 Task: Find connections with filter location Mairena del Aljarafe with filter topic #Leadershipwith filter profile language English with filter current company JPMorgan Chase & Co. with filter school K. K. Wagh Polytechnic with filter industry Collection Agencies with filter service category Financial Planning with filter keywords title Operations Professional
Action: Mouse moved to (600, 85)
Screenshot: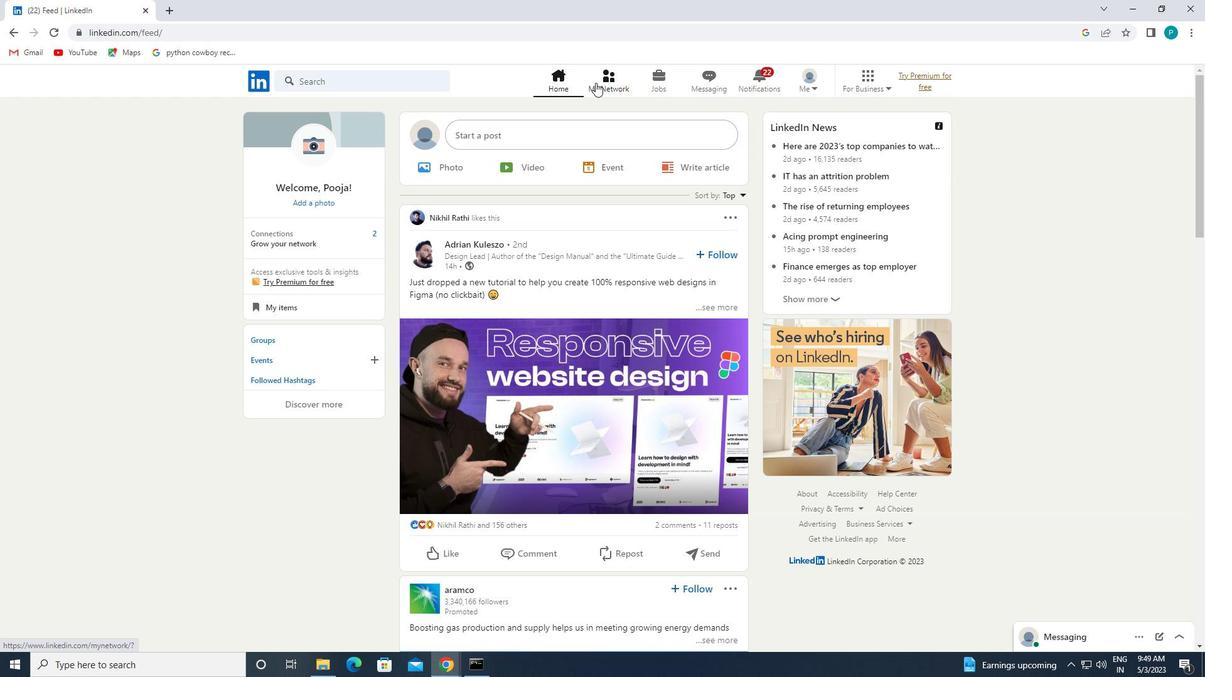 
Action: Mouse pressed left at (600, 85)
Screenshot: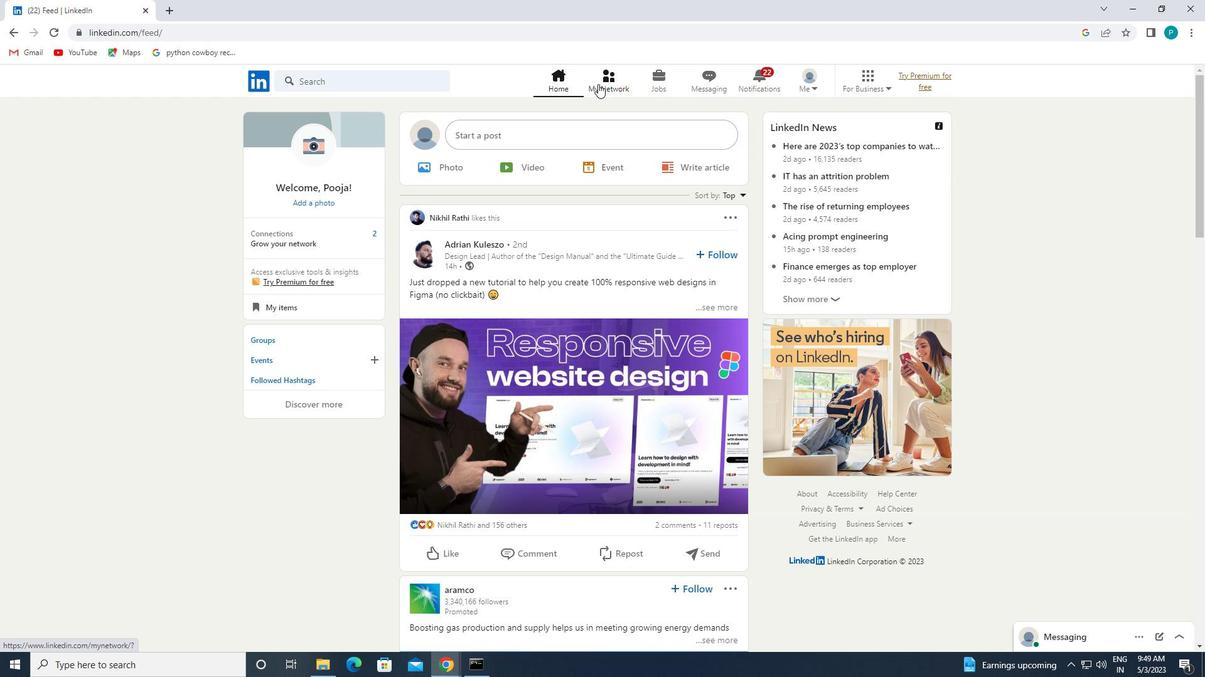 
Action: Mouse moved to (370, 143)
Screenshot: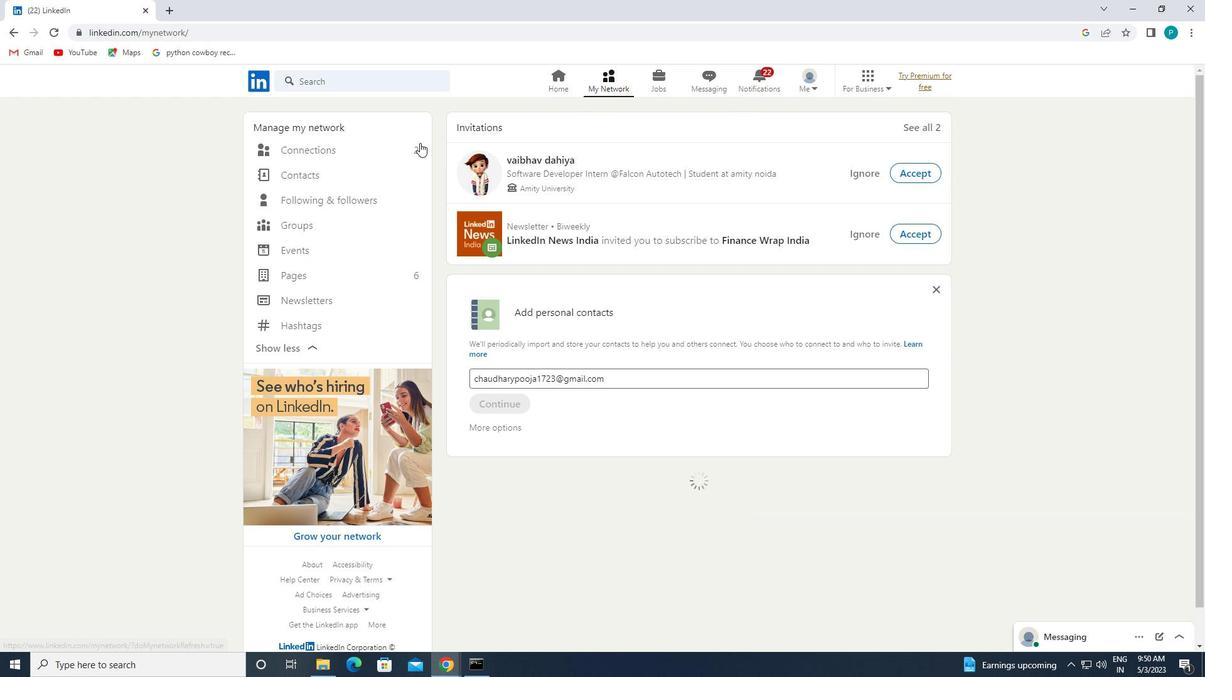 
Action: Mouse pressed left at (370, 143)
Screenshot: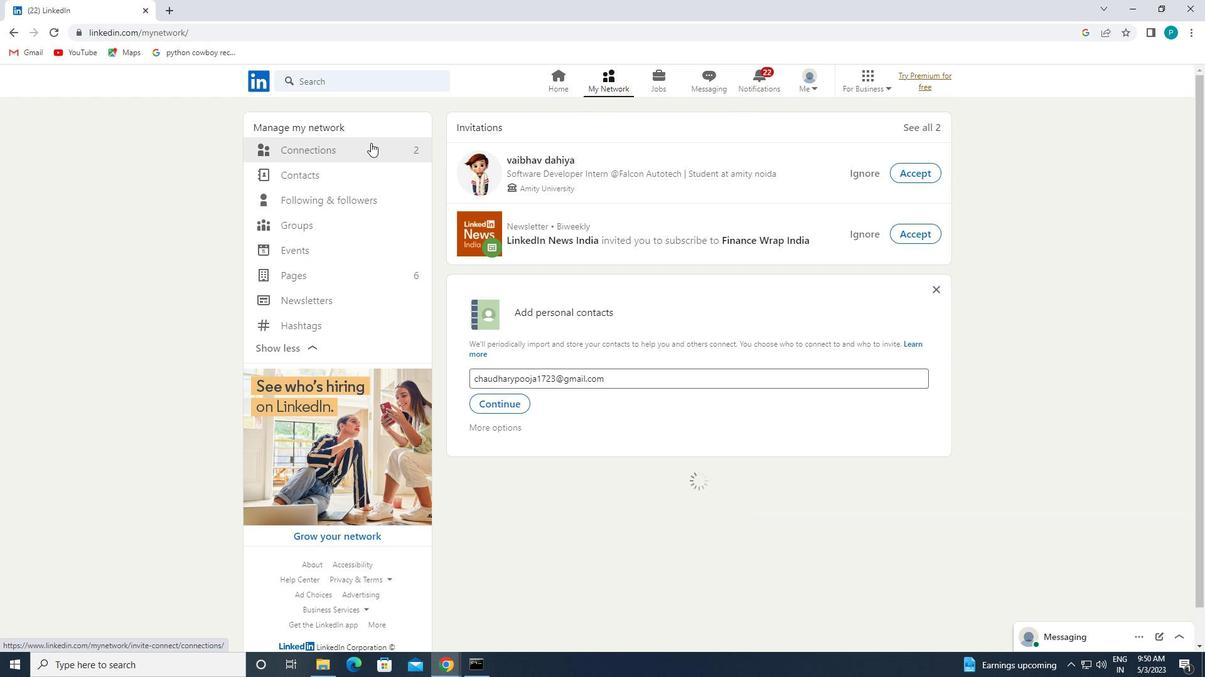 
Action: Mouse moved to (706, 151)
Screenshot: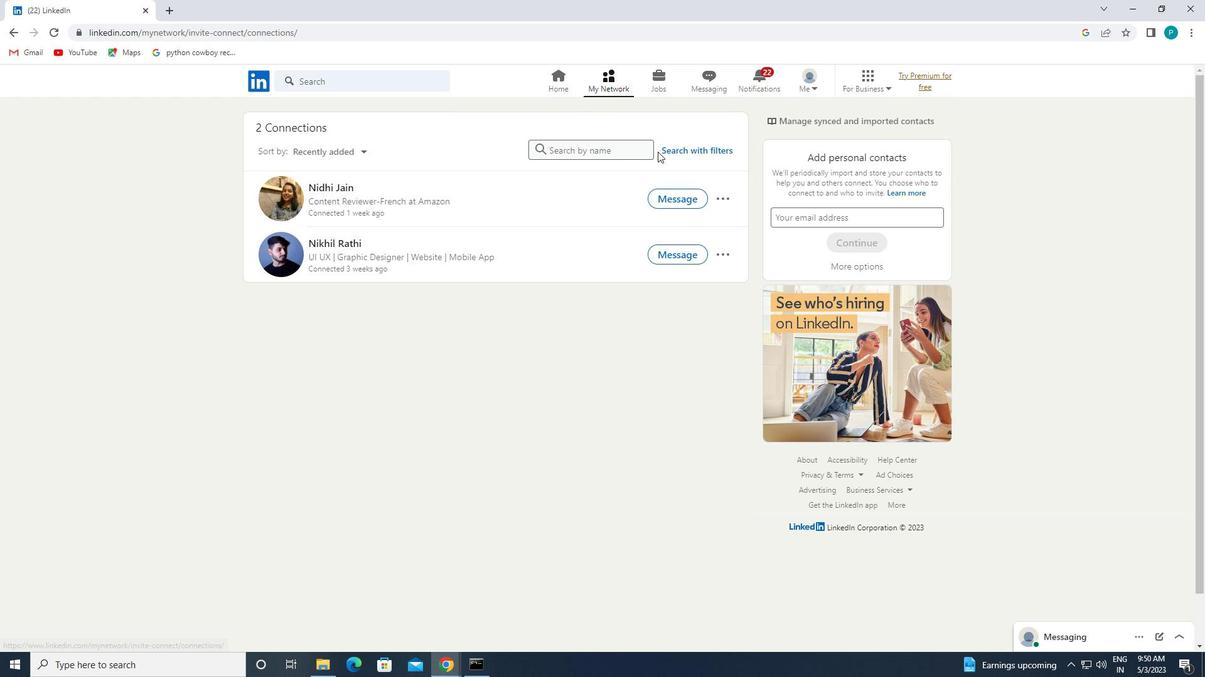
Action: Mouse pressed left at (706, 151)
Screenshot: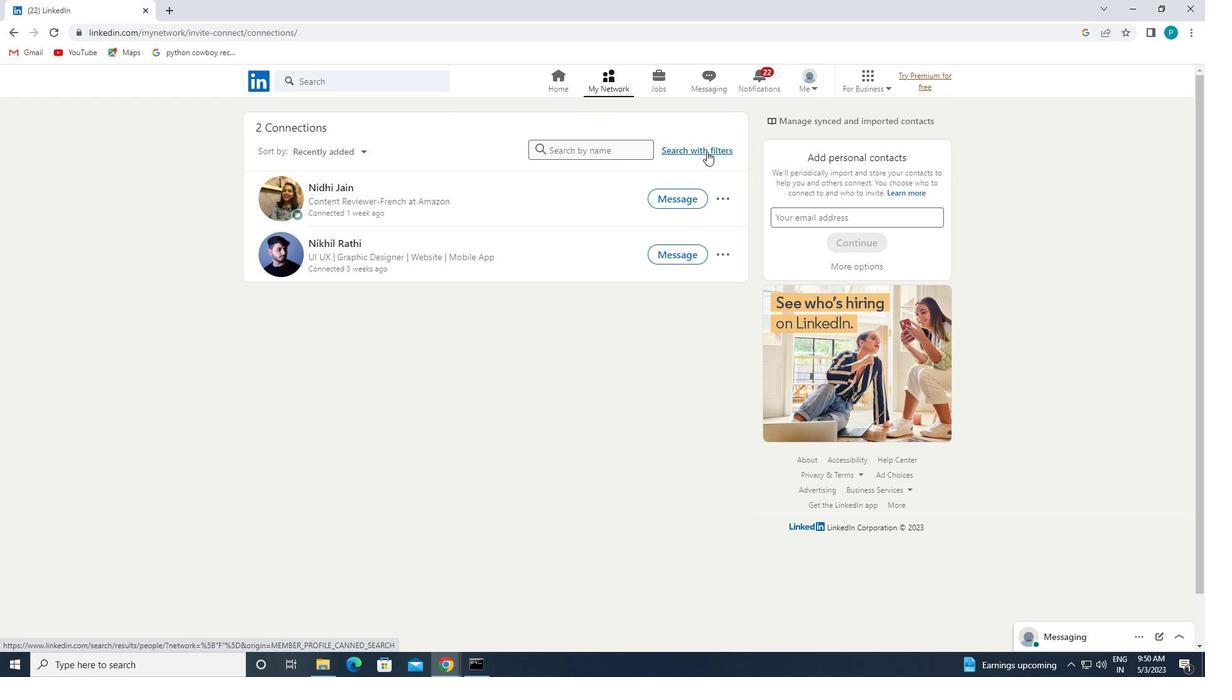 
Action: Mouse moved to (632, 118)
Screenshot: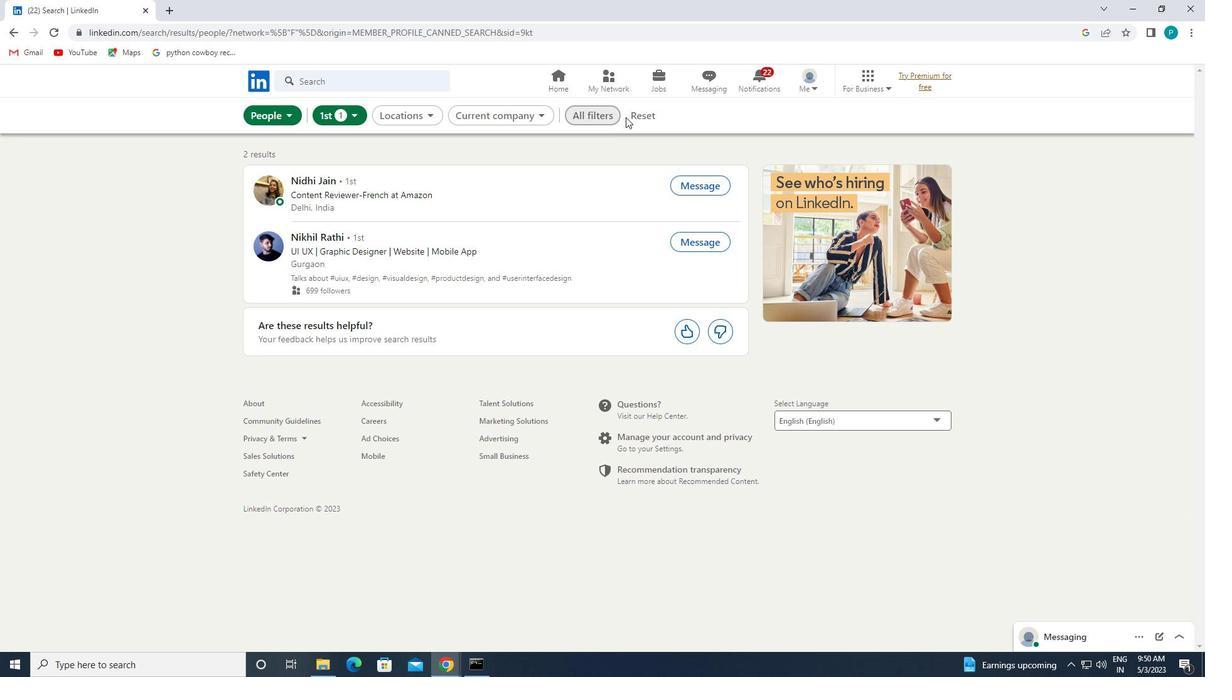 
Action: Mouse pressed left at (632, 118)
Screenshot: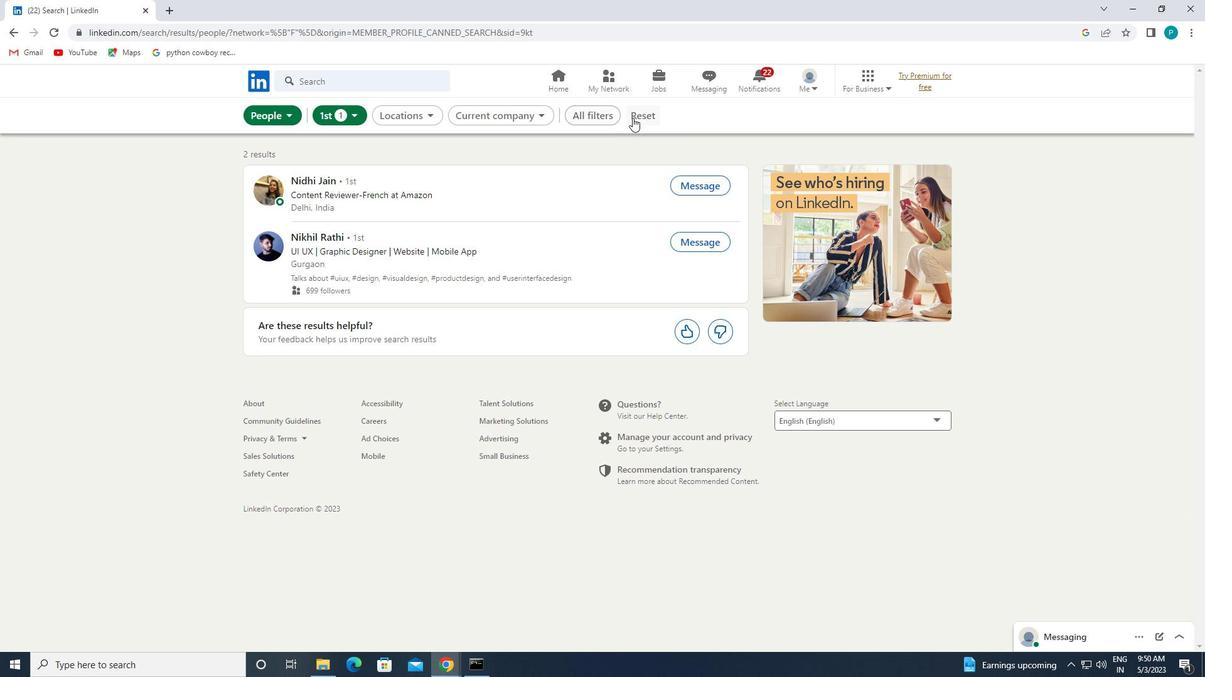 
Action: Mouse moved to (625, 116)
Screenshot: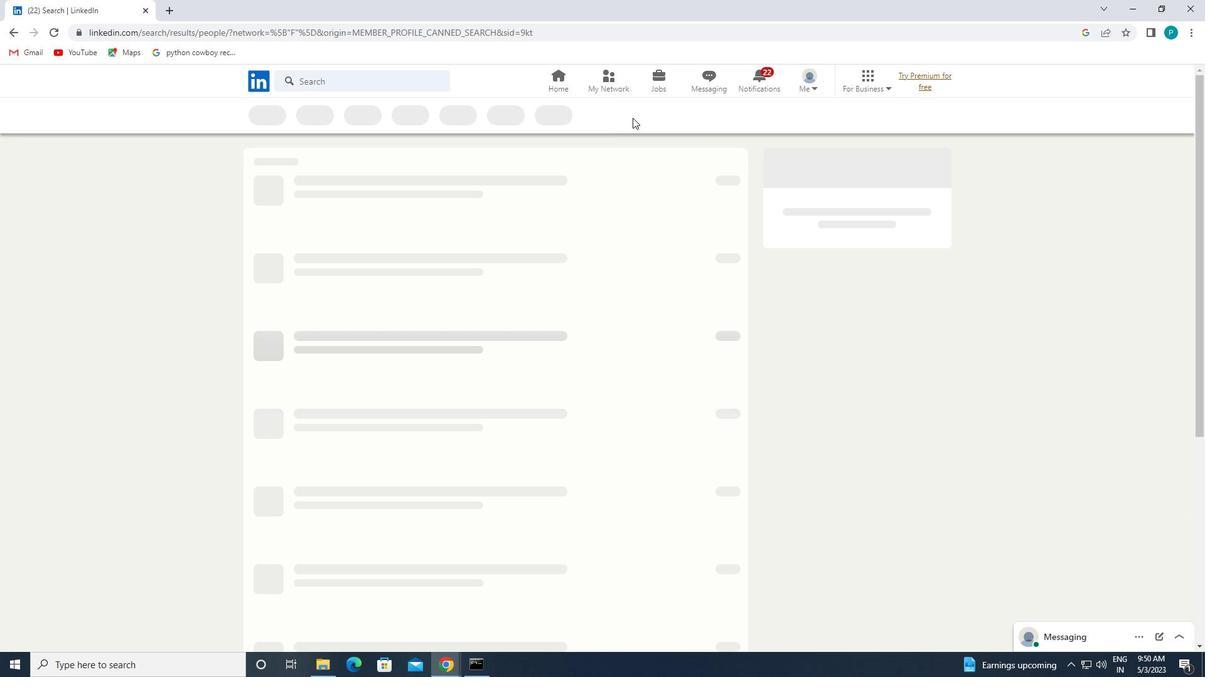 
Action: Mouse pressed left at (625, 116)
Screenshot: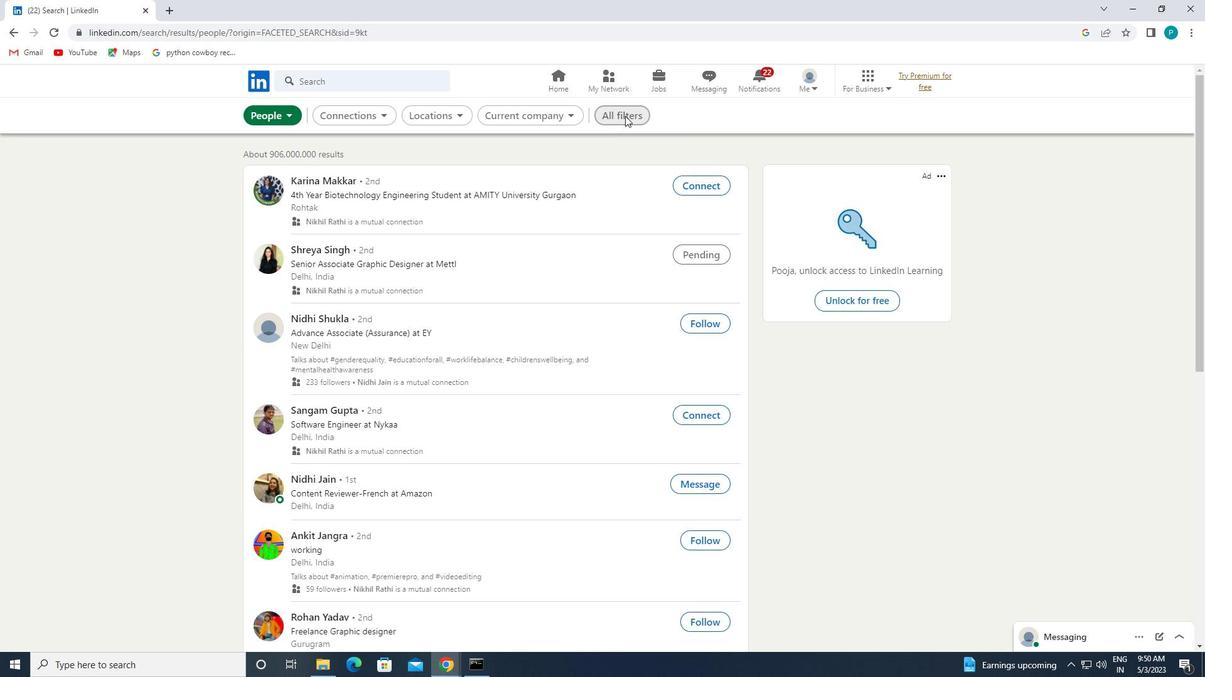 
Action: Mouse moved to (1196, 306)
Screenshot: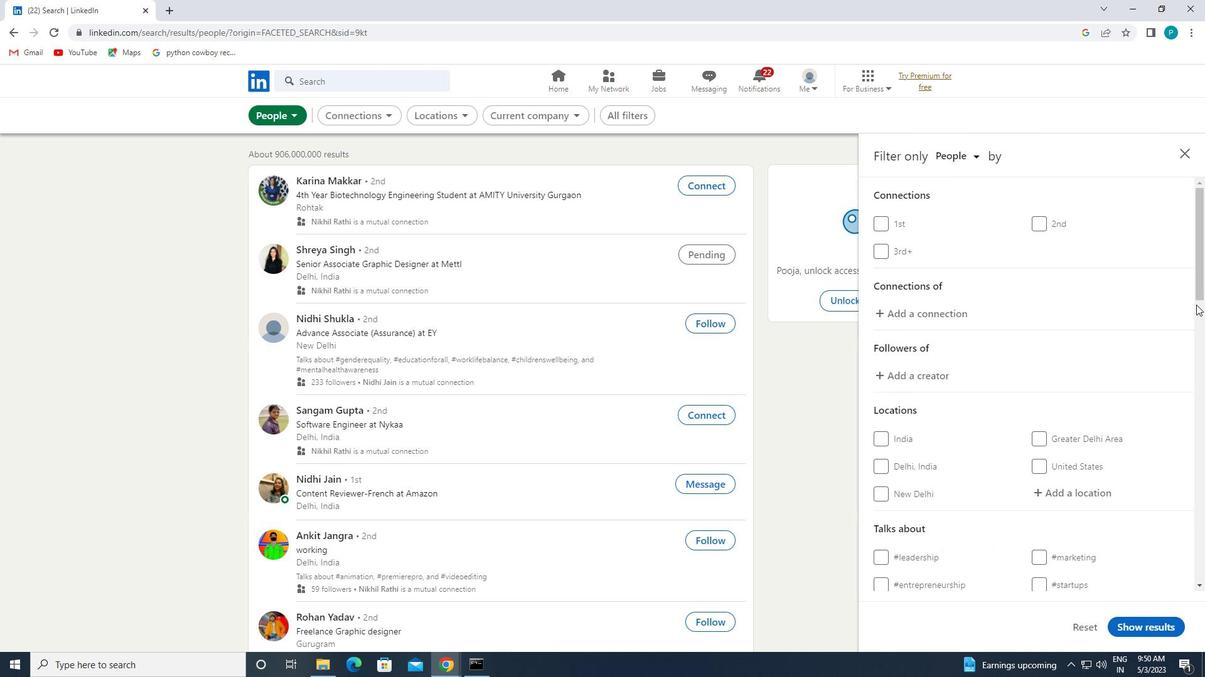 
Action: Mouse scrolled (1196, 306) with delta (0, 0)
Screenshot: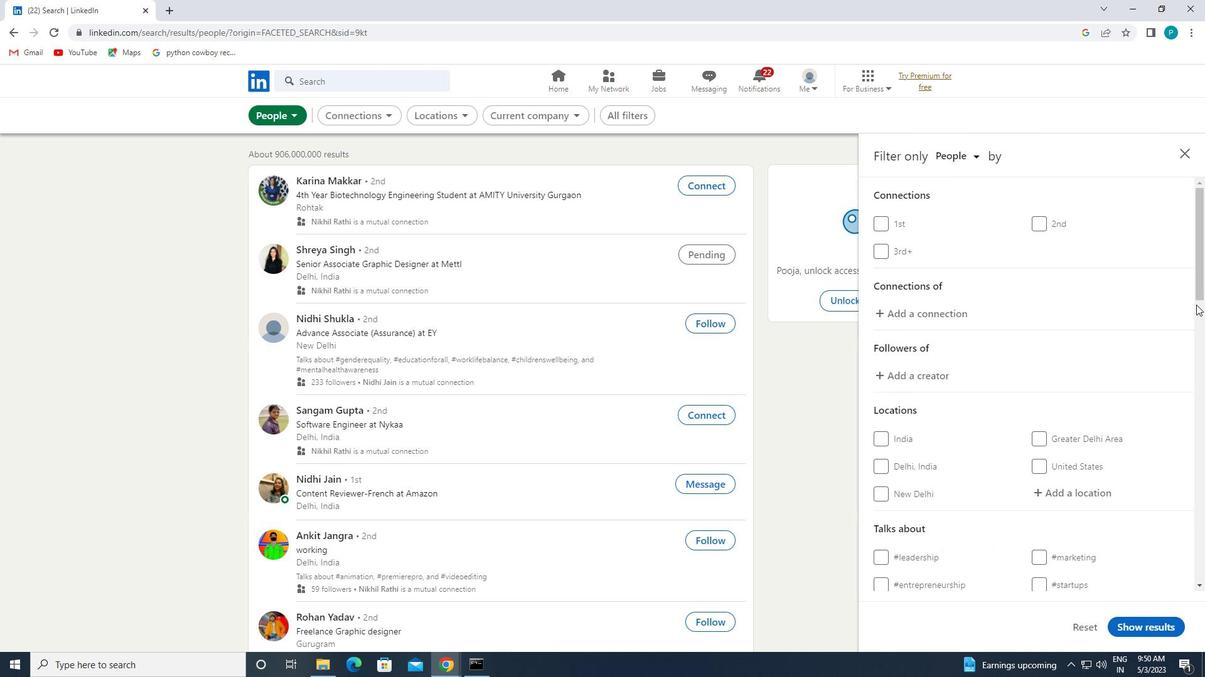 
Action: Mouse scrolled (1196, 306) with delta (0, 0)
Screenshot: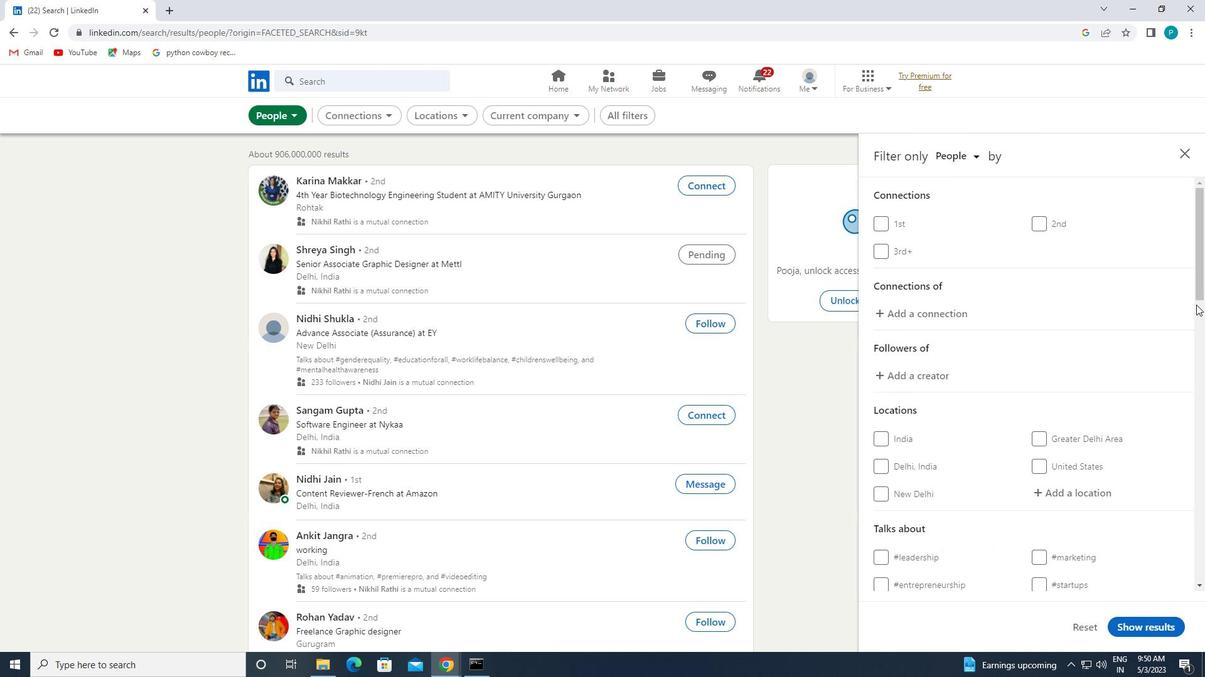 
Action: Mouse moved to (1101, 362)
Screenshot: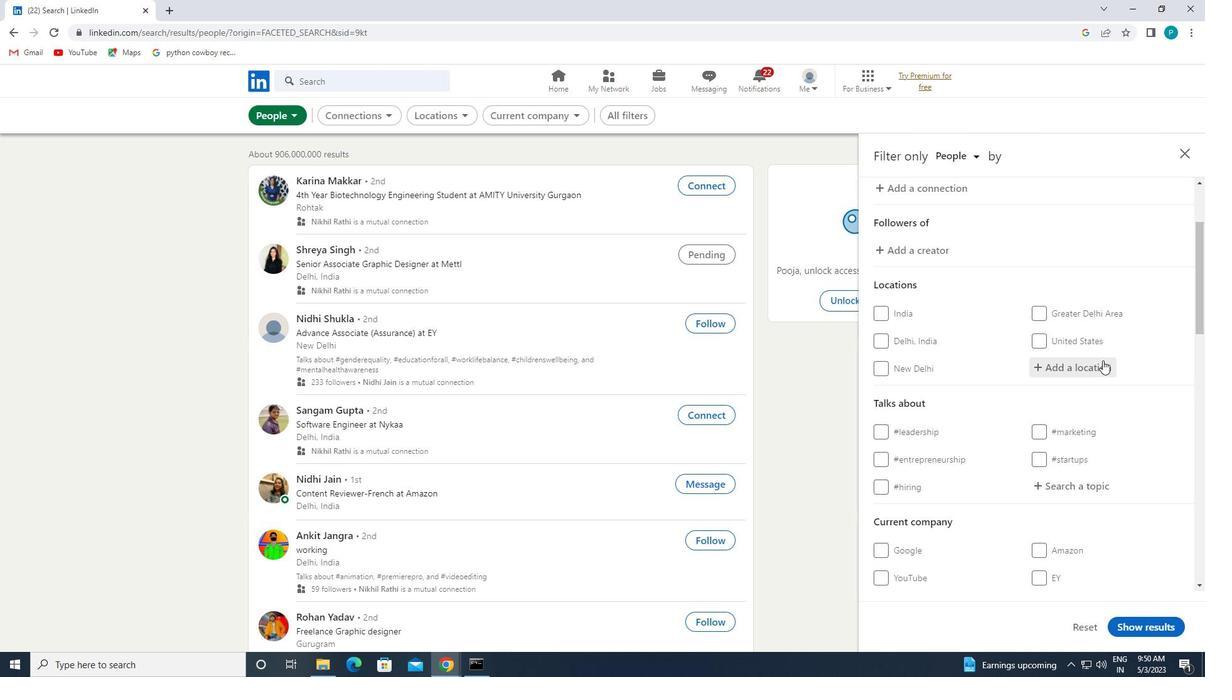 
Action: Mouse pressed left at (1101, 362)
Screenshot: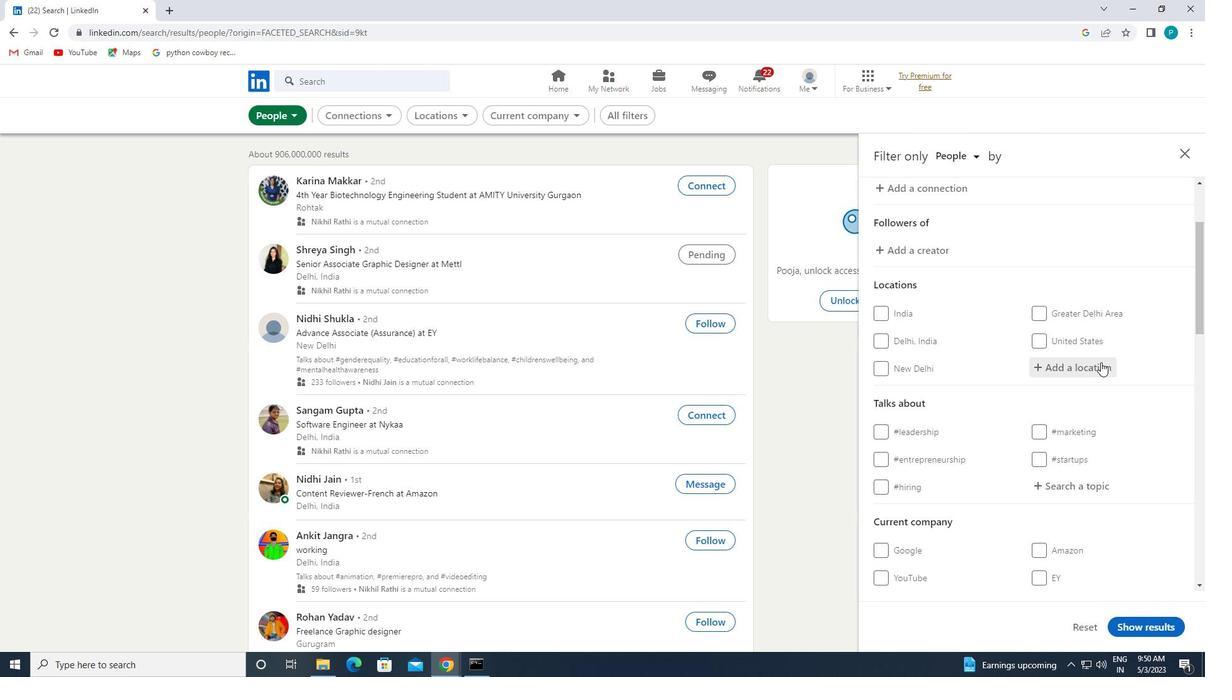 
Action: Key pressed <Key.caps_lock>m<Key.caps_lock>ar<Key.backspace>irena
Screenshot: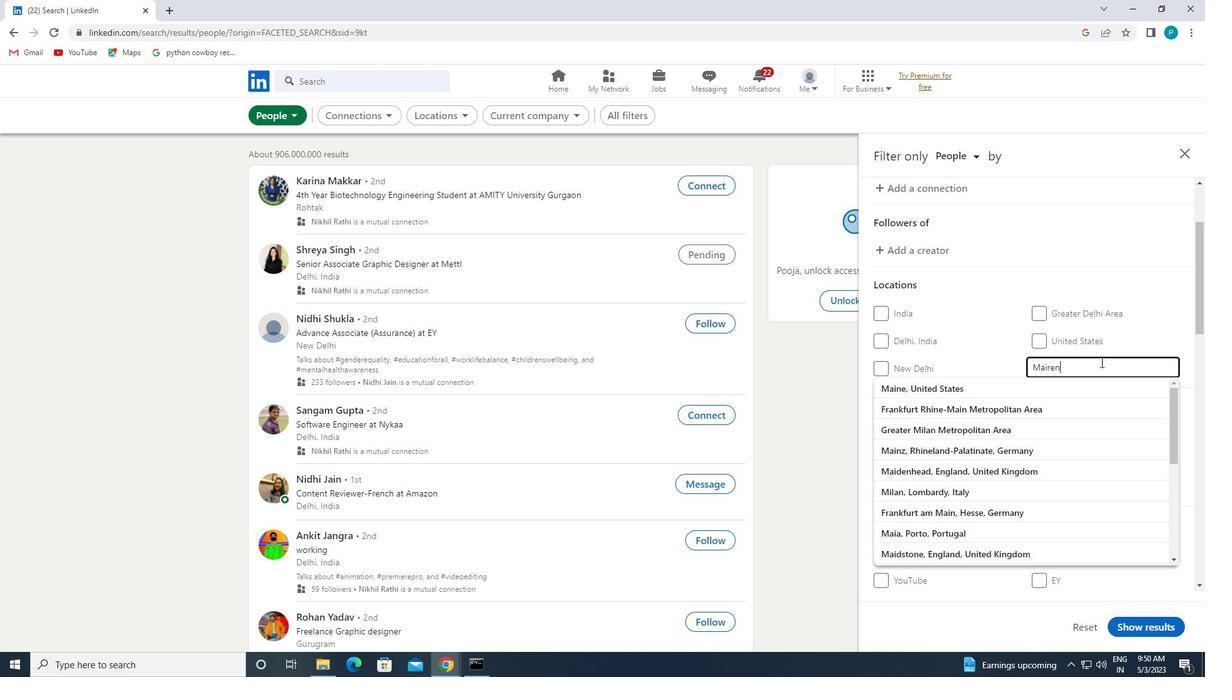
Action: Mouse moved to (1077, 387)
Screenshot: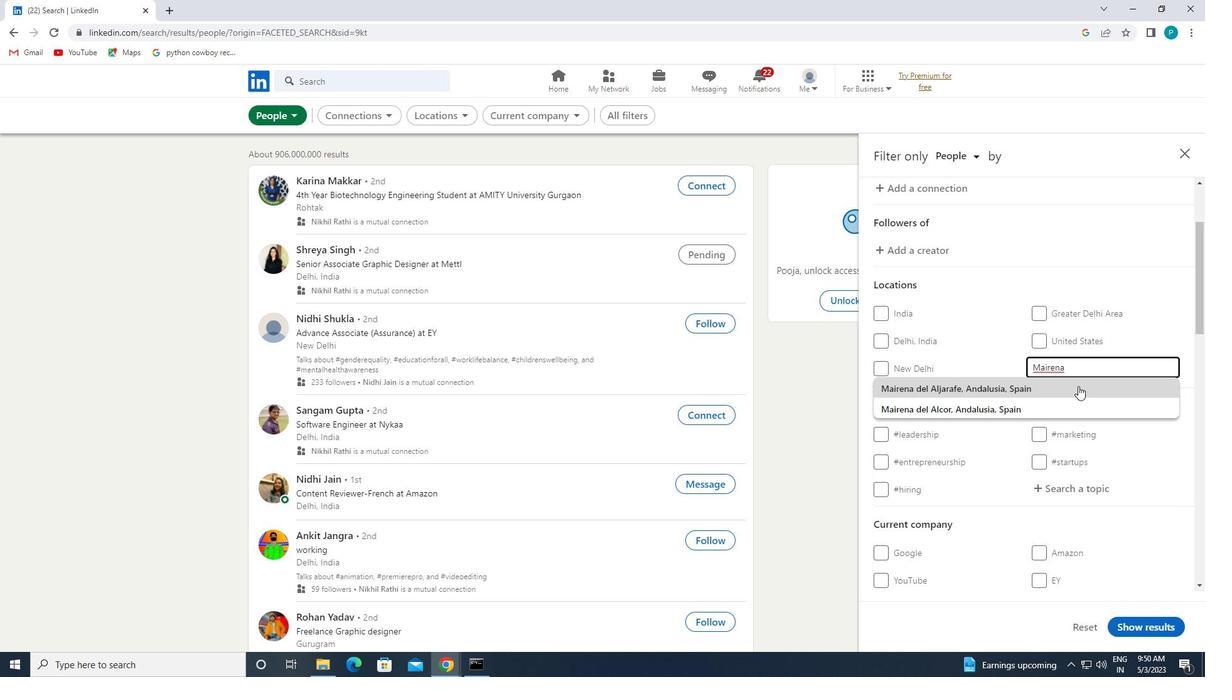 
Action: Mouse pressed left at (1077, 387)
Screenshot: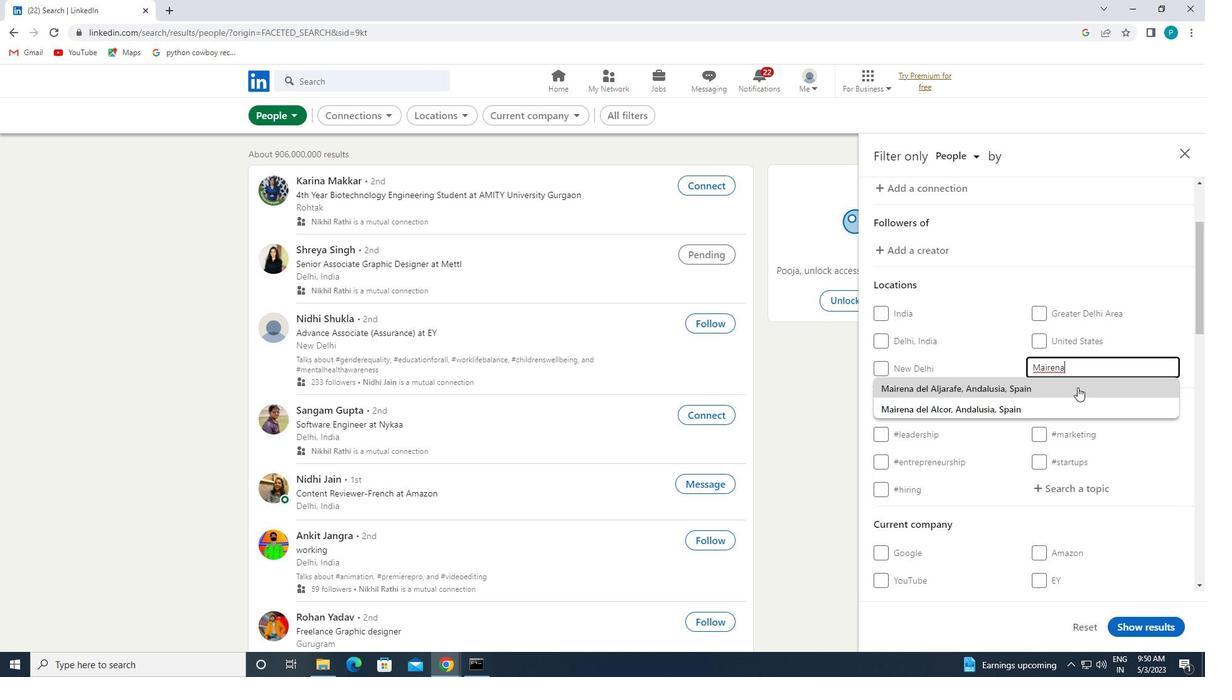 
Action: Mouse moved to (1077, 406)
Screenshot: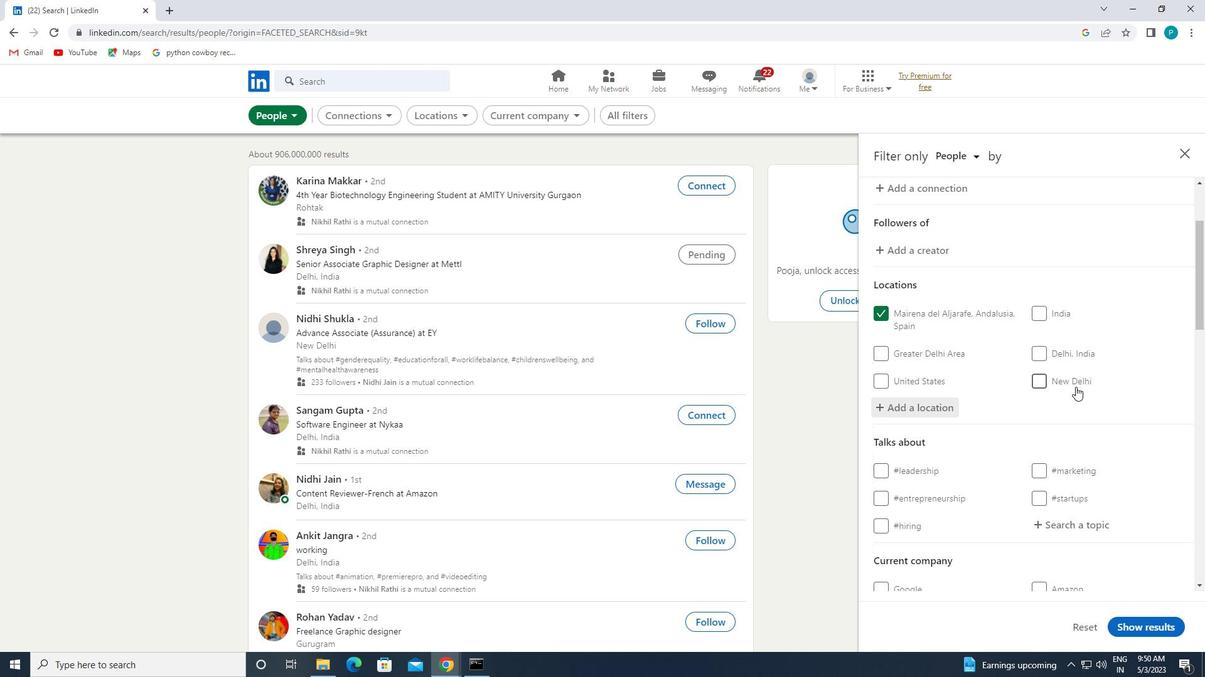 
Action: Mouse scrolled (1077, 405) with delta (0, 0)
Screenshot: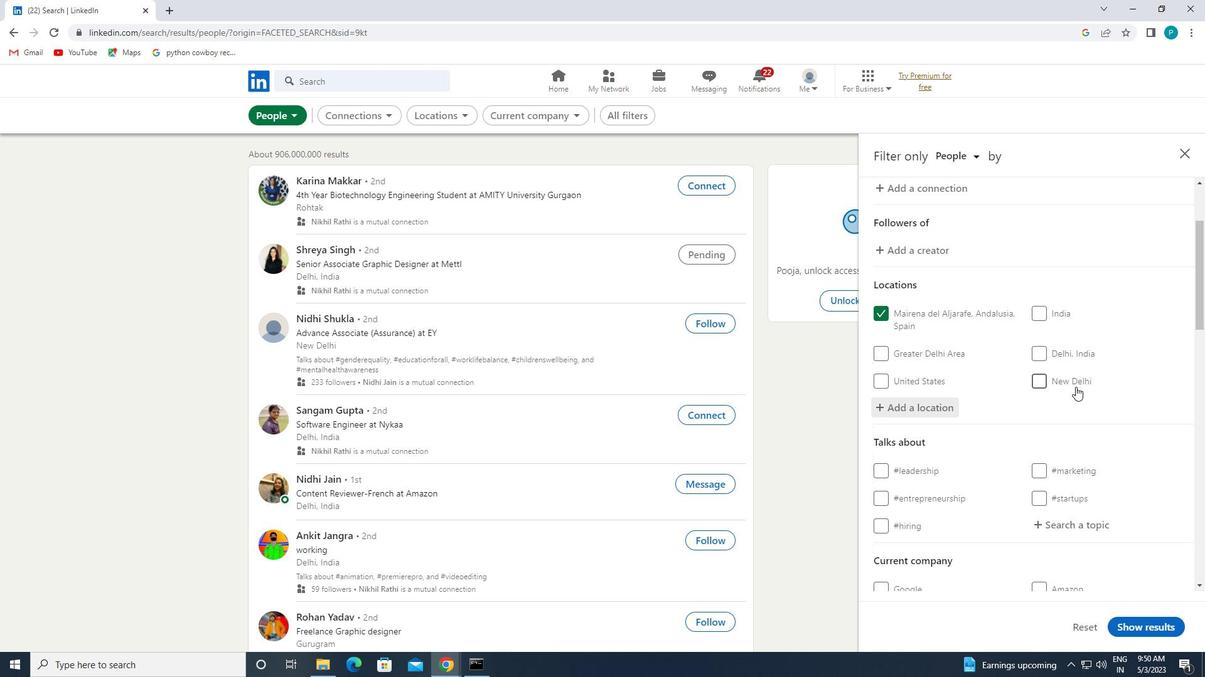 
Action: Mouse moved to (1074, 418)
Screenshot: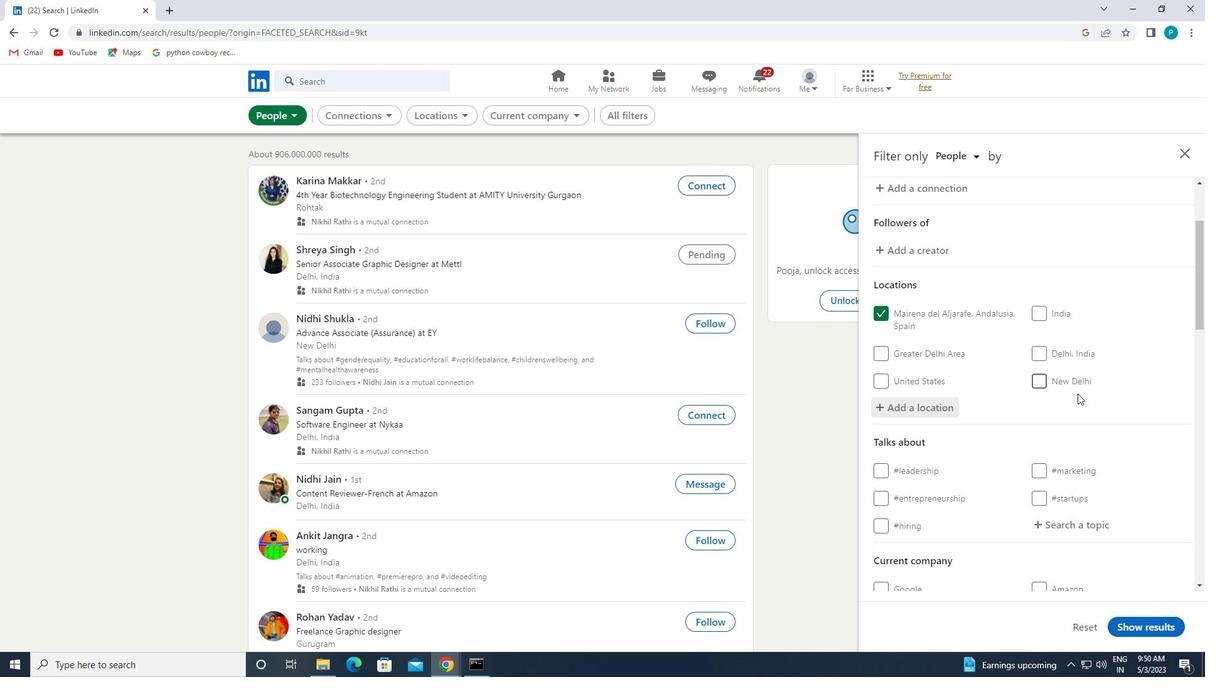 
Action: Mouse scrolled (1074, 417) with delta (0, 0)
Screenshot: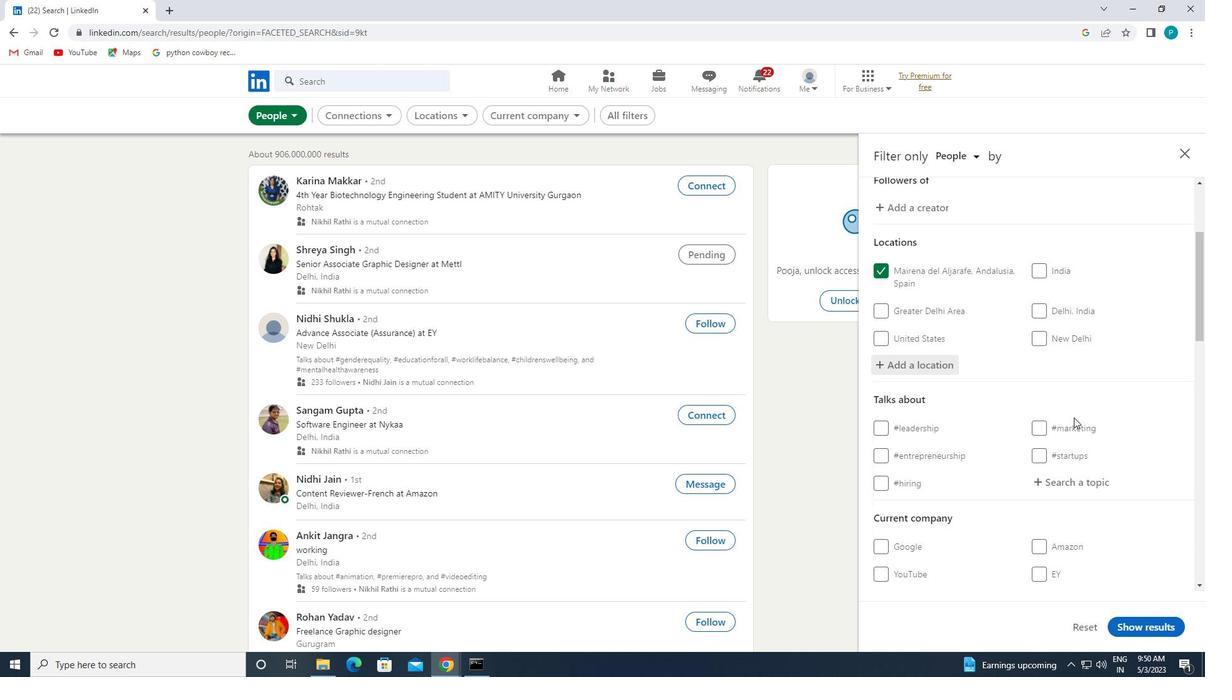 
Action: Mouse moved to (1060, 394)
Screenshot: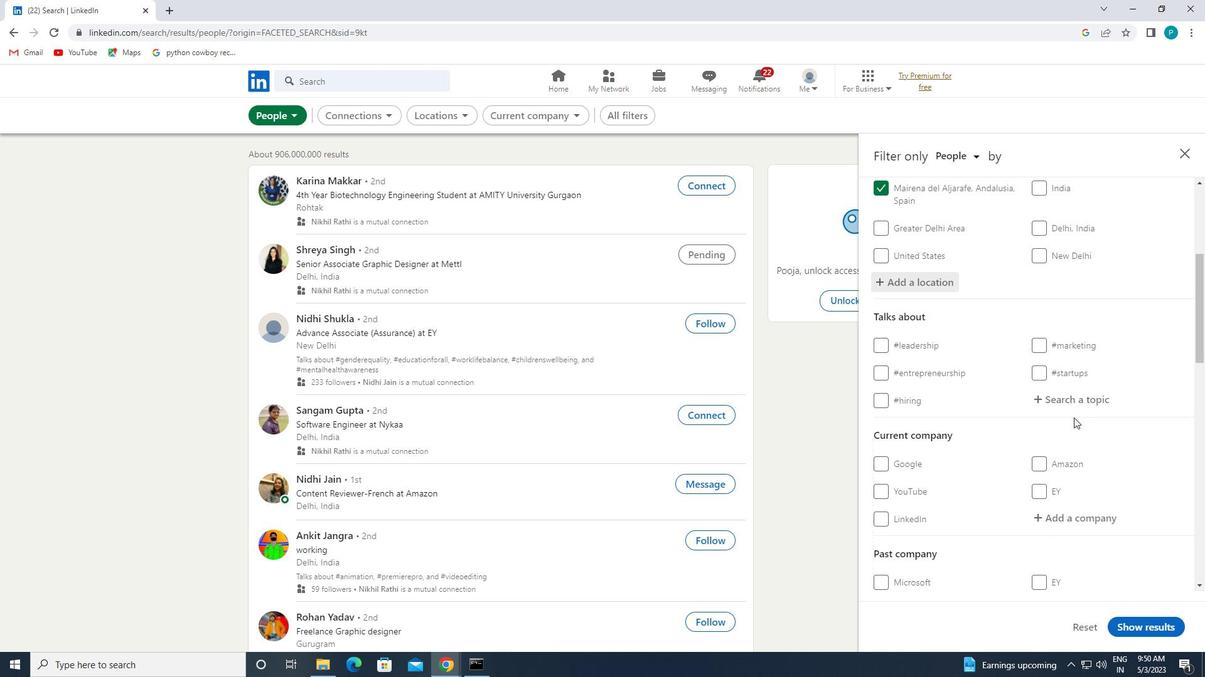 
Action: Mouse pressed left at (1060, 394)
Screenshot: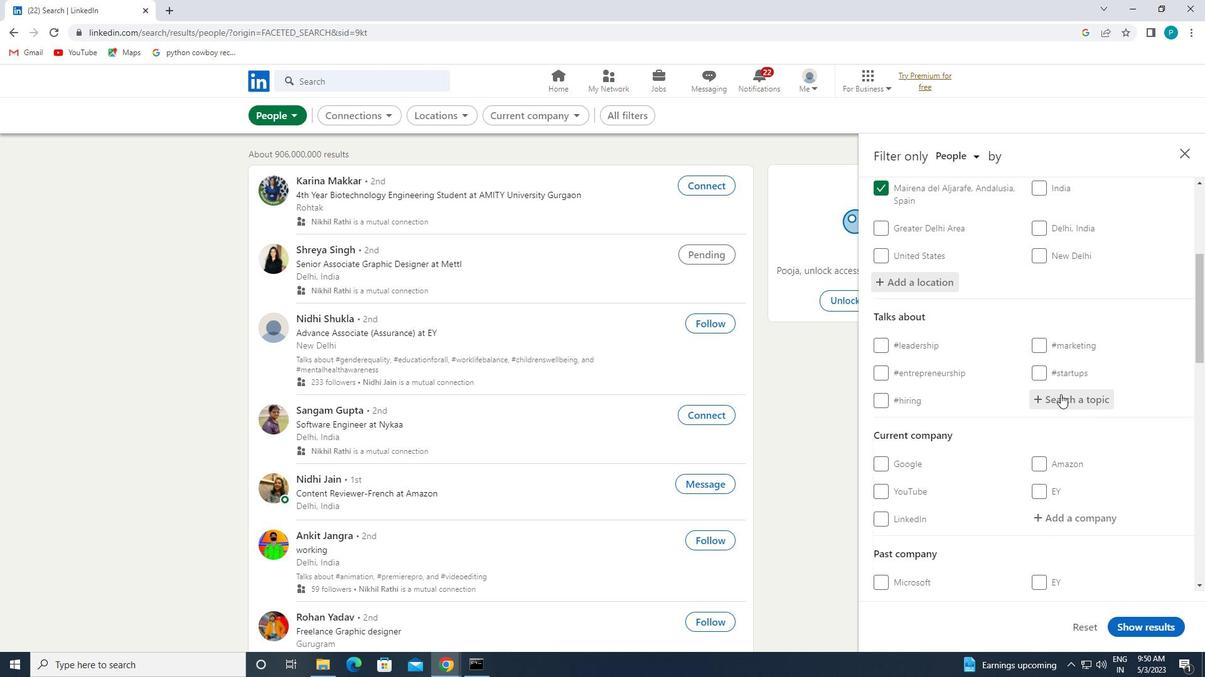 
Action: Key pressed <Key.shift><Key.shift><Key.shift><Key.shift>#<Key.caps_lock>L<Key.caps_lock>EADERSHIP
Screenshot: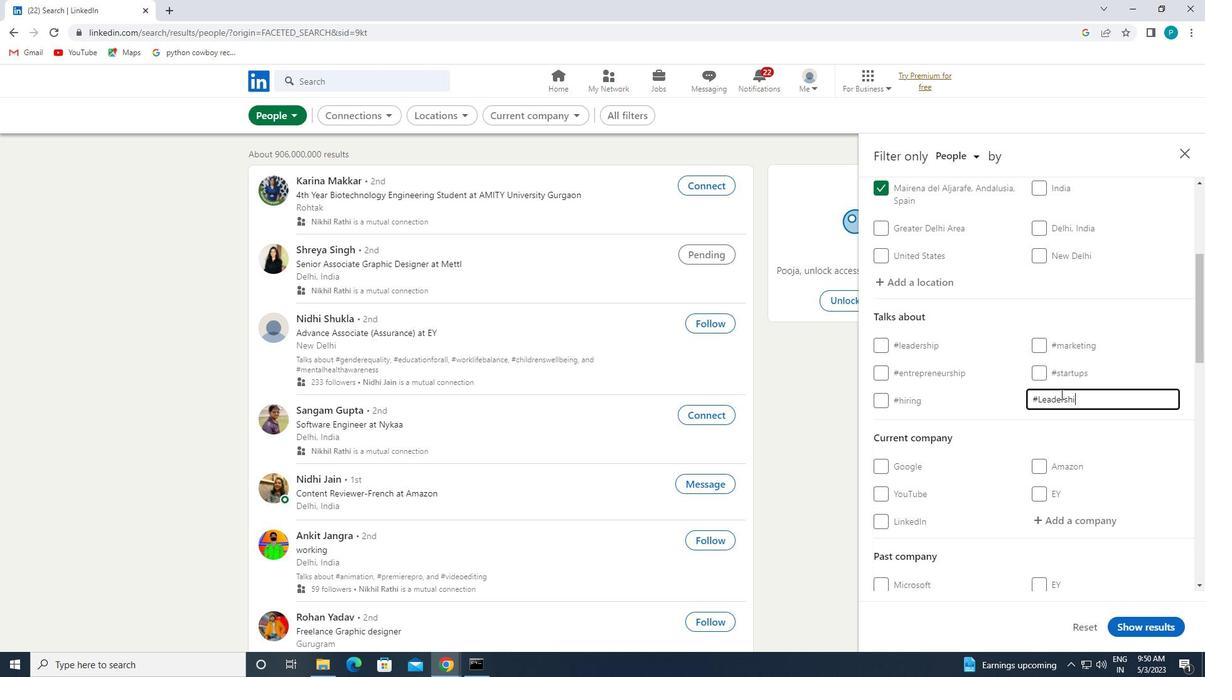 
Action: Mouse moved to (1016, 475)
Screenshot: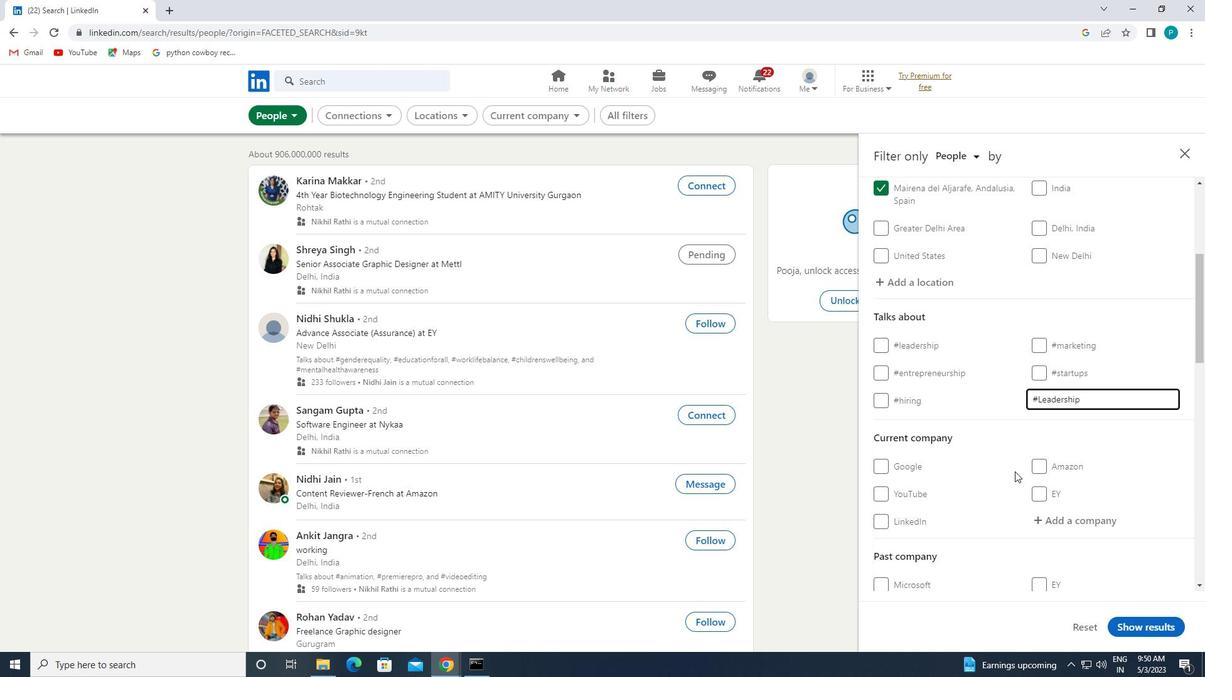 
Action: Mouse scrolled (1016, 474) with delta (0, 0)
Screenshot: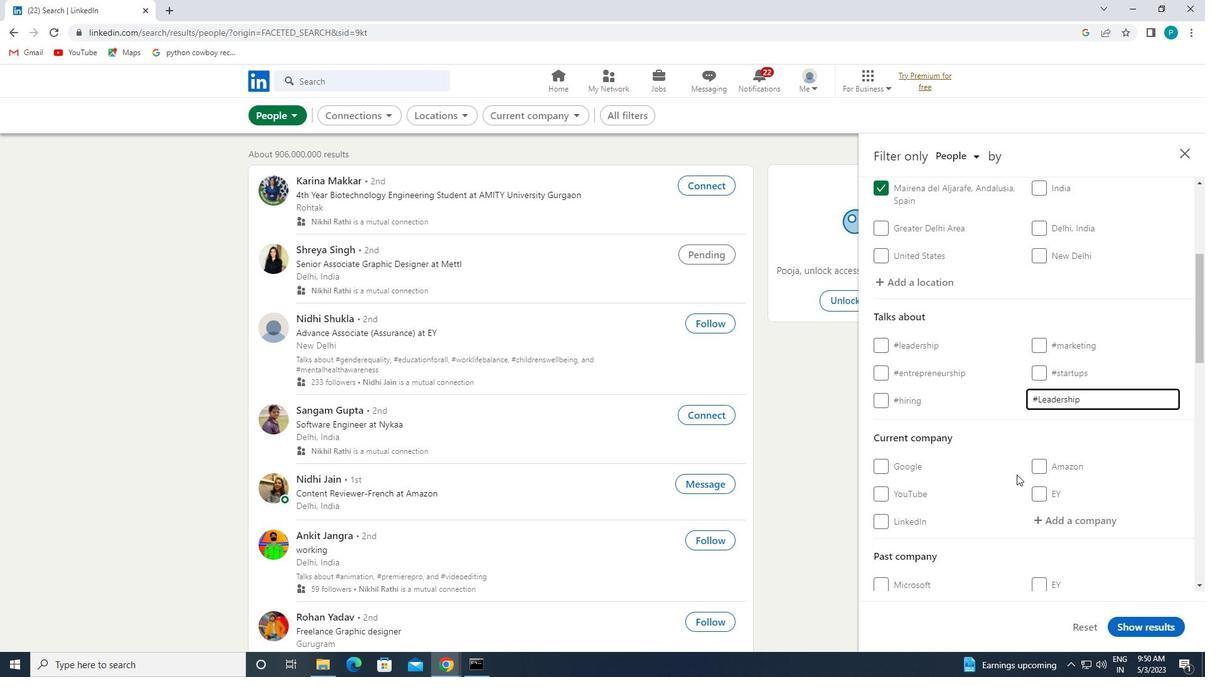 
Action: Mouse moved to (1019, 475)
Screenshot: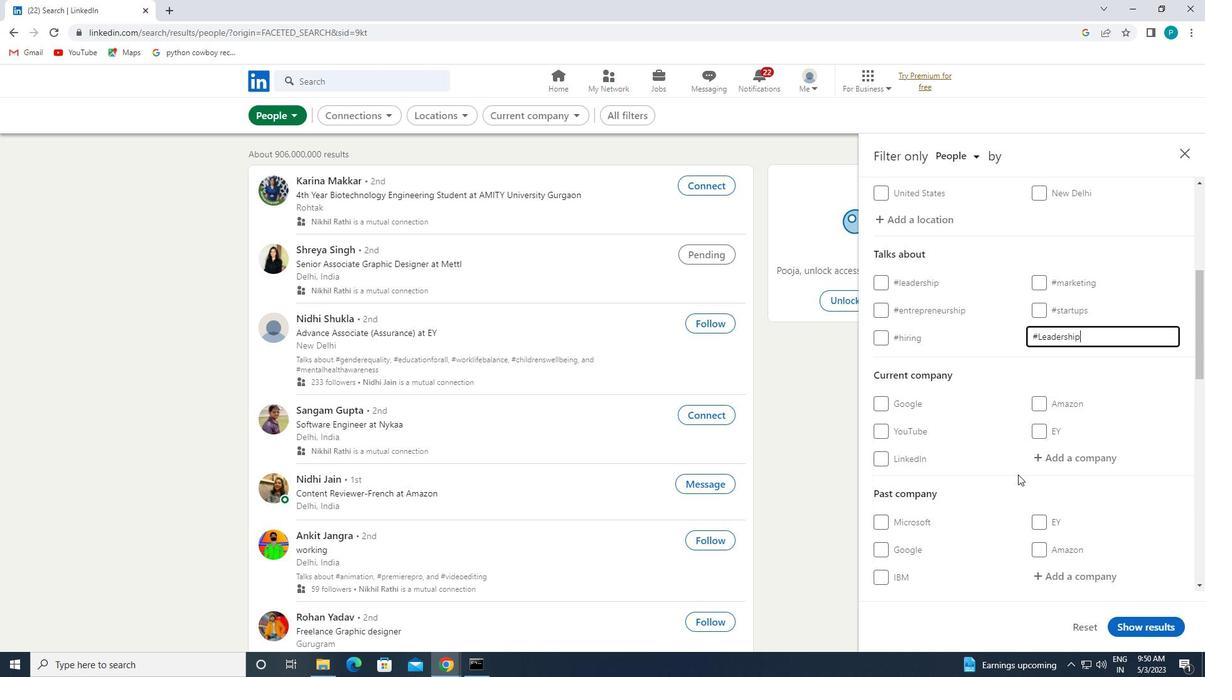 
Action: Mouse scrolled (1019, 475) with delta (0, 0)
Screenshot: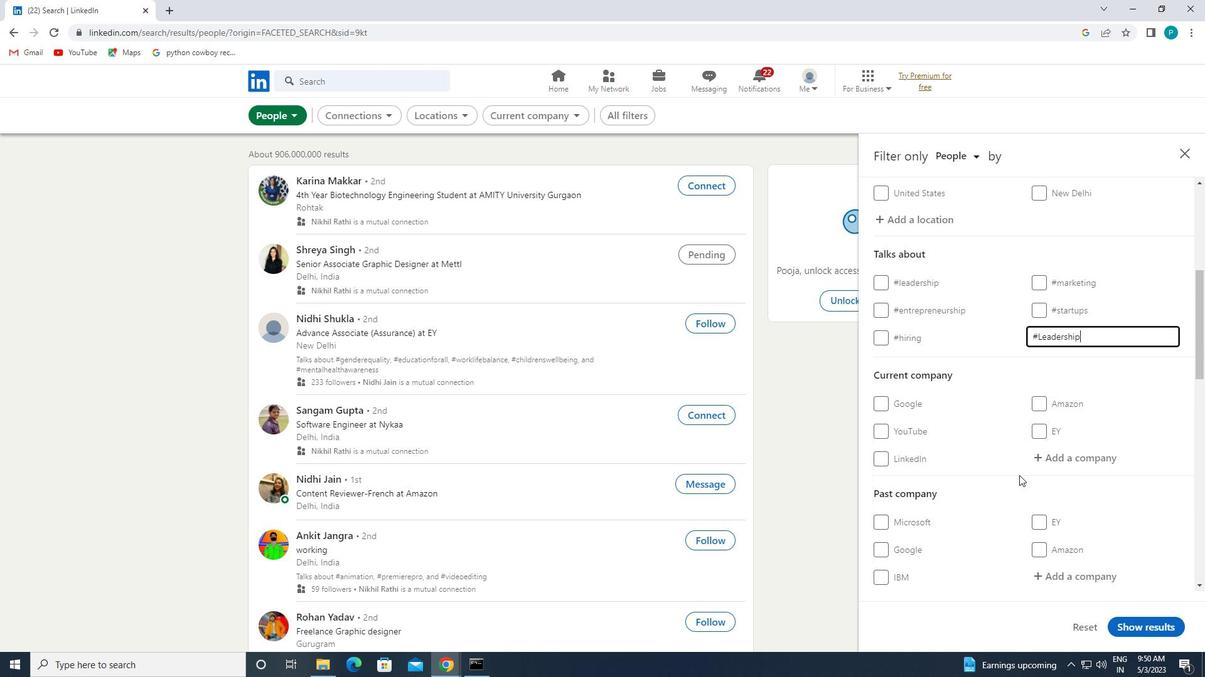 
Action: Mouse scrolled (1019, 475) with delta (0, 0)
Screenshot: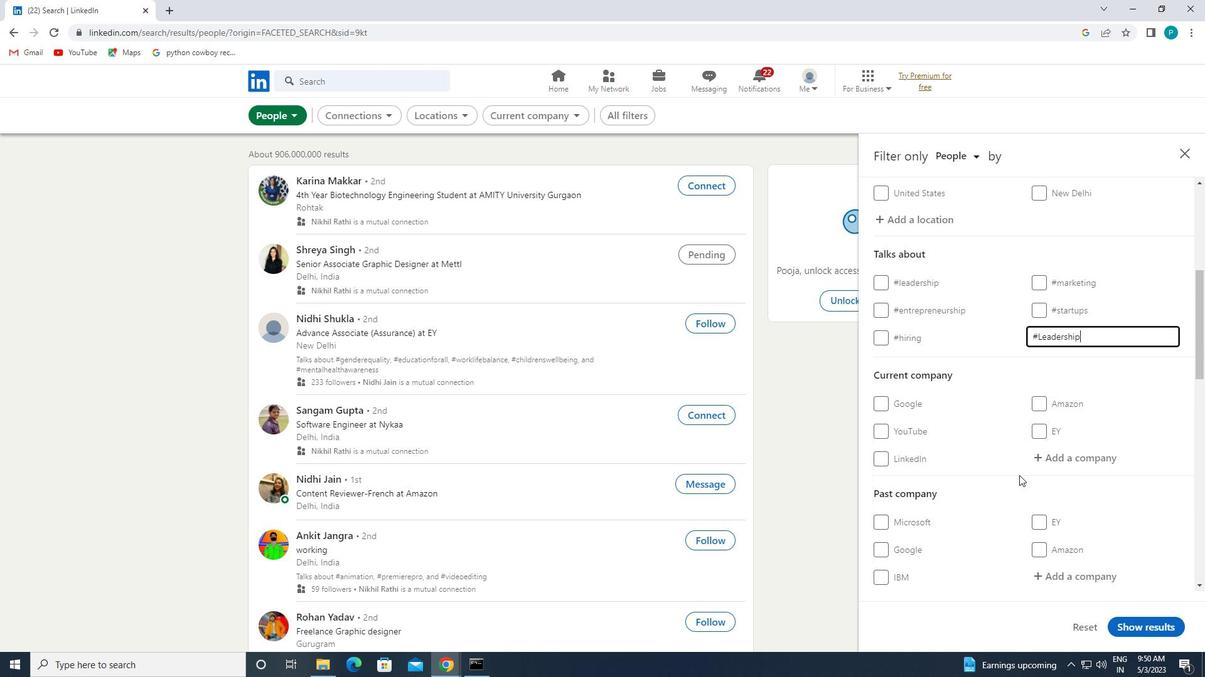 
Action: Mouse scrolled (1019, 475) with delta (0, 0)
Screenshot: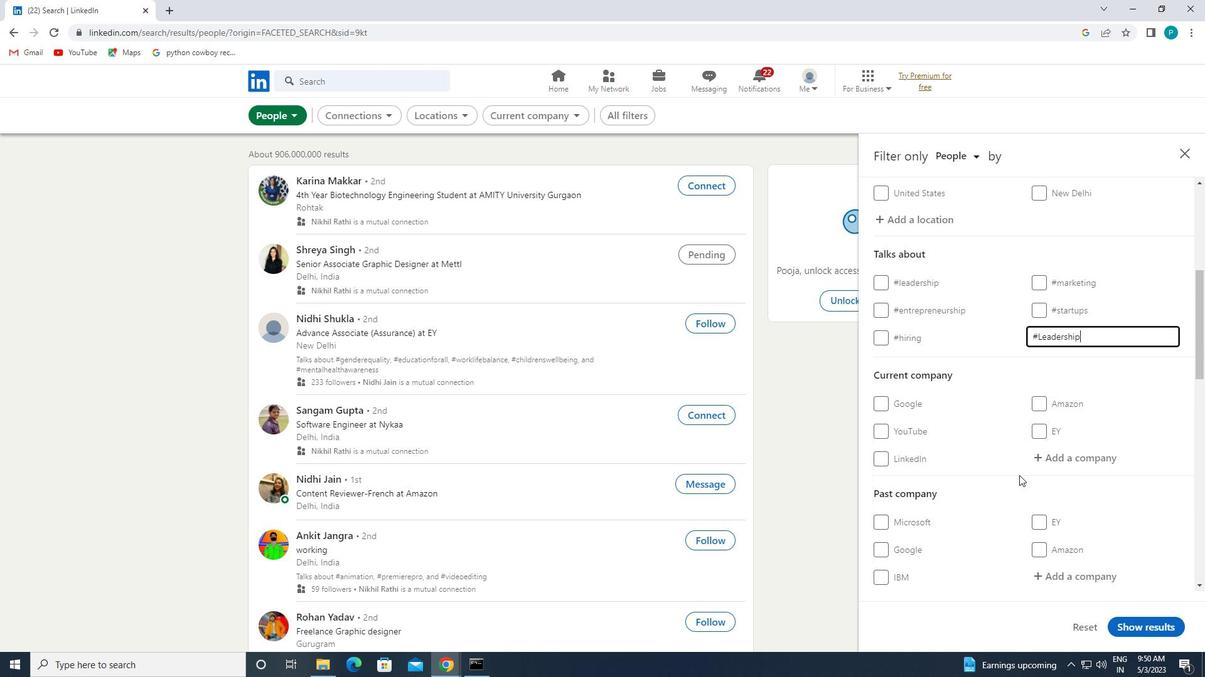
Action: Mouse moved to (974, 456)
Screenshot: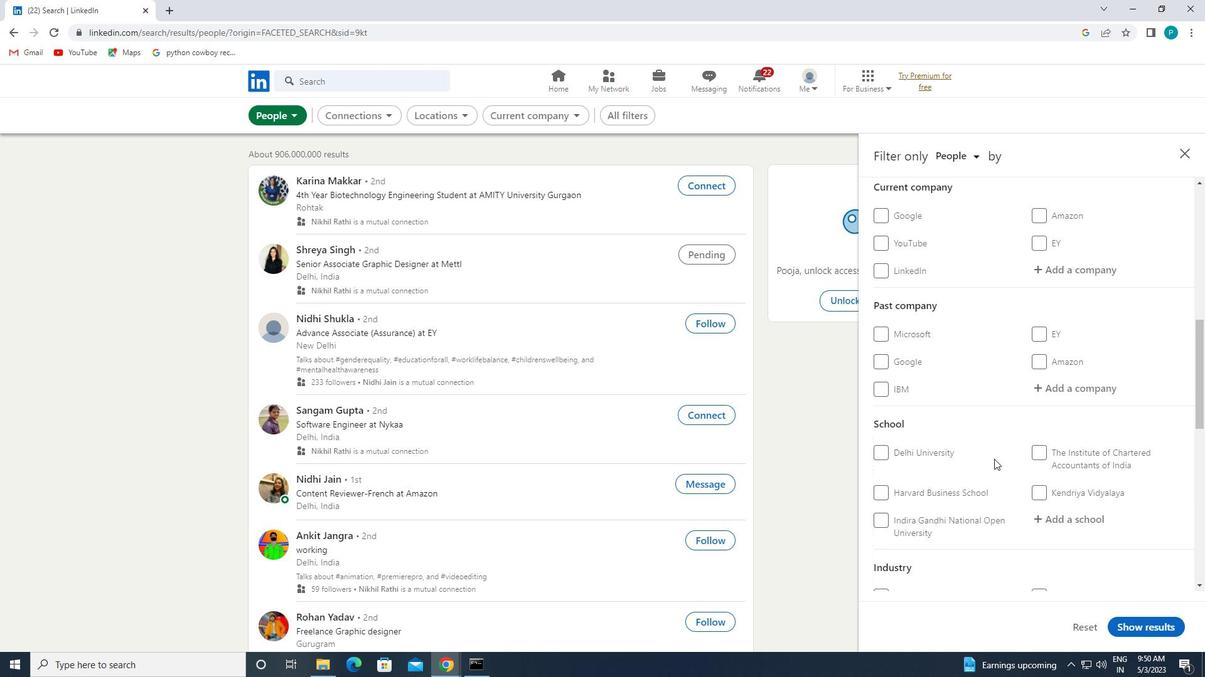 
Action: Mouse scrolled (974, 456) with delta (0, 0)
Screenshot: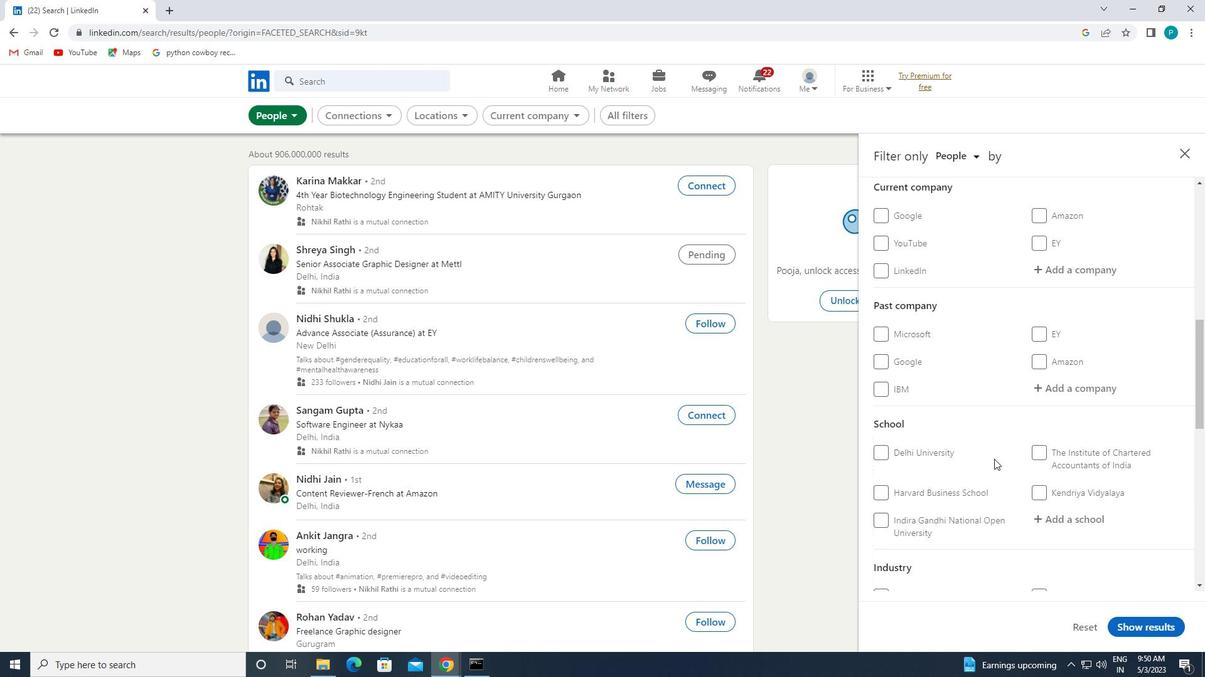 
Action: Mouse moved to (973, 456)
Screenshot: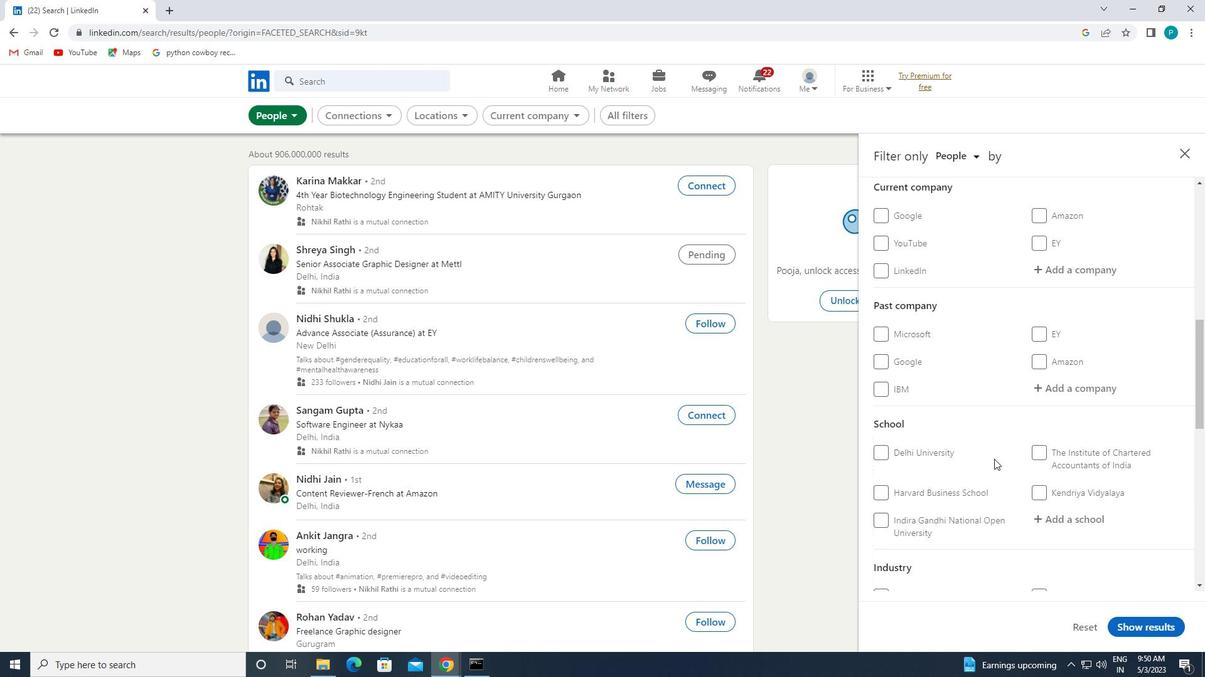 
Action: Mouse scrolled (973, 456) with delta (0, 0)
Screenshot: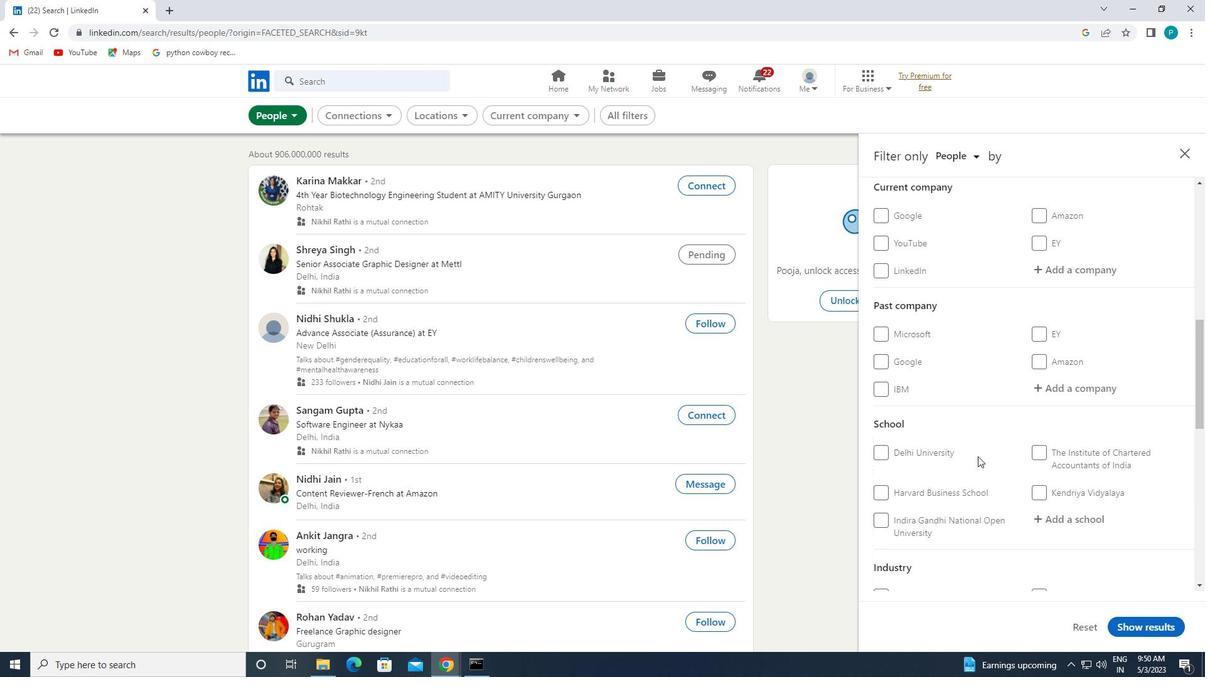 
Action: Mouse moved to (915, 477)
Screenshot: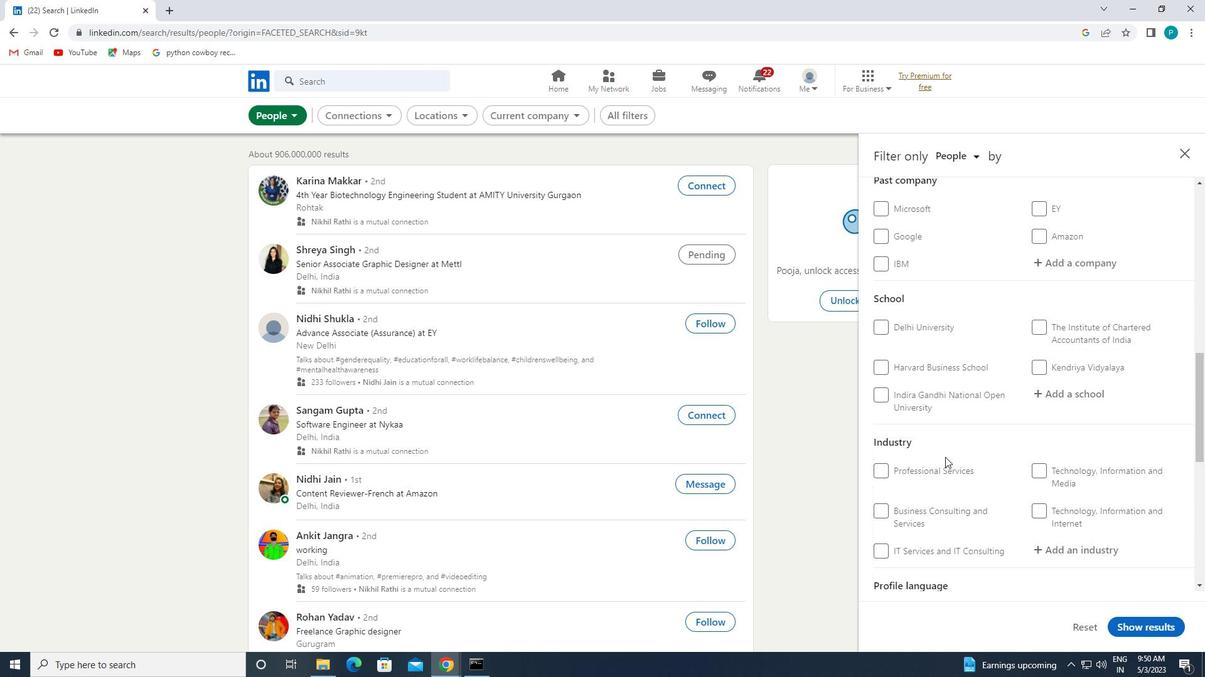 
Action: Mouse scrolled (915, 476) with delta (0, 0)
Screenshot: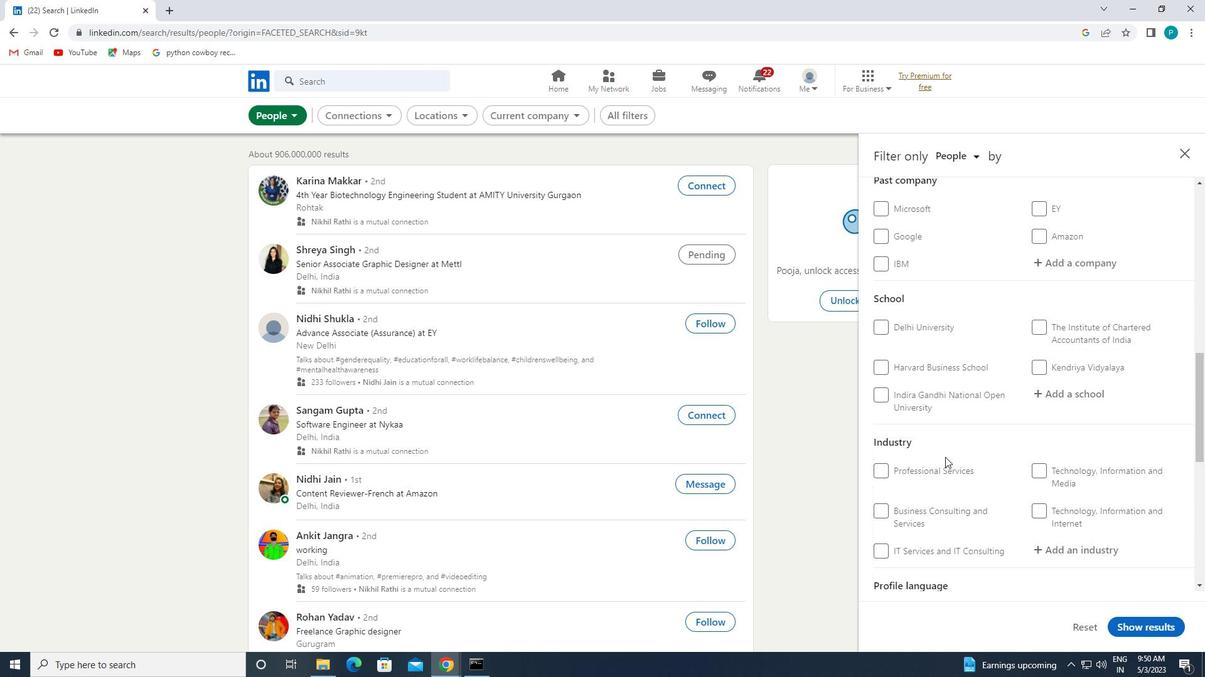 
Action: Mouse scrolled (915, 476) with delta (0, 0)
Screenshot: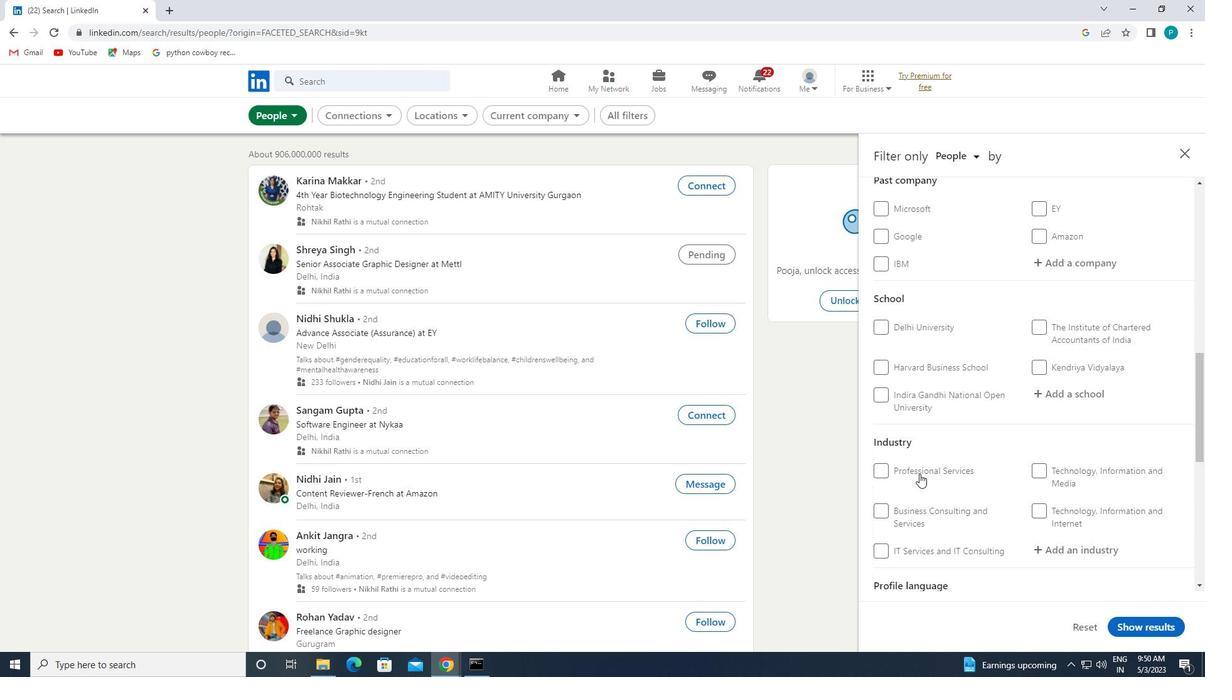 
Action: Mouse moved to (910, 481)
Screenshot: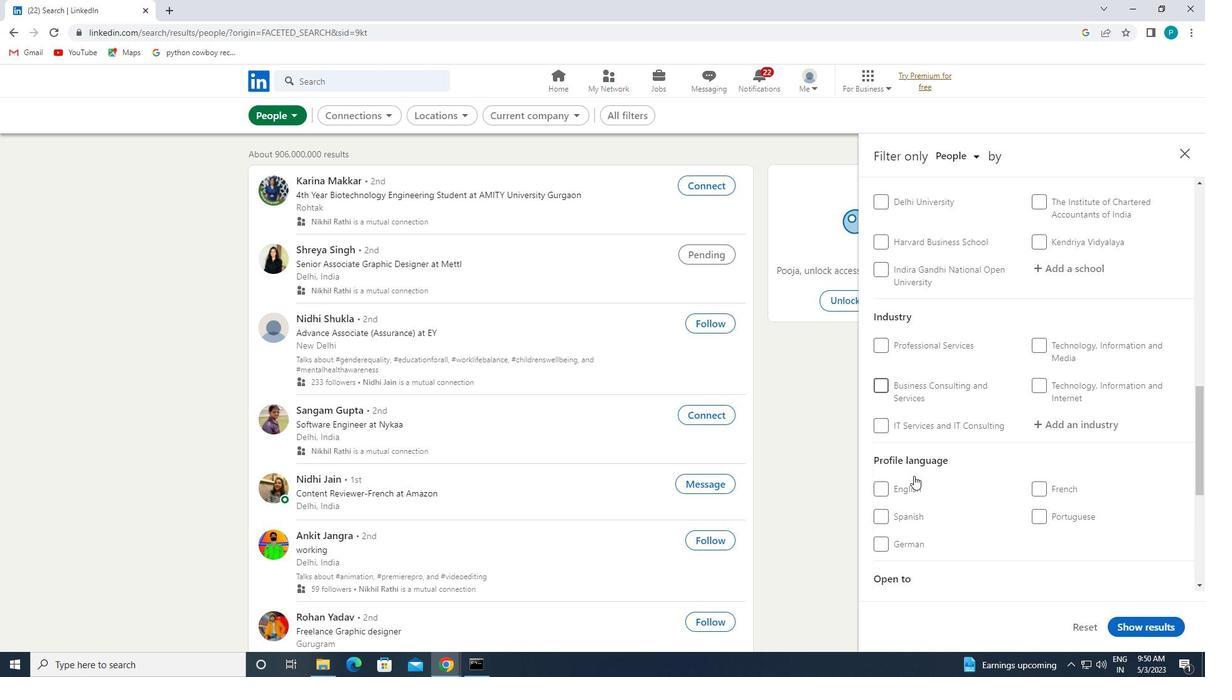 
Action: Mouse pressed left at (910, 481)
Screenshot: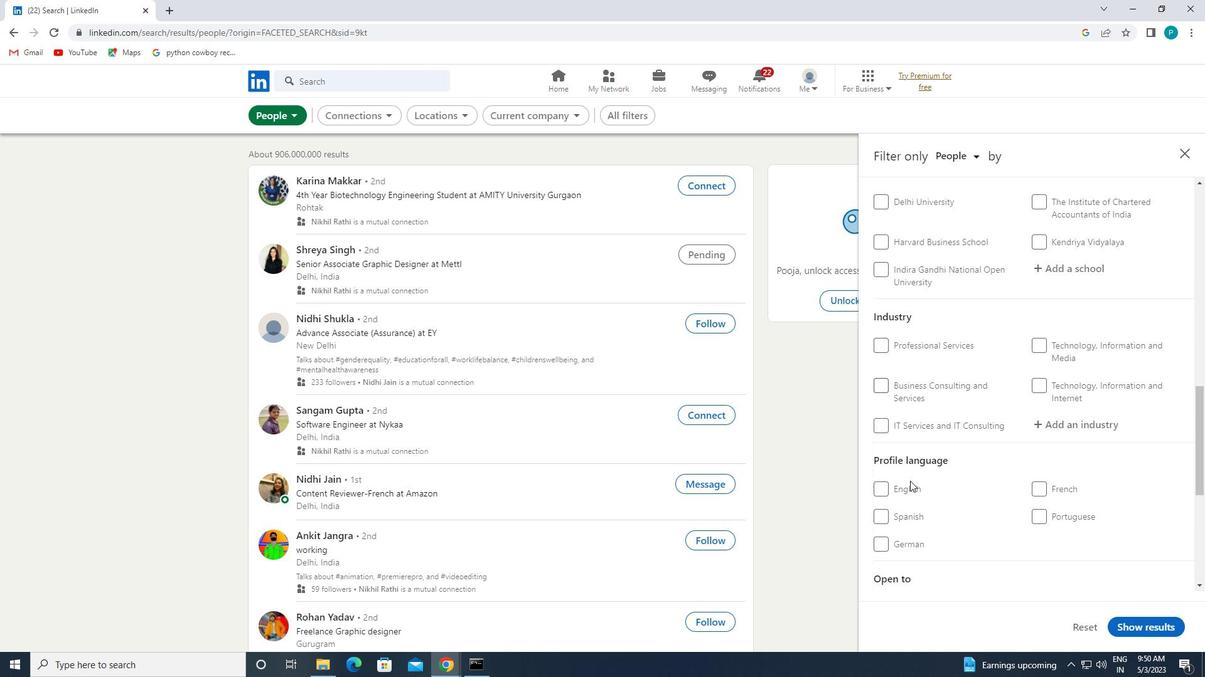 
Action: Mouse moved to (910, 489)
Screenshot: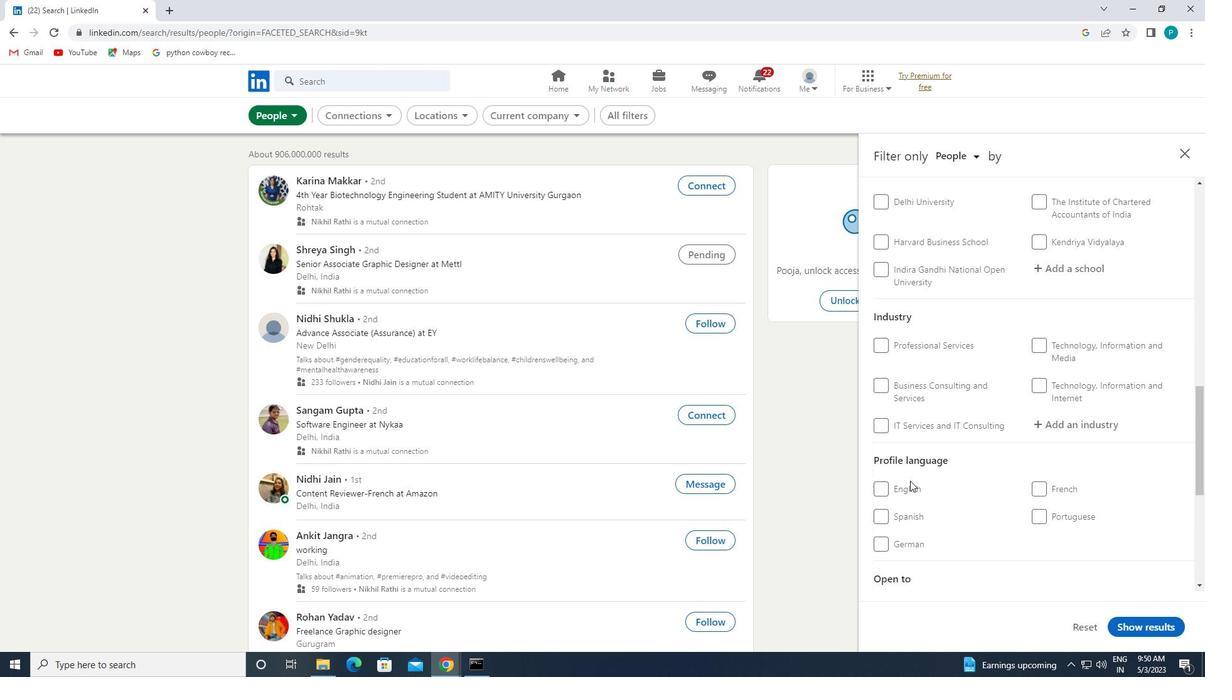 
Action: Mouse pressed left at (910, 489)
Screenshot: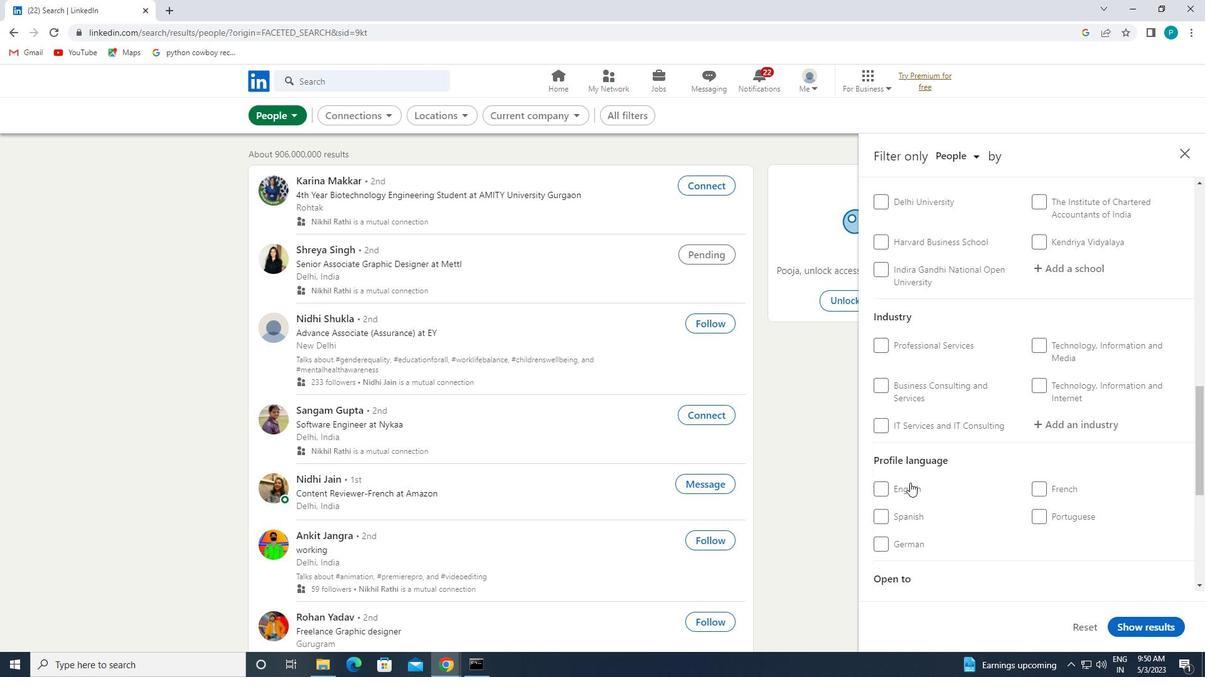 
Action: Mouse moved to (994, 478)
Screenshot: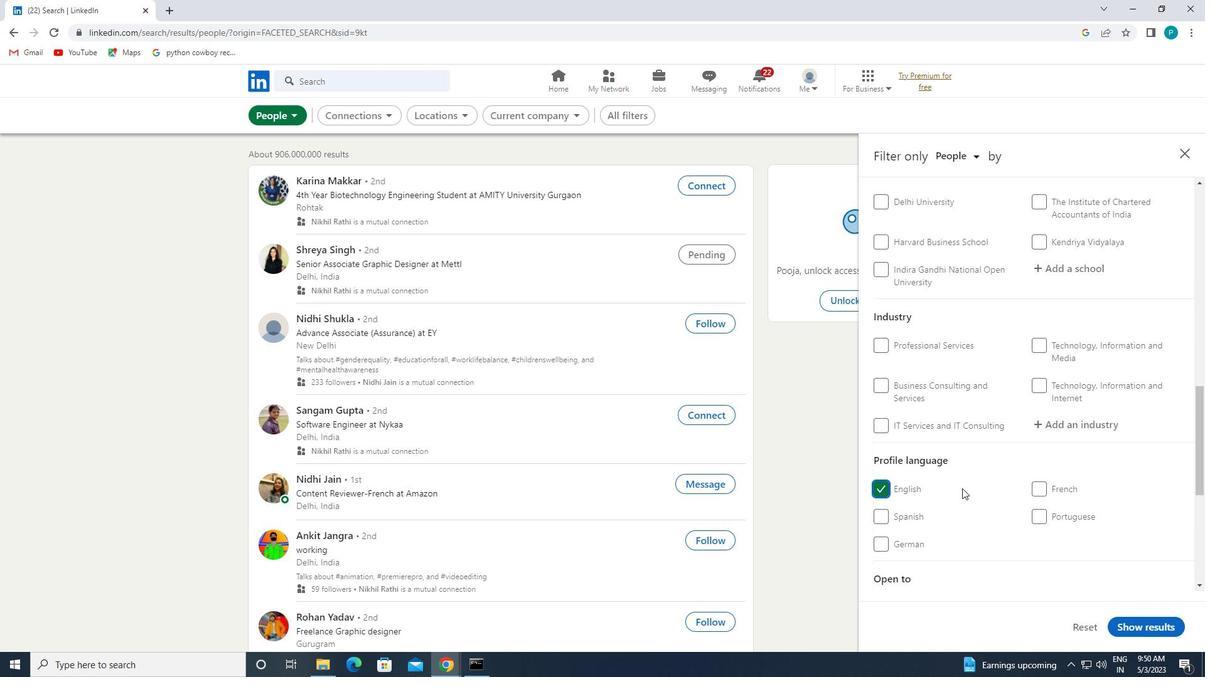 
Action: Mouse scrolled (994, 479) with delta (0, 0)
Screenshot: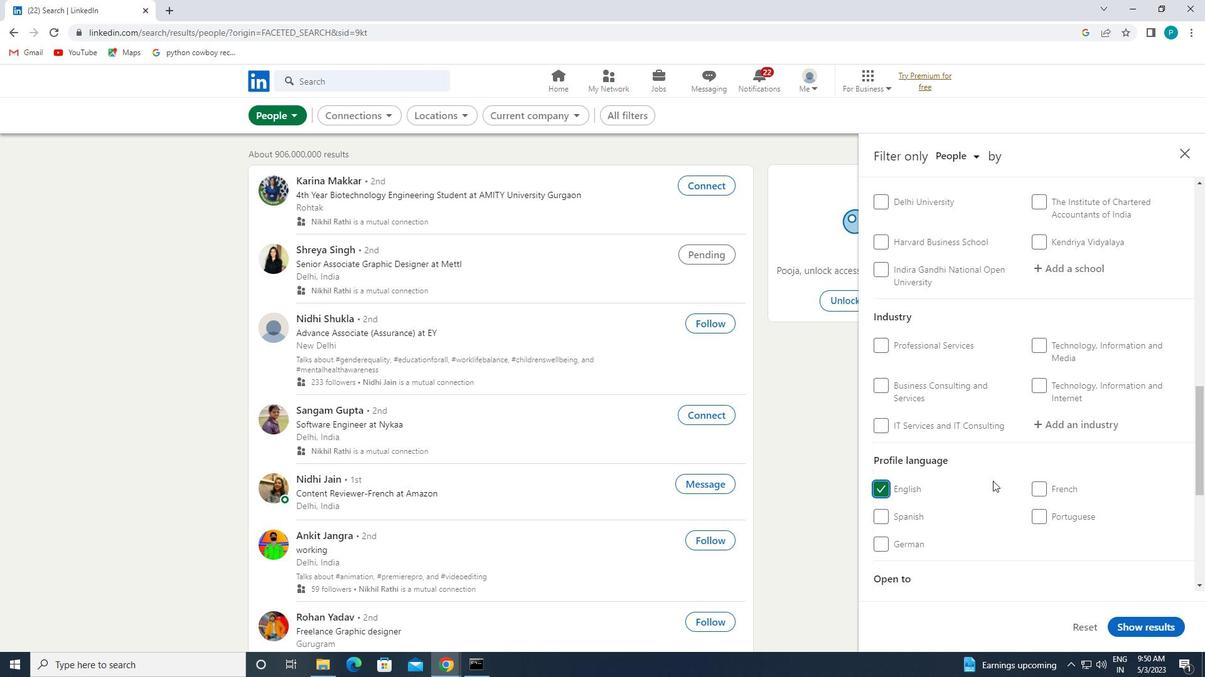 
Action: Mouse moved to (994, 477)
Screenshot: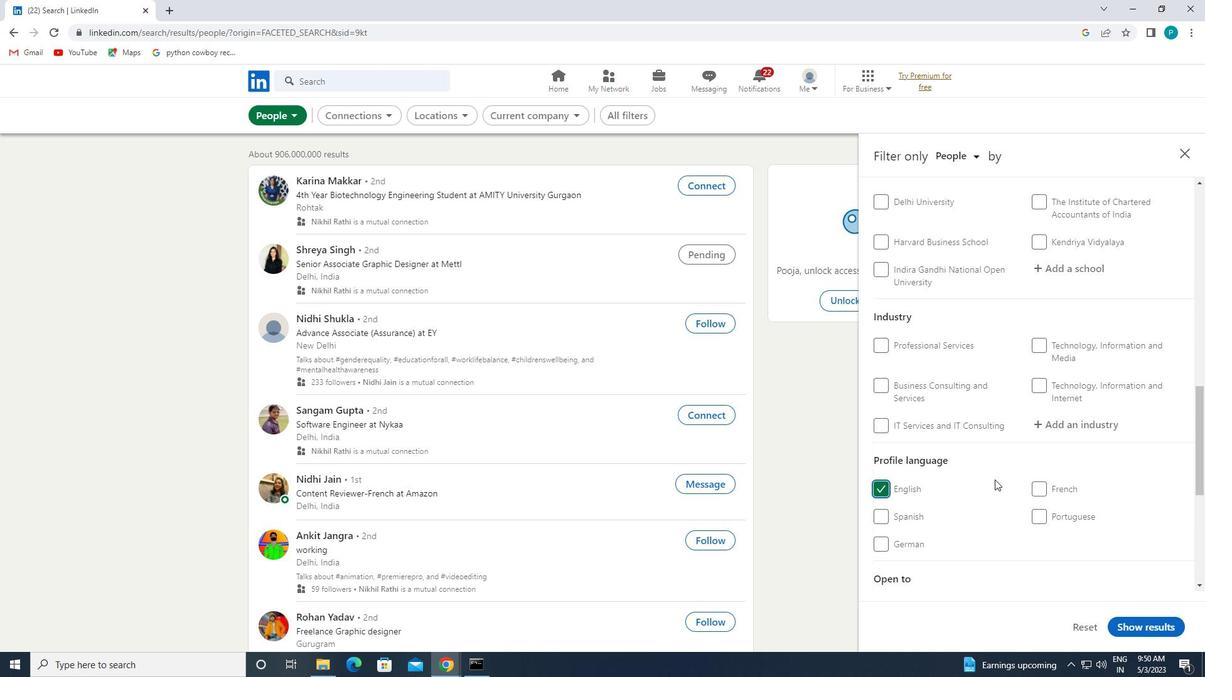 
Action: Mouse scrolled (994, 478) with delta (0, 0)
Screenshot: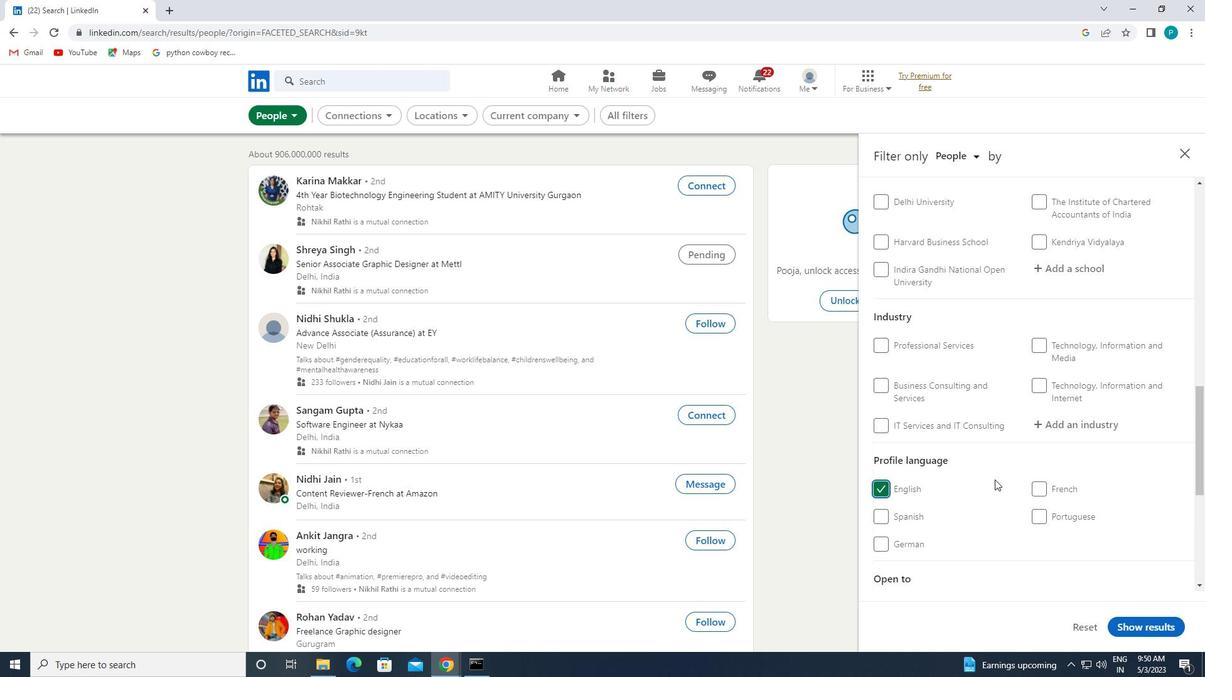 
Action: Mouse moved to (994, 477)
Screenshot: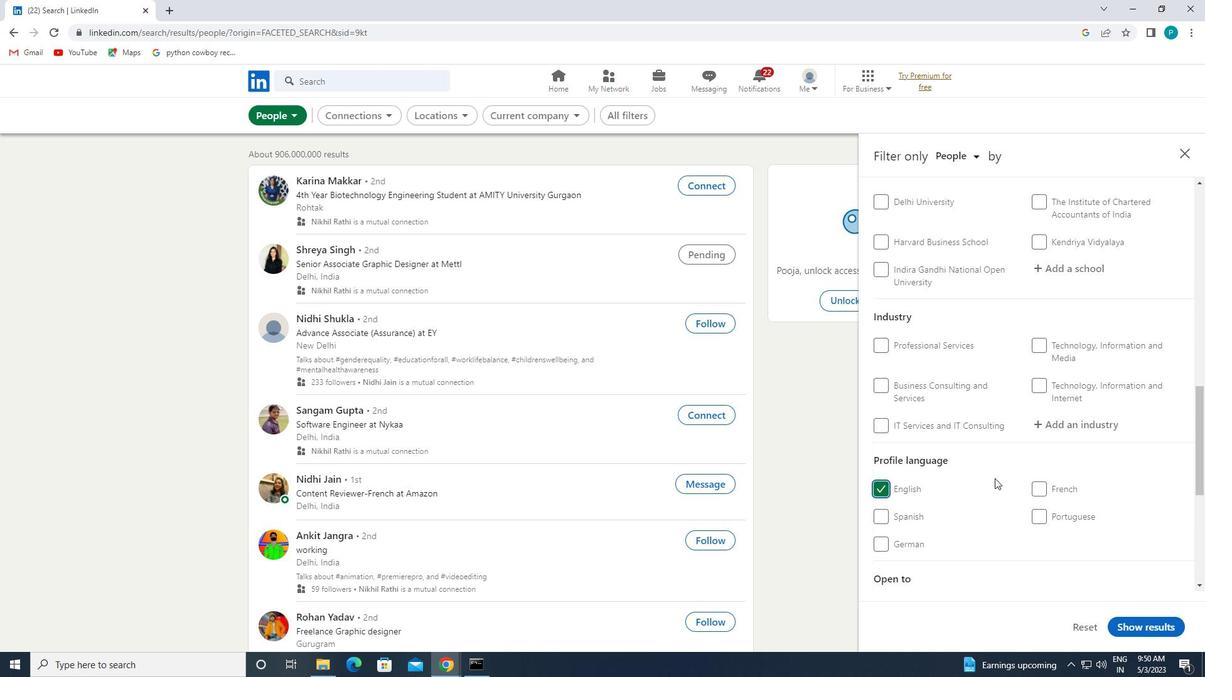 
Action: Mouse scrolled (994, 478) with delta (0, 0)
Screenshot: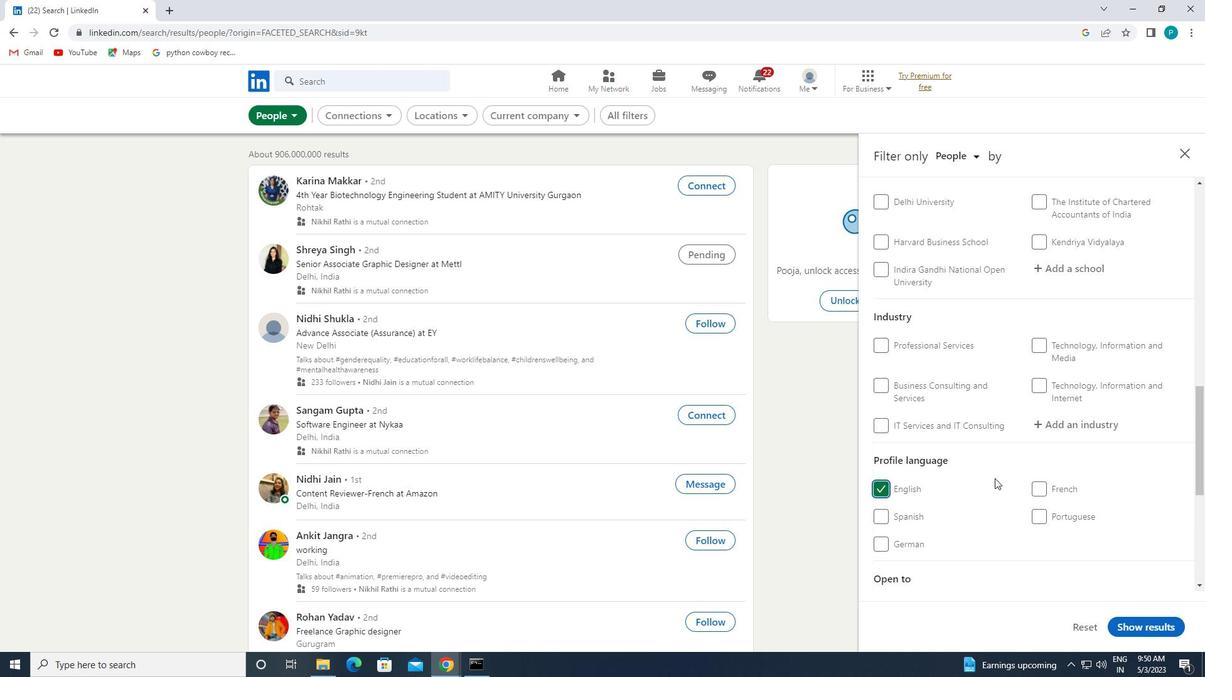 
Action: Mouse moved to (999, 411)
Screenshot: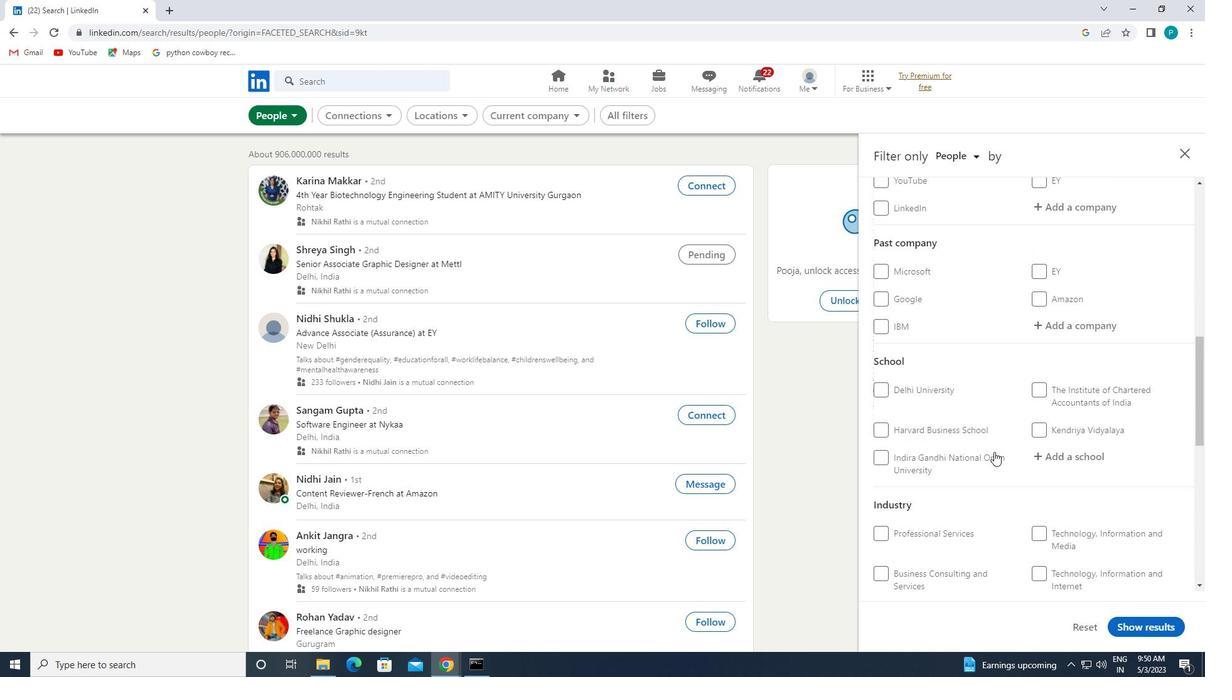 
Action: Mouse scrolled (999, 411) with delta (0, 0)
Screenshot: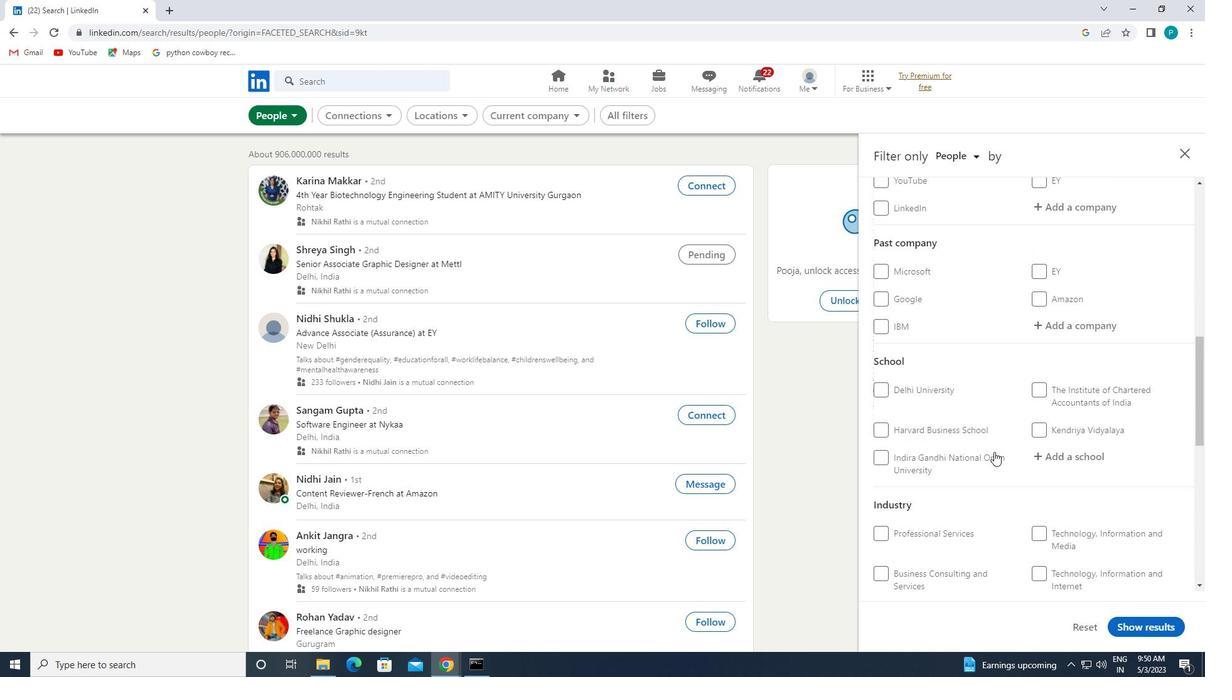 
Action: Mouse scrolled (999, 411) with delta (0, 0)
Screenshot: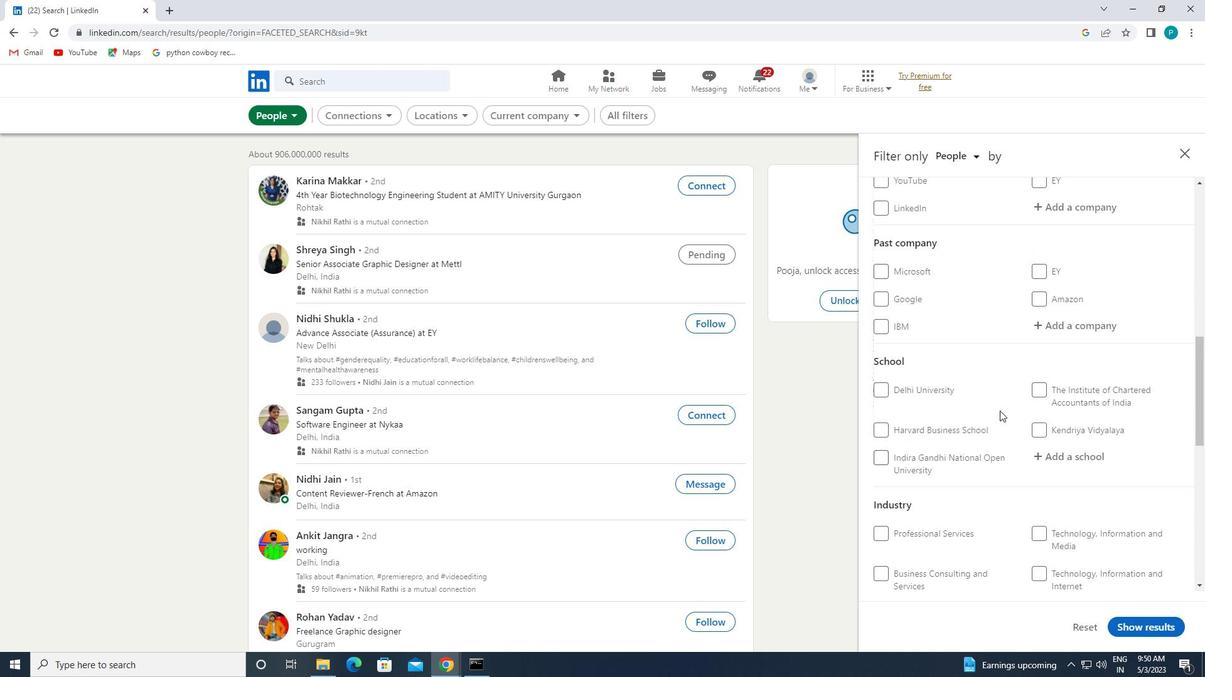 
Action: Mouse moved to (999, 410)
Screenshot: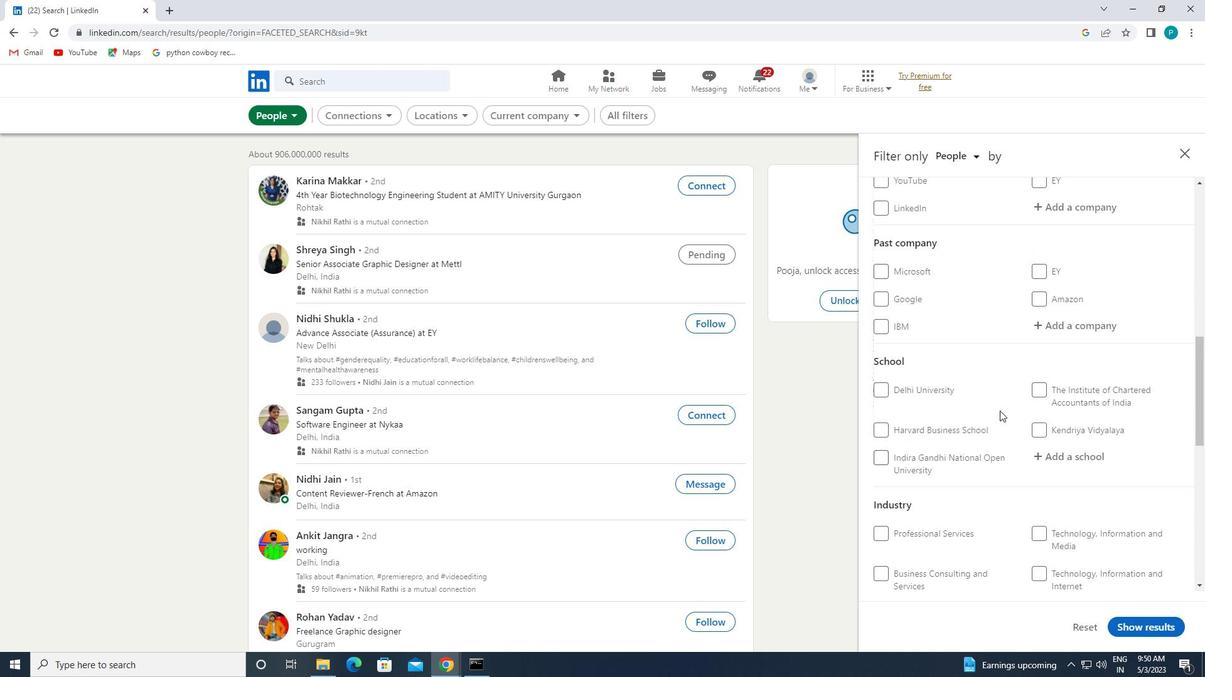 
Action: Mouse scrolled (999, 411) with delta (0, 0)
Screenshot: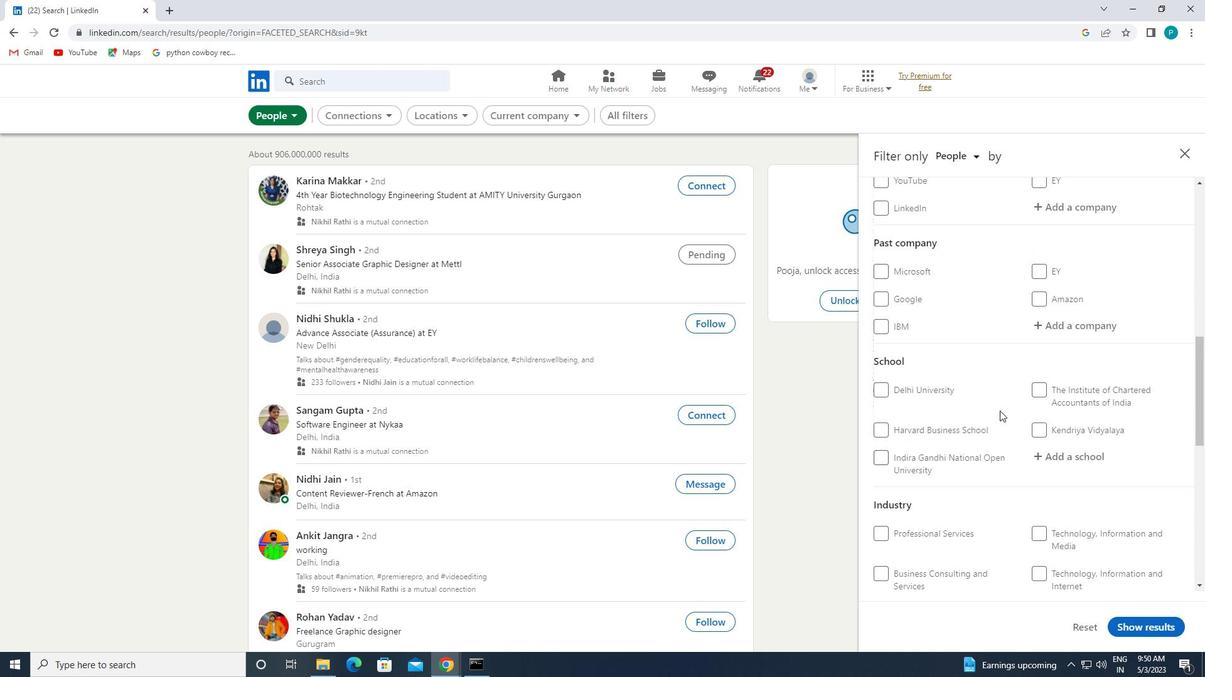 
Action: Mouse moved to (1096, 397)
Screenshot: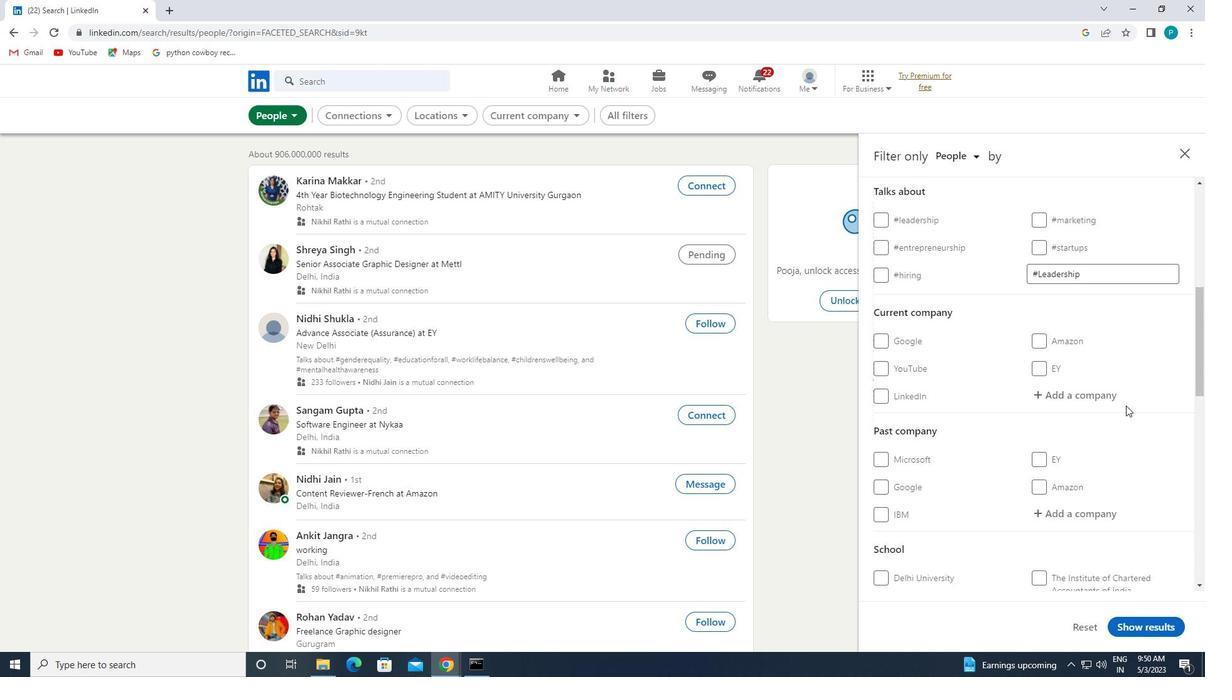 
Action: Mouse pressed left at (1096, 397)
Screenshot: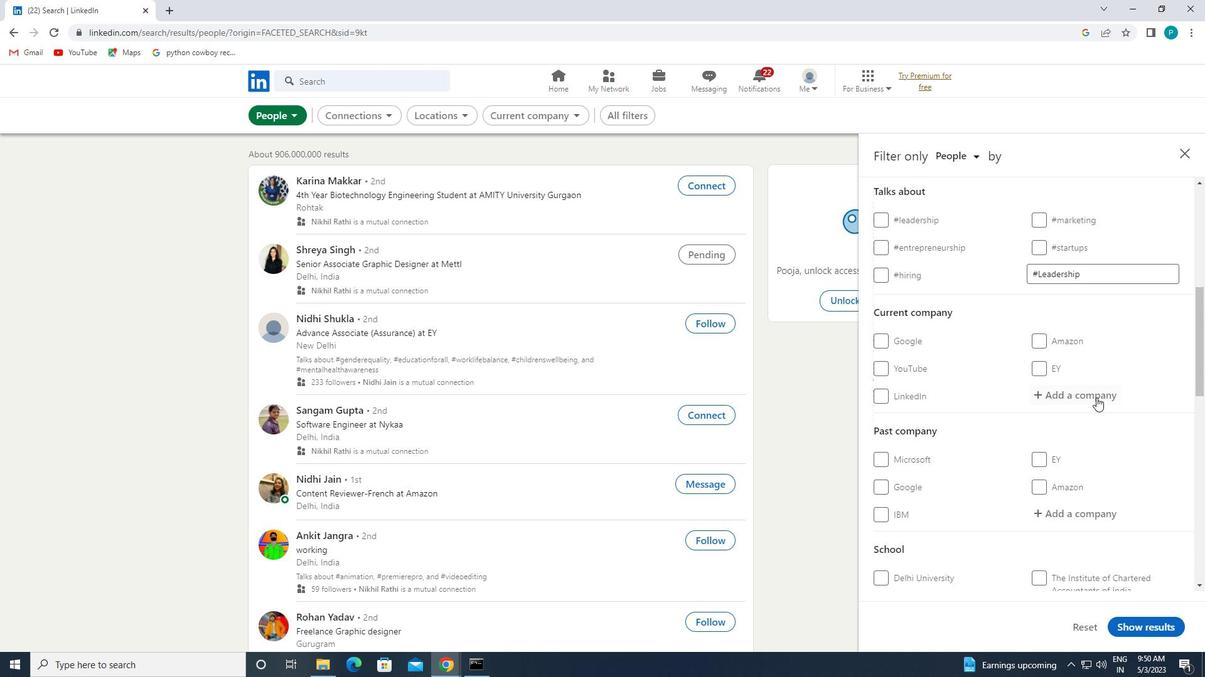
Action: Mouse moved to (1095, 396)
Screenshot: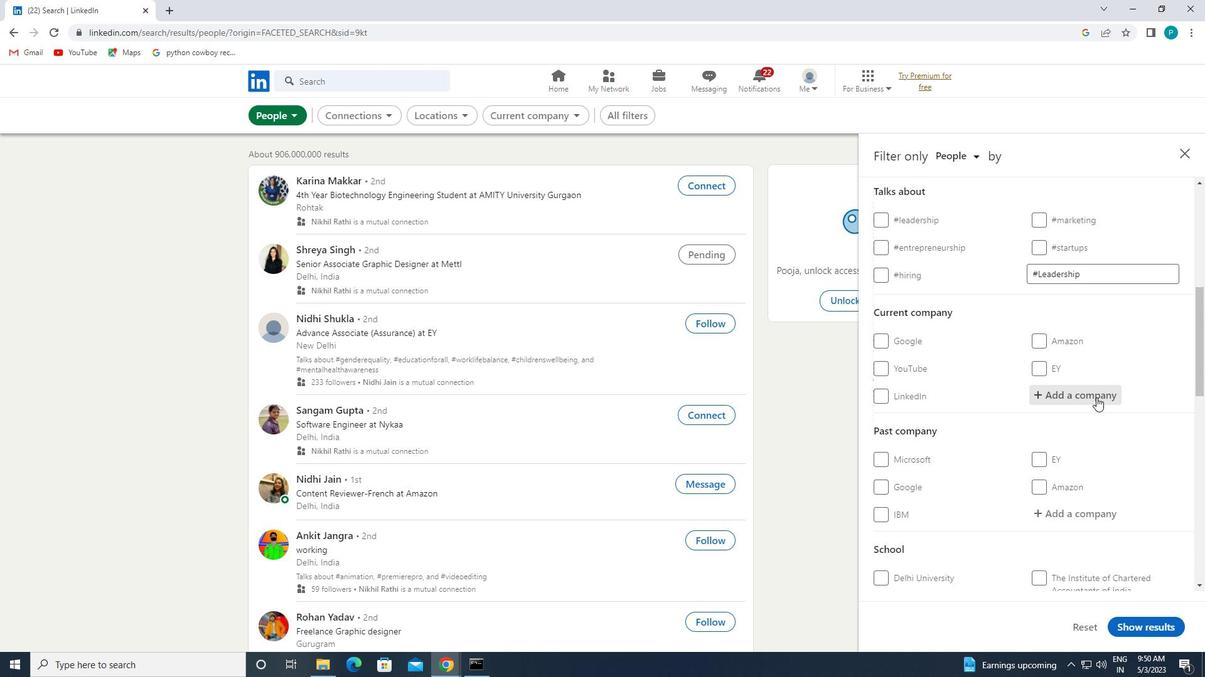 
Action: Key pressed <Key.caps_lock>J<Key.caps_lock>P<Key.backspace><Key.caps_lock>PM
Screenshot: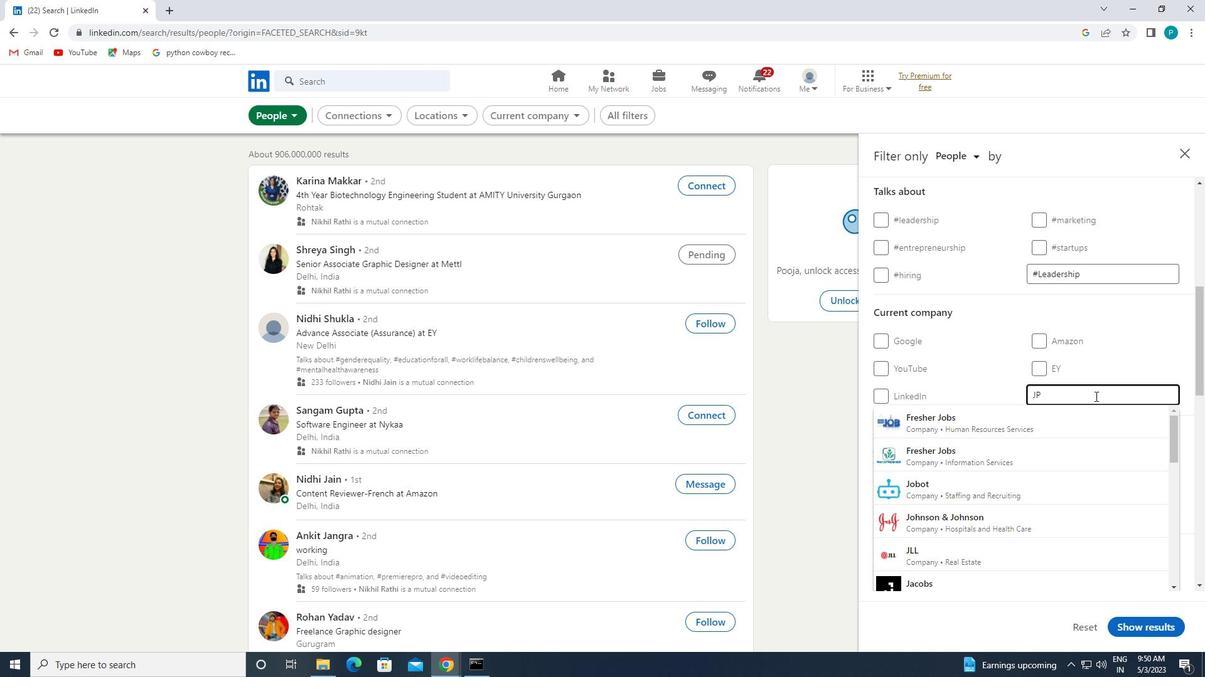 
Action: Mouse moved to (1055, 419)
Screenshot: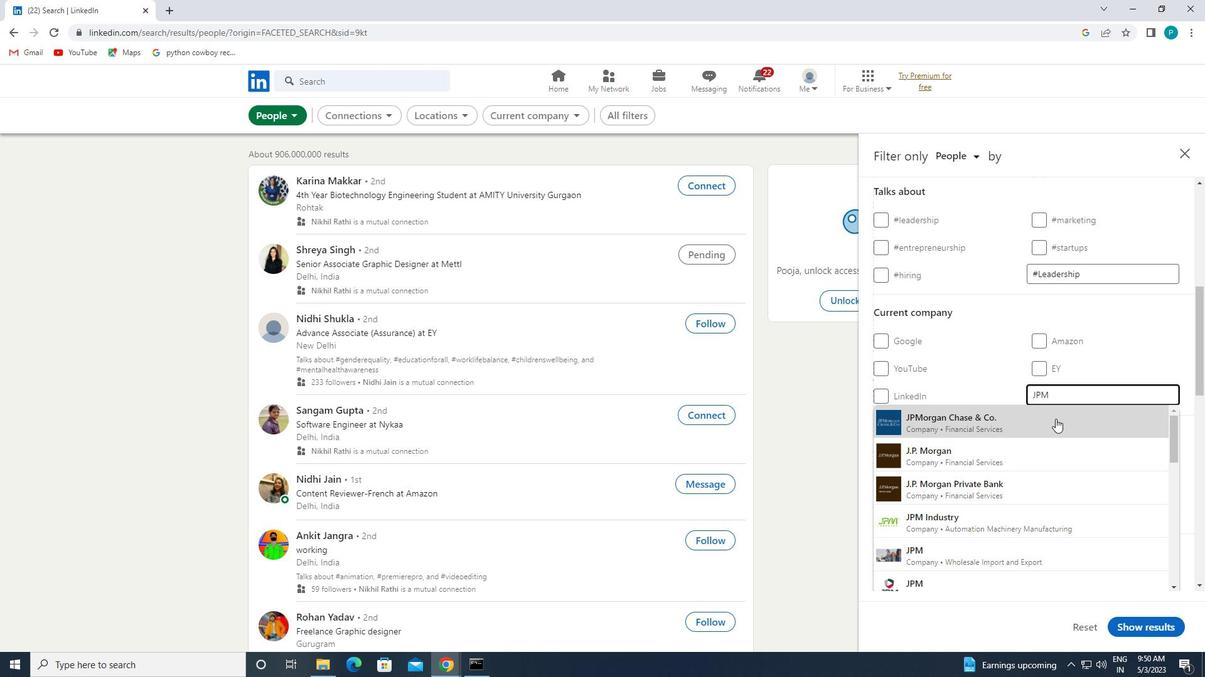 
Action: Mouse pressed left at (1055, 419)
Screenshot: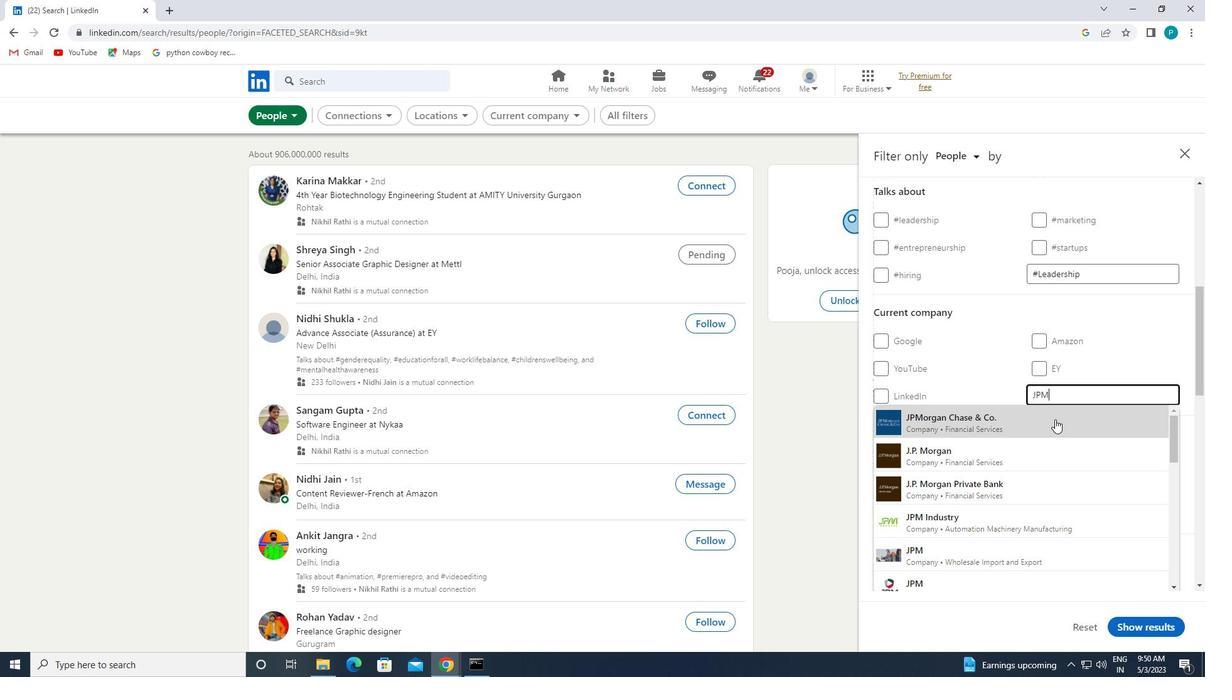 
Action: Mouse moved to (1055, 420)
Screenshot: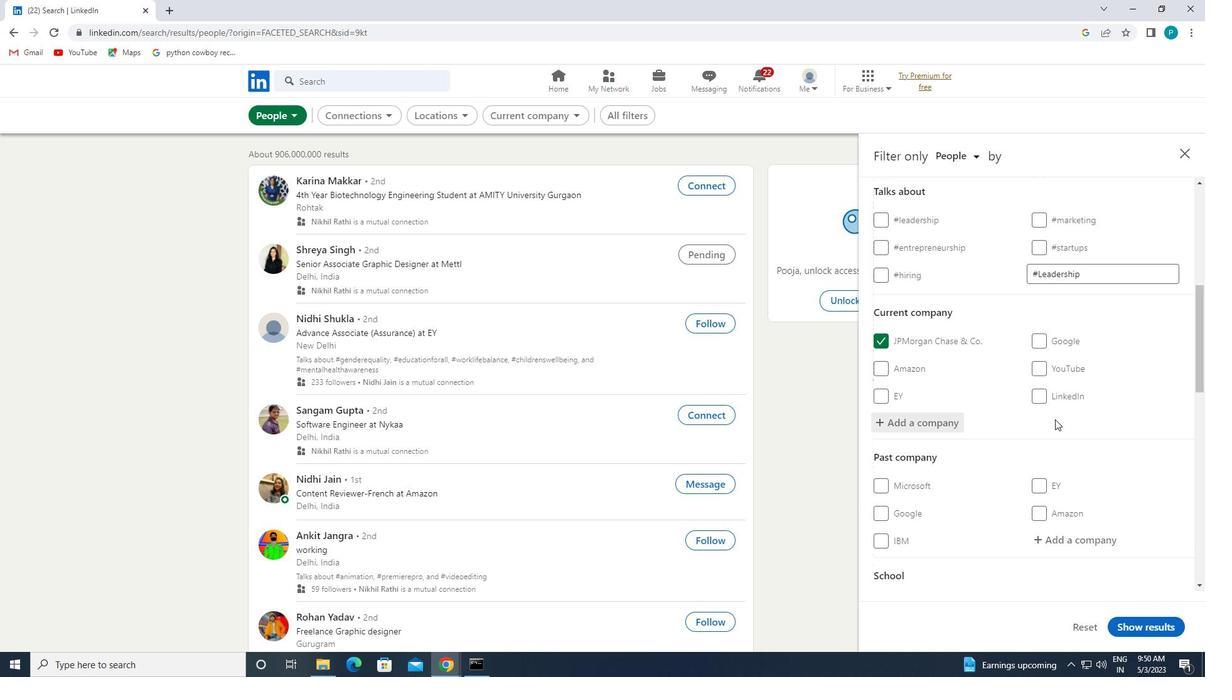 
Action: Mouse scrolled (1055, 419) with delta (0, 0)
Screenshot: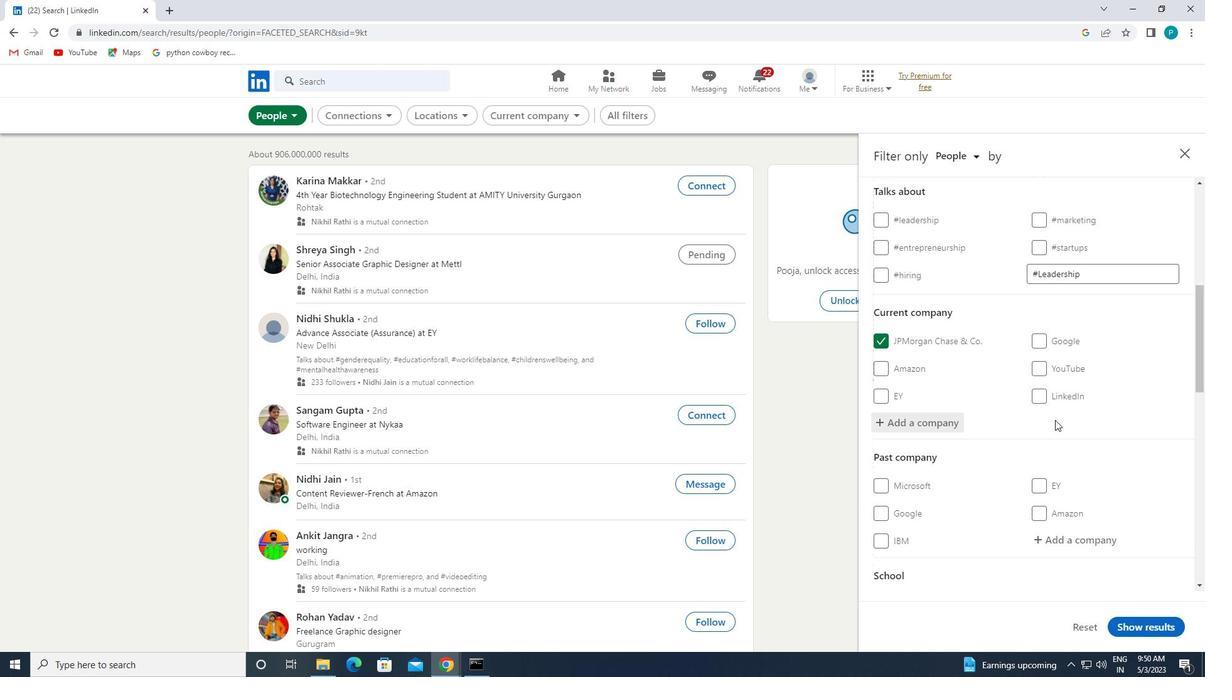 
Action: Mouse scrolled (1055, 419) with delta (0, 0)
Screenshot: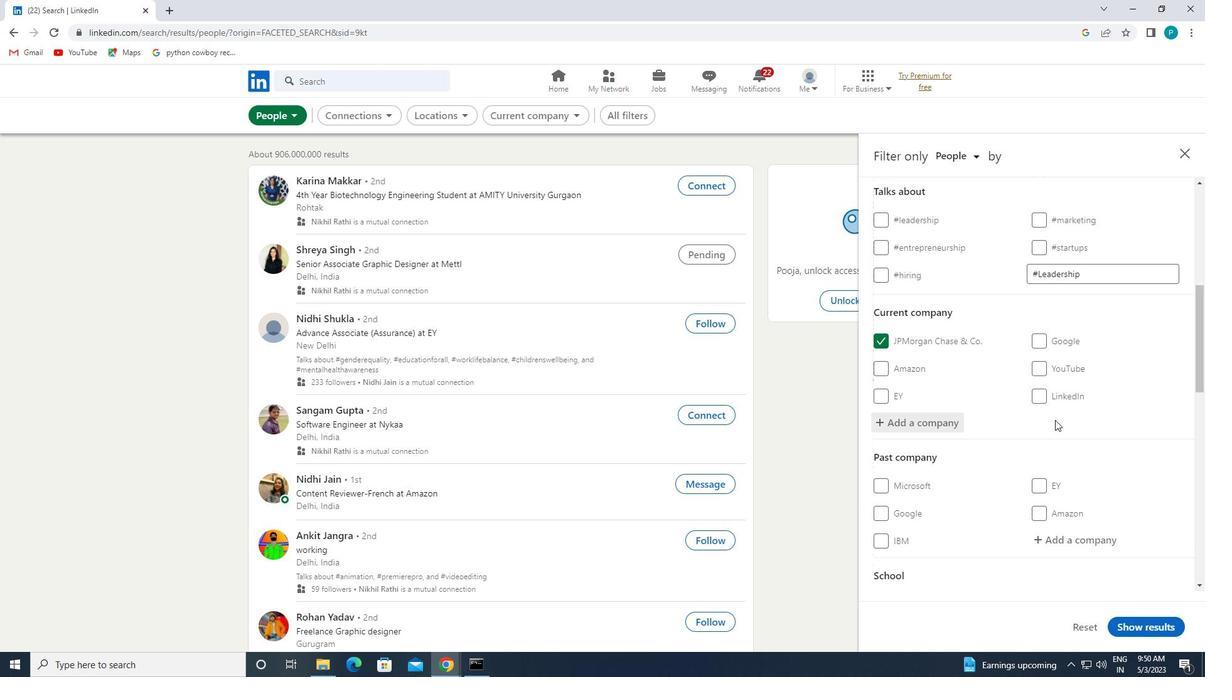 
Action: Mouse moved to (1078, 480)
Screenshot: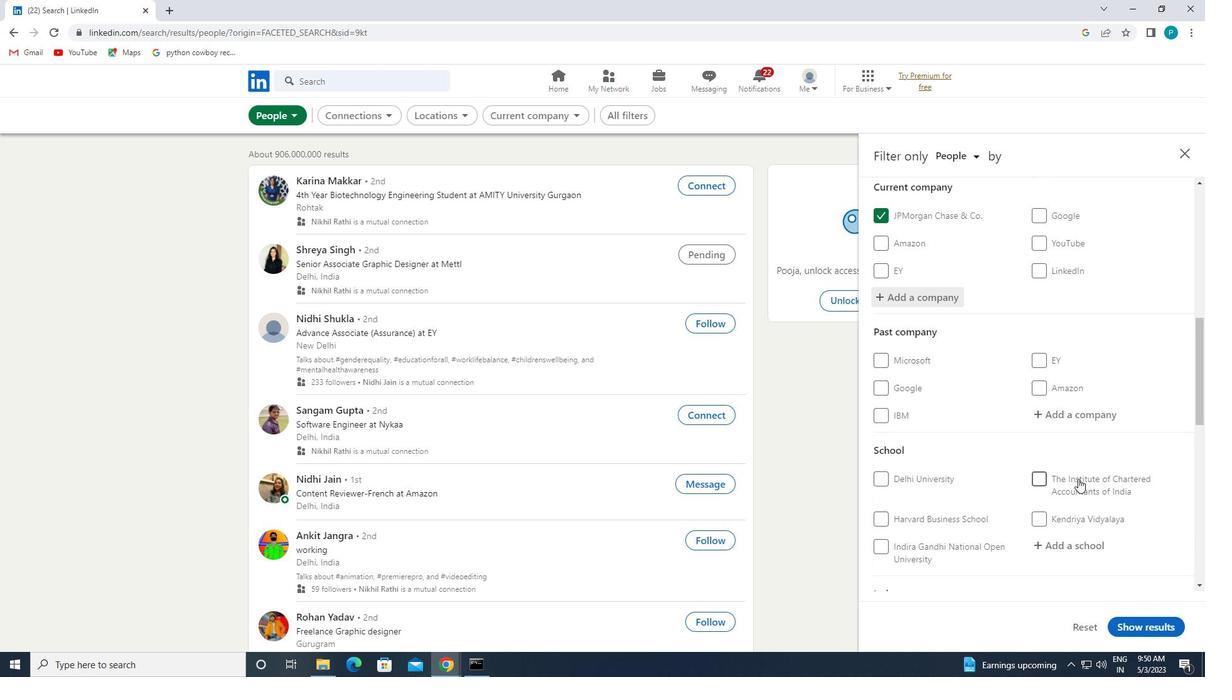 
Action: Mouse scrolled (1078, 480) with delta (0, 0)
Screenshot: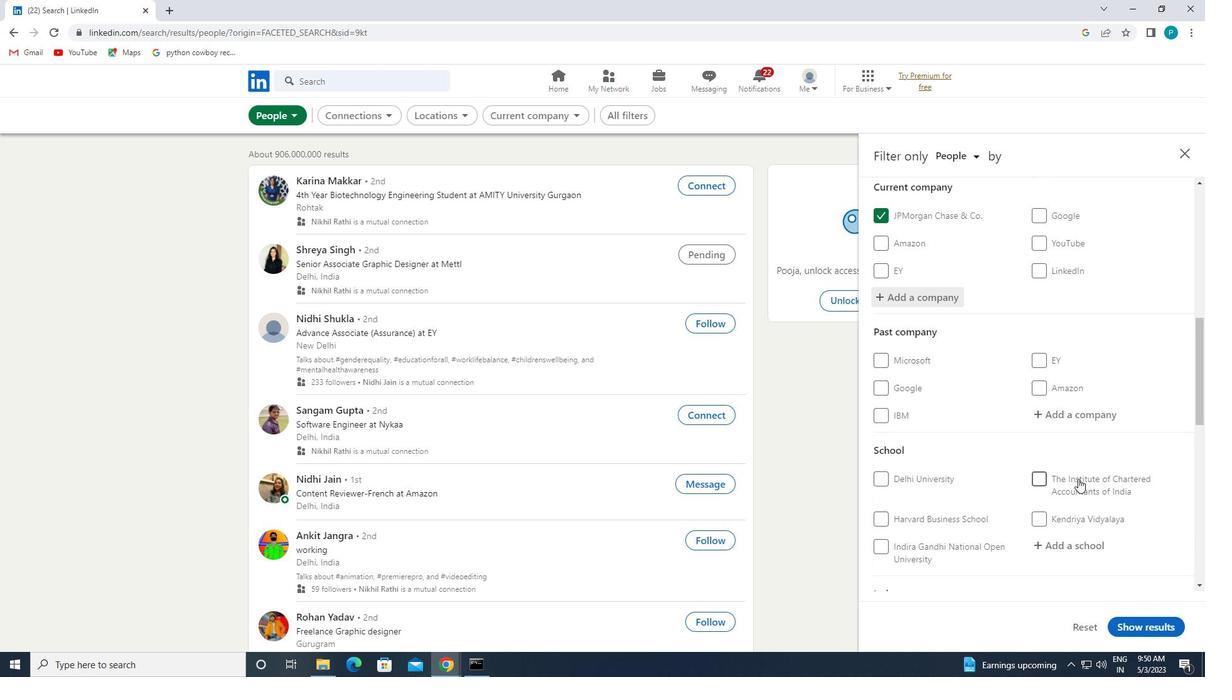 
Action: Mouse moved to (1077, 482)
Screenshot: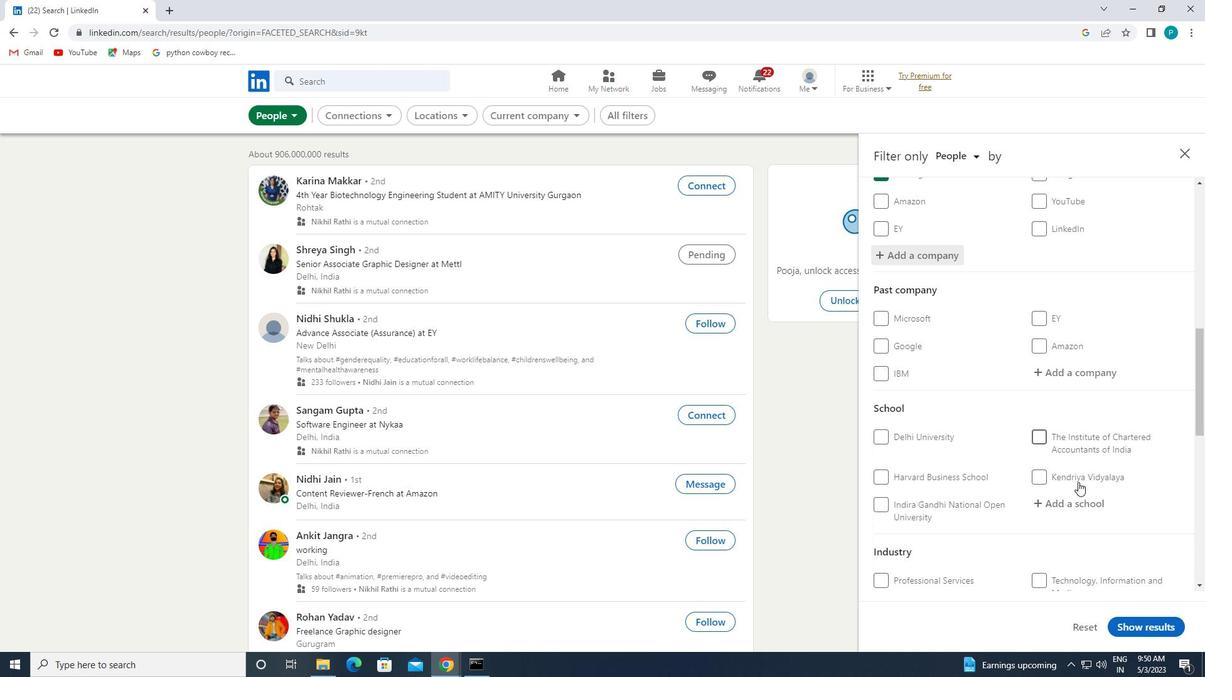
Action: Mouse pressed left at (1077, 482)
Screenshot: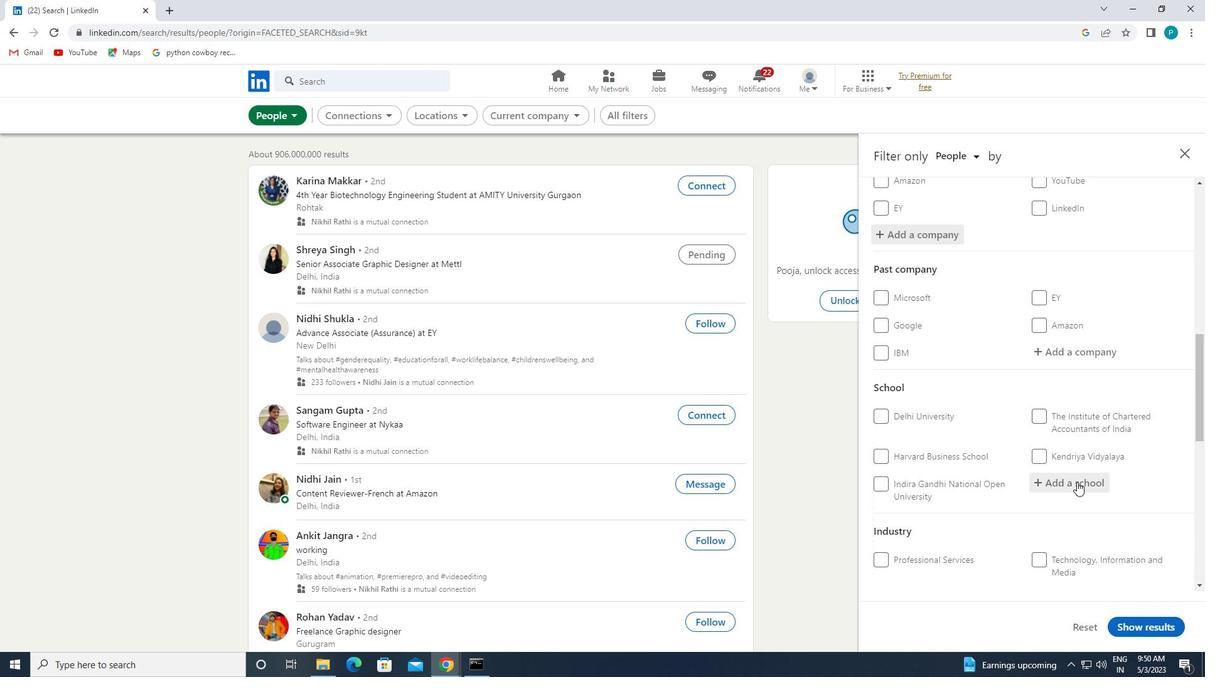 
Action: Key pressed K.K.
Screenshot: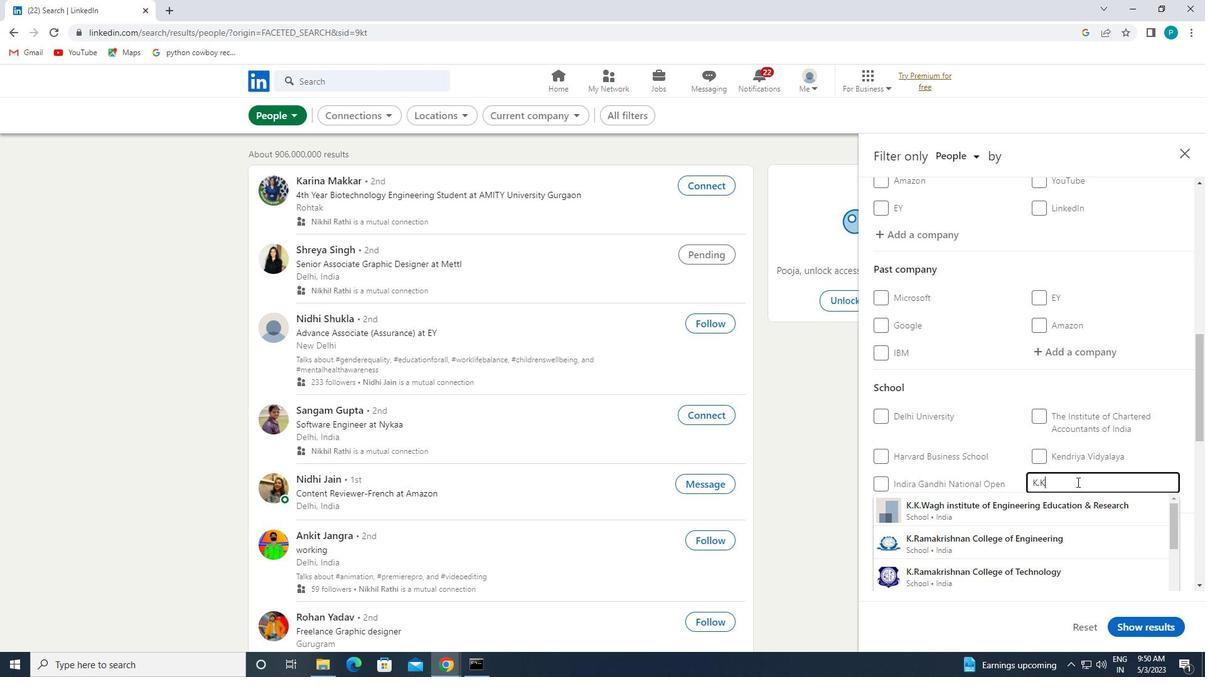 
Action: Mouse moved to (1064, 510)
Screenshot: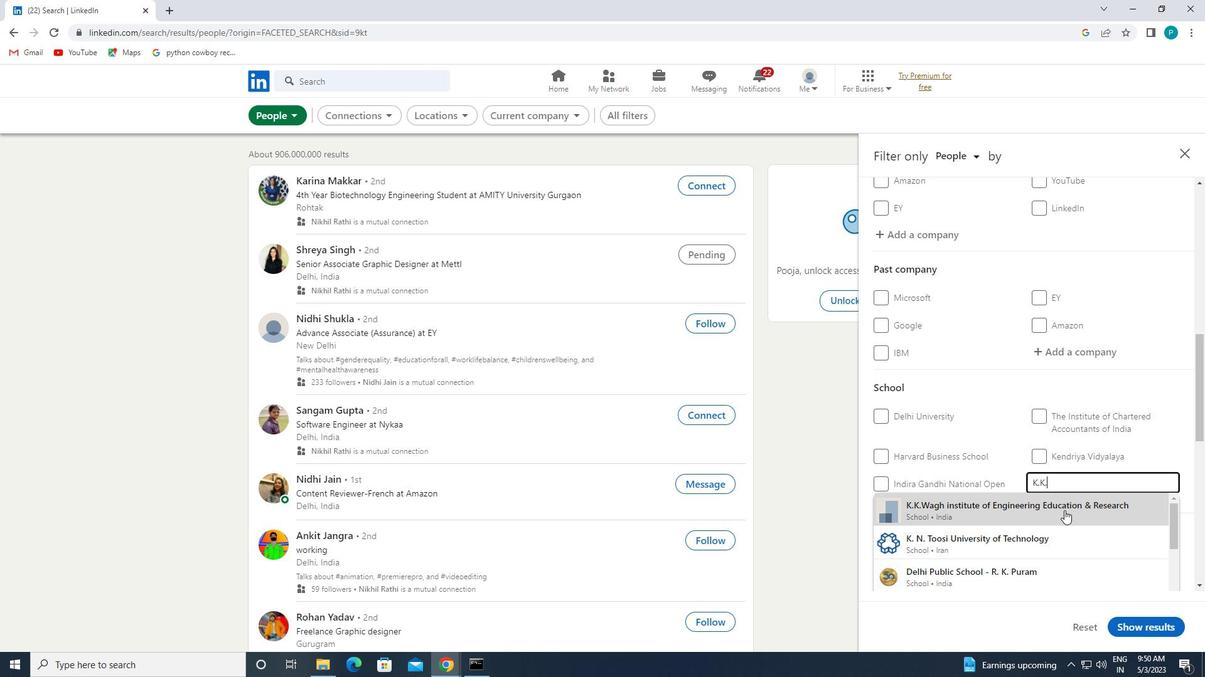 
Action: Mouse scrolled (1064, 510) with delta (0, 0)
Screenshot: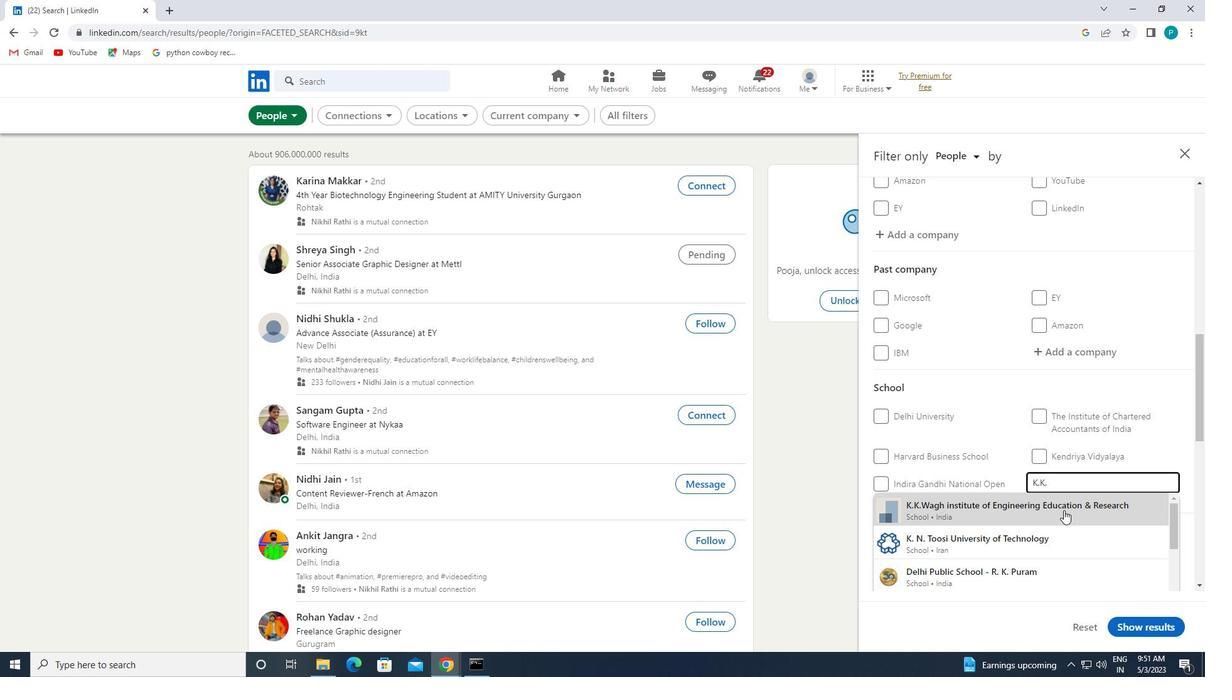 
Action: Mouse scrolled (1064, 510) with delta (0, 0)
Screenshot: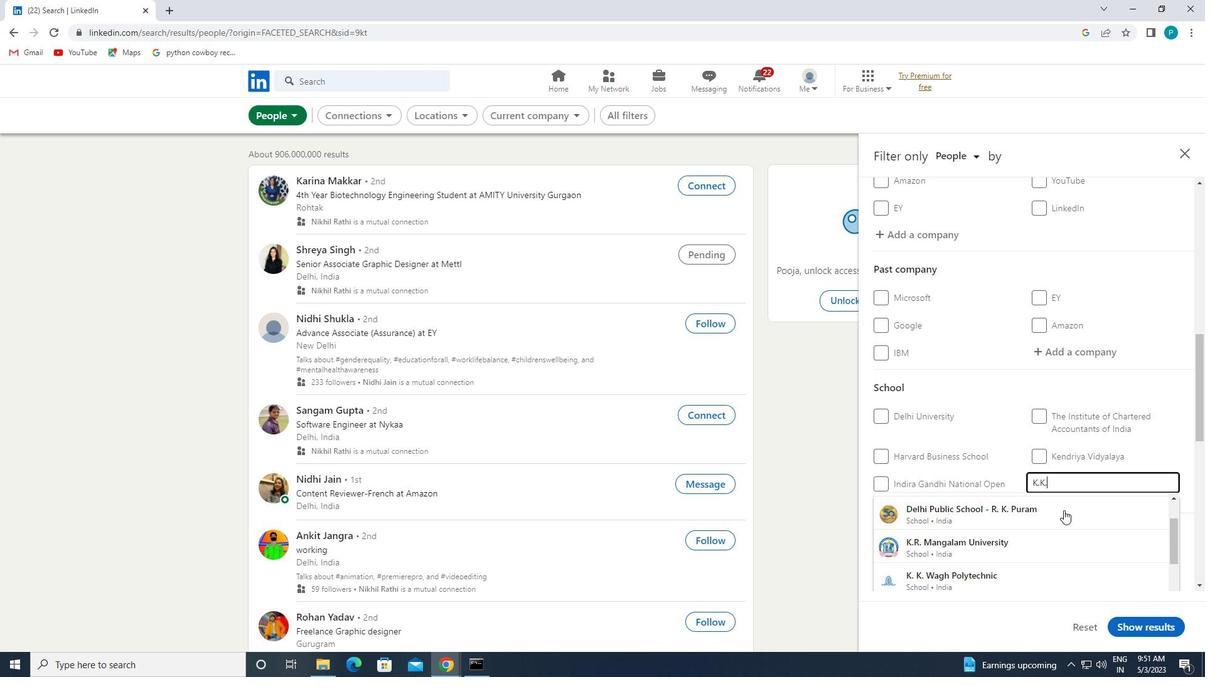 
Action: Mouse moved to (1066, 510)
Screenshot: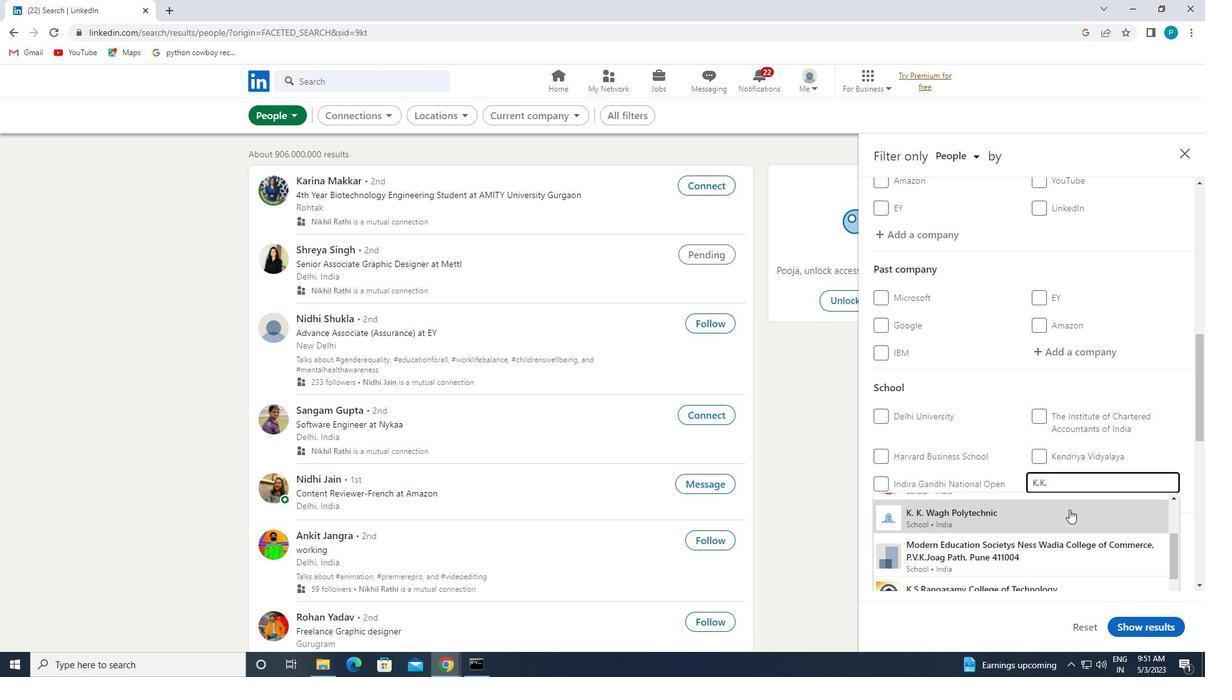
Action: Mouse pressed left at (1066, 510)
Screenshot: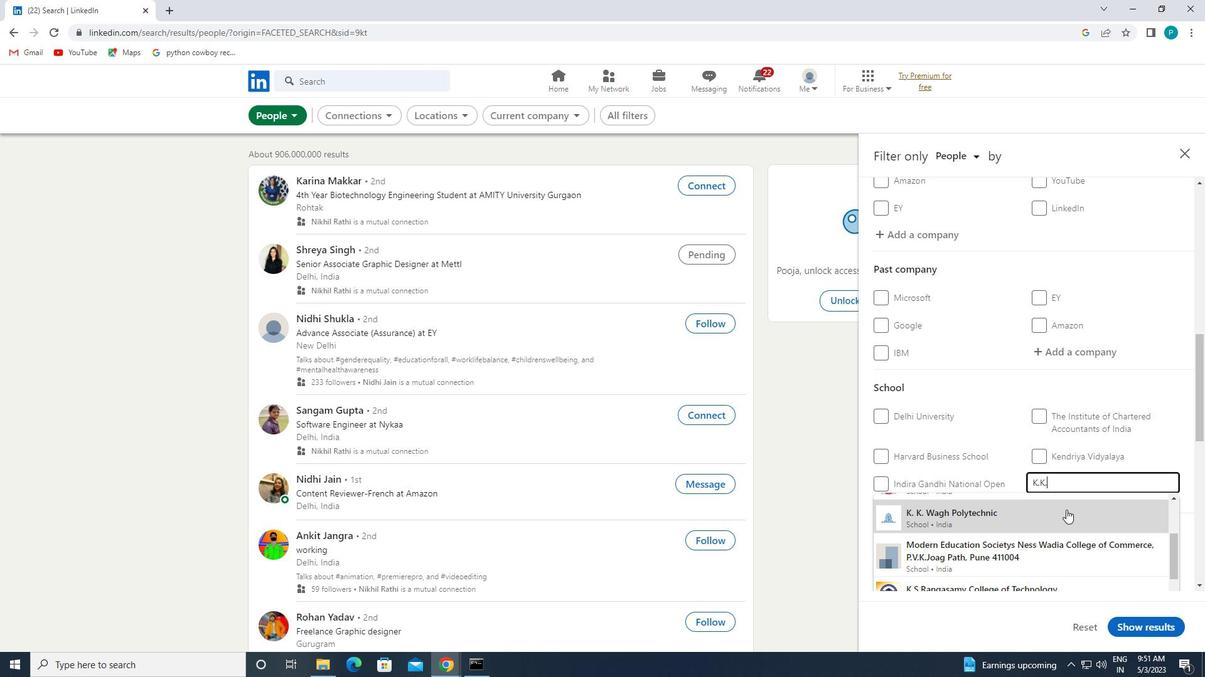 
Action: Mouse moved to (1131, 554)
Screenshot: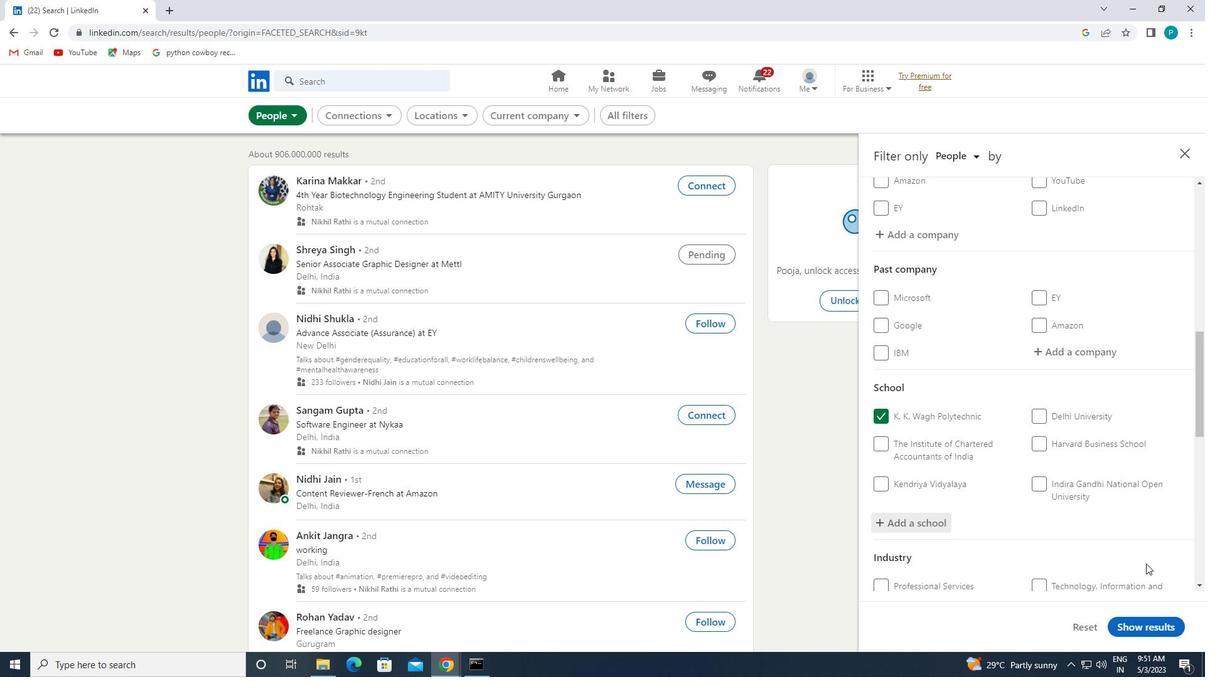 
Action: Mouse scrolled (1131, 554) with delta (0, 0)
Screenshot: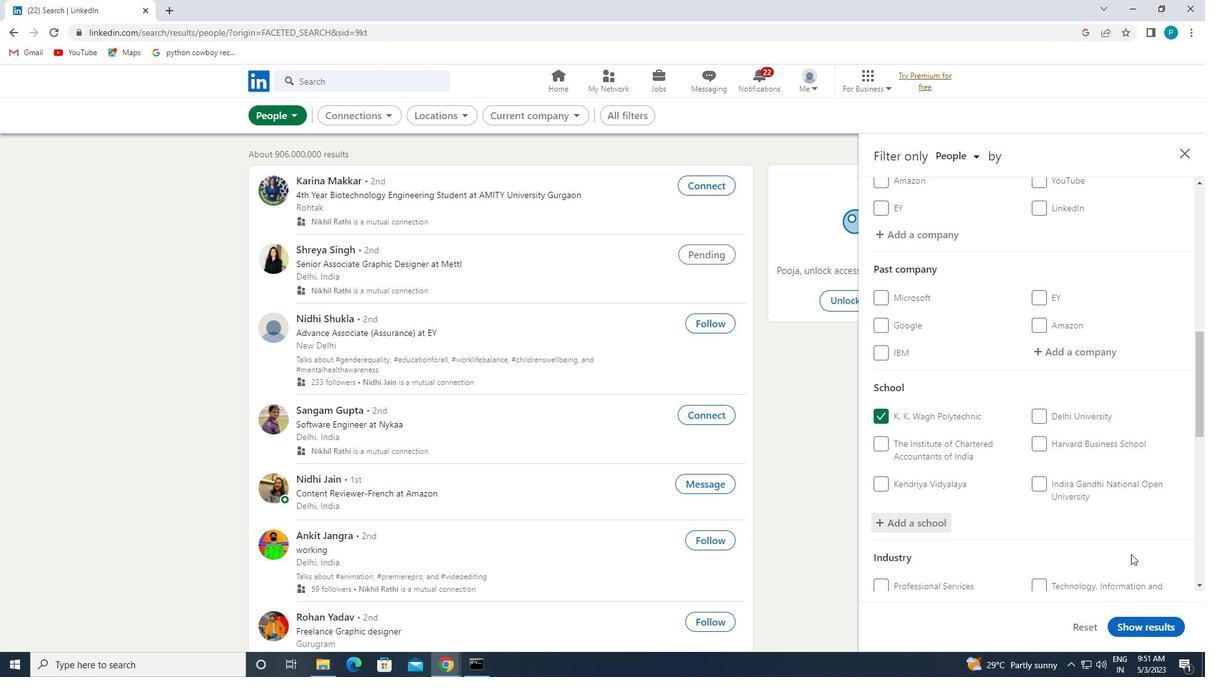 
Action: Mouse scrolled (1131, 554) with delta (0, 0)
Screenshot: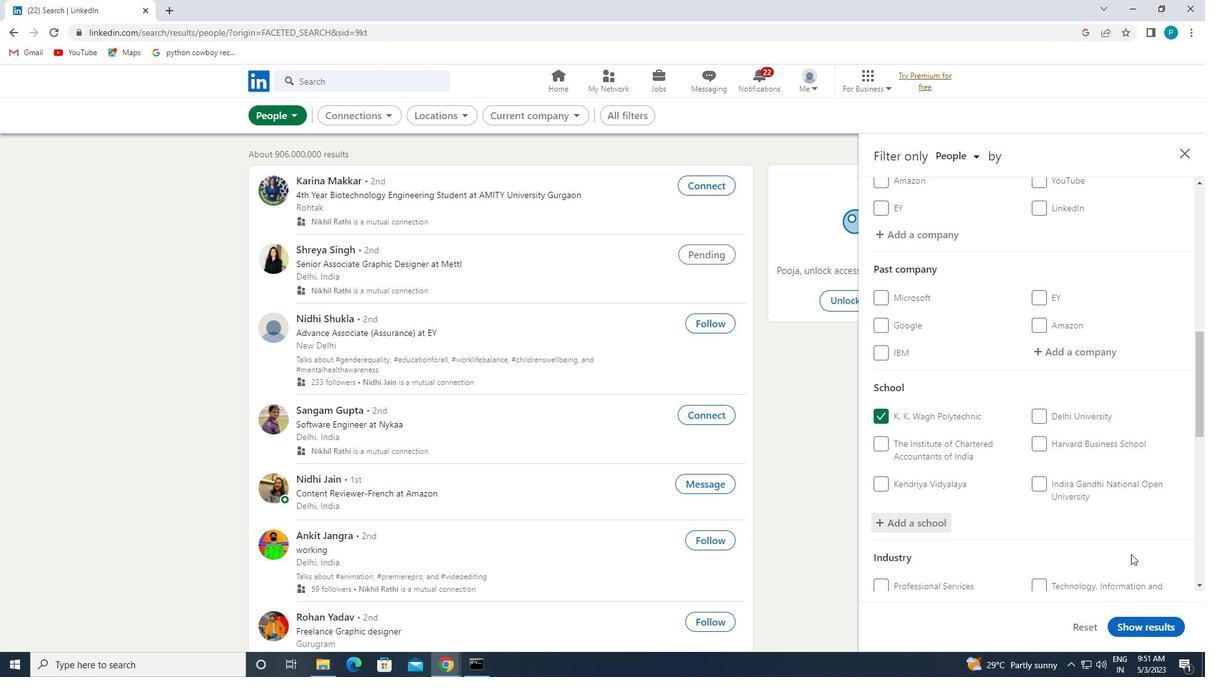 
Action: Mouse moved to (1112, 538)
Screenshot: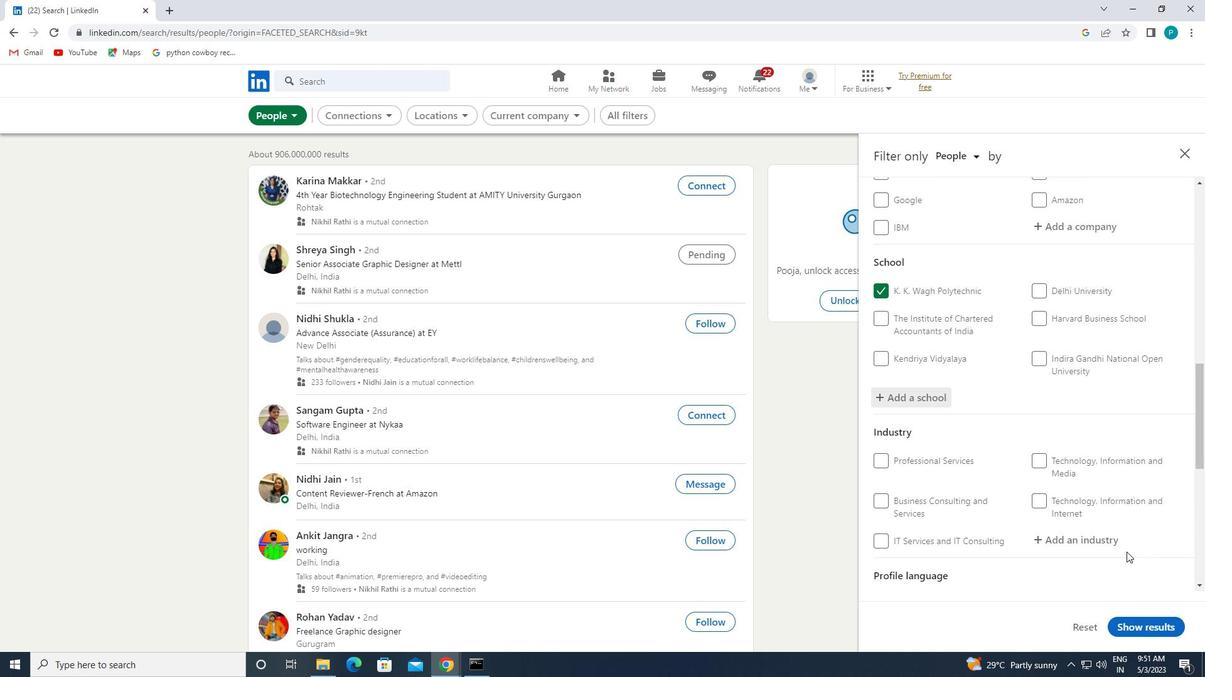 
Action: Mouse pressed left at (1112, 538)
Screenshot: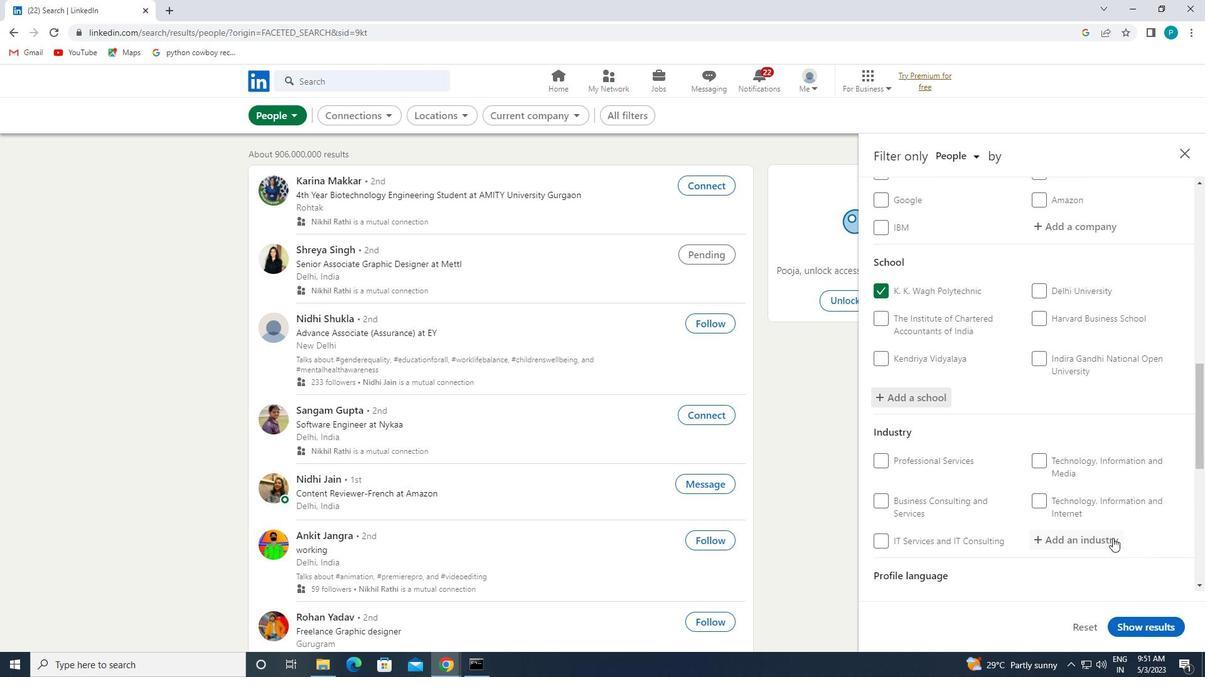 
Action: Key pressed <Key.caps_lock>C<Key.caps_lock><Key.backspace>C<Key.caps_lock>OLL
Screenshot: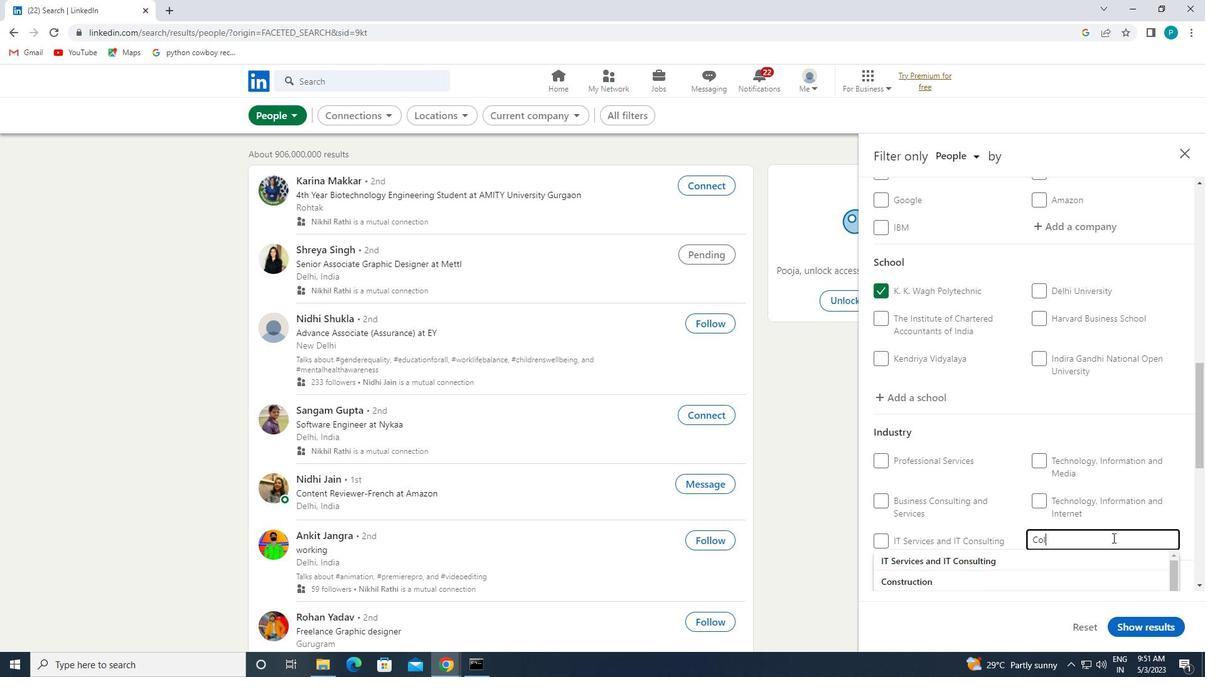 
Action: Mouse moved to (1033, 587)
Screenshot: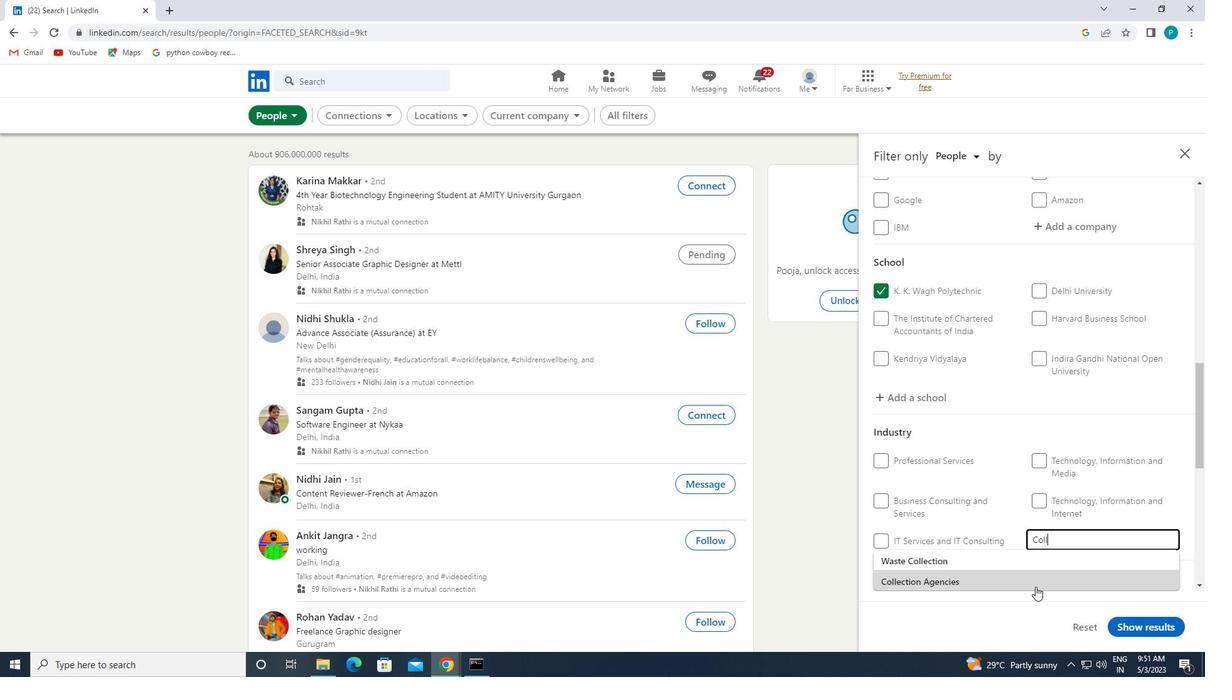 
Action: Mouse pressed left at (1033, 587)
Screenshot: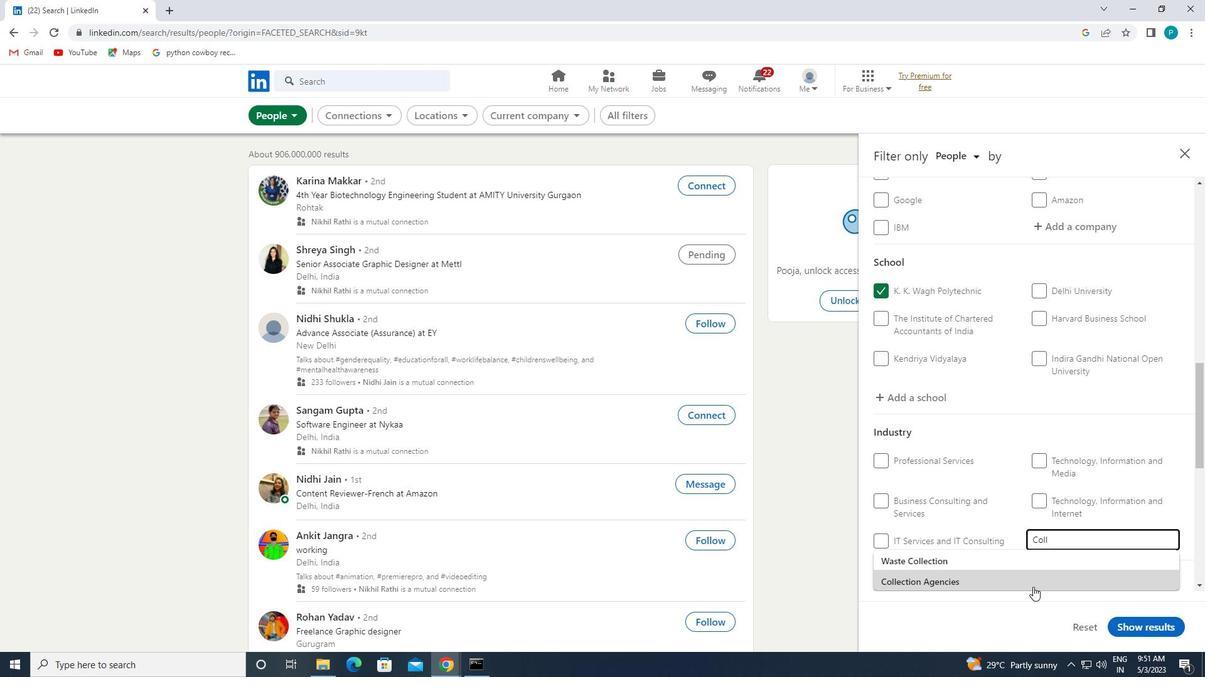 
Action: Mouse moved to (1033, 587)
Screenshot: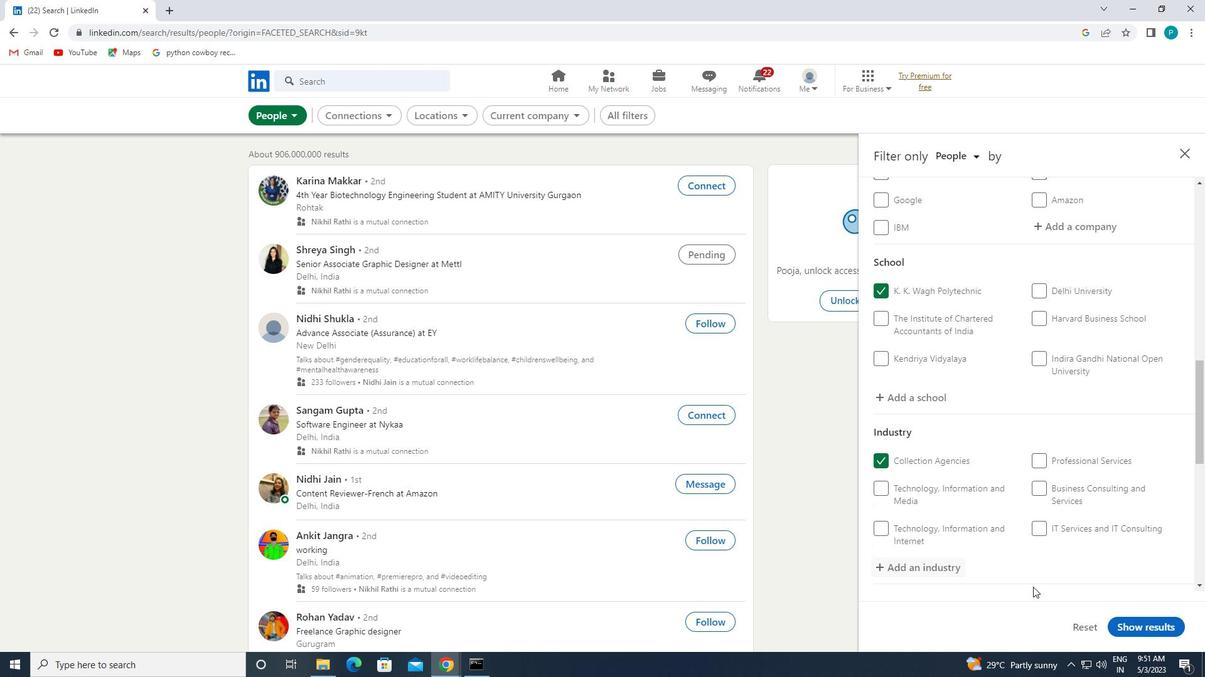 
Action: Mouse scrolled (1033, 586) with delta (0, 0)
Screenshot: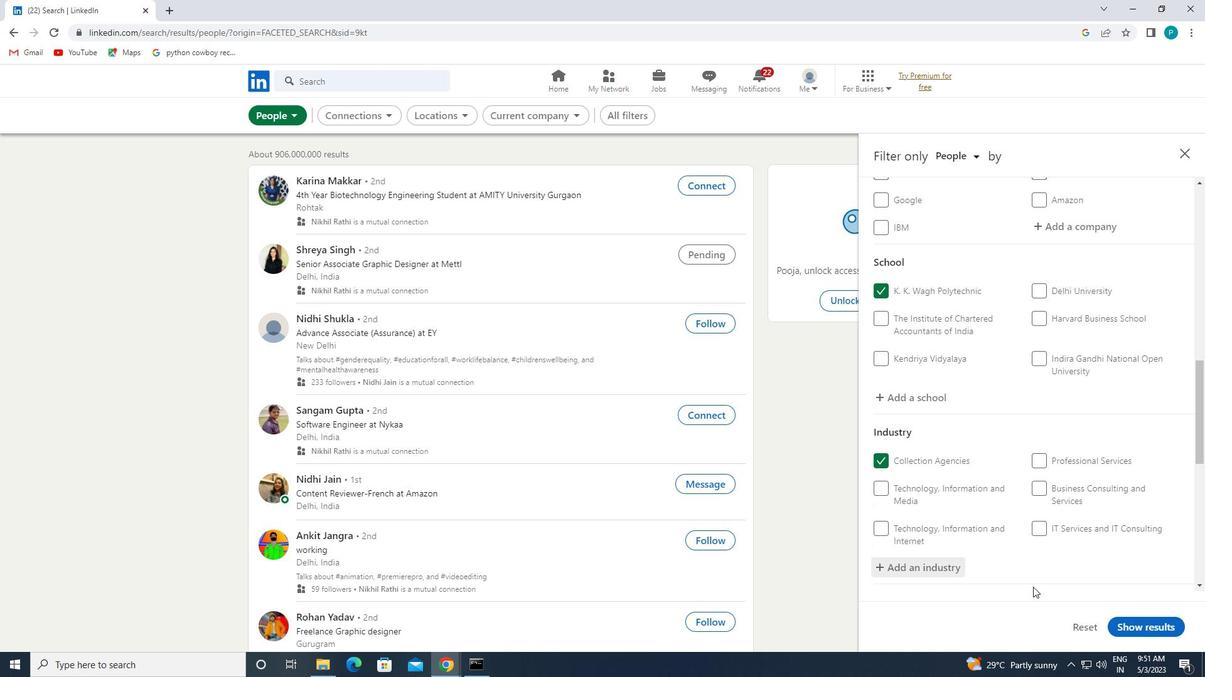 
Action: Mouse scrolled (1033, 586) with delta (0, 0)
Screenshot: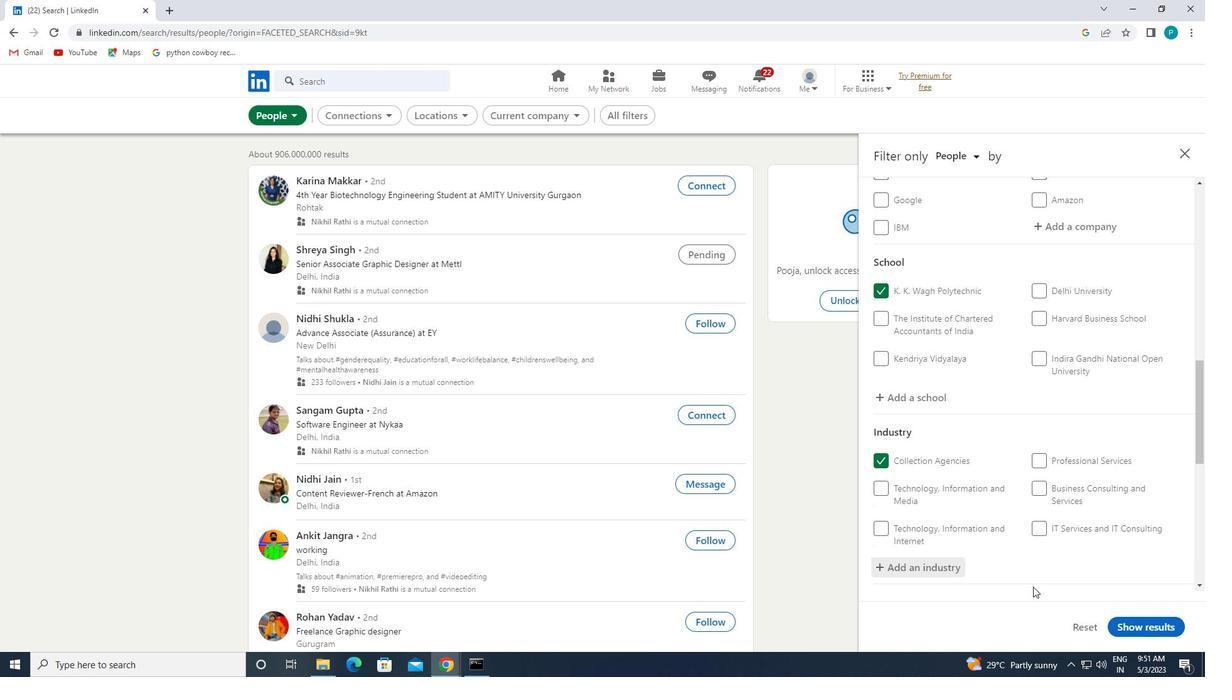 
Action: Mouse scrolled (1033, 586) with delta (0, 0)
Screenshot: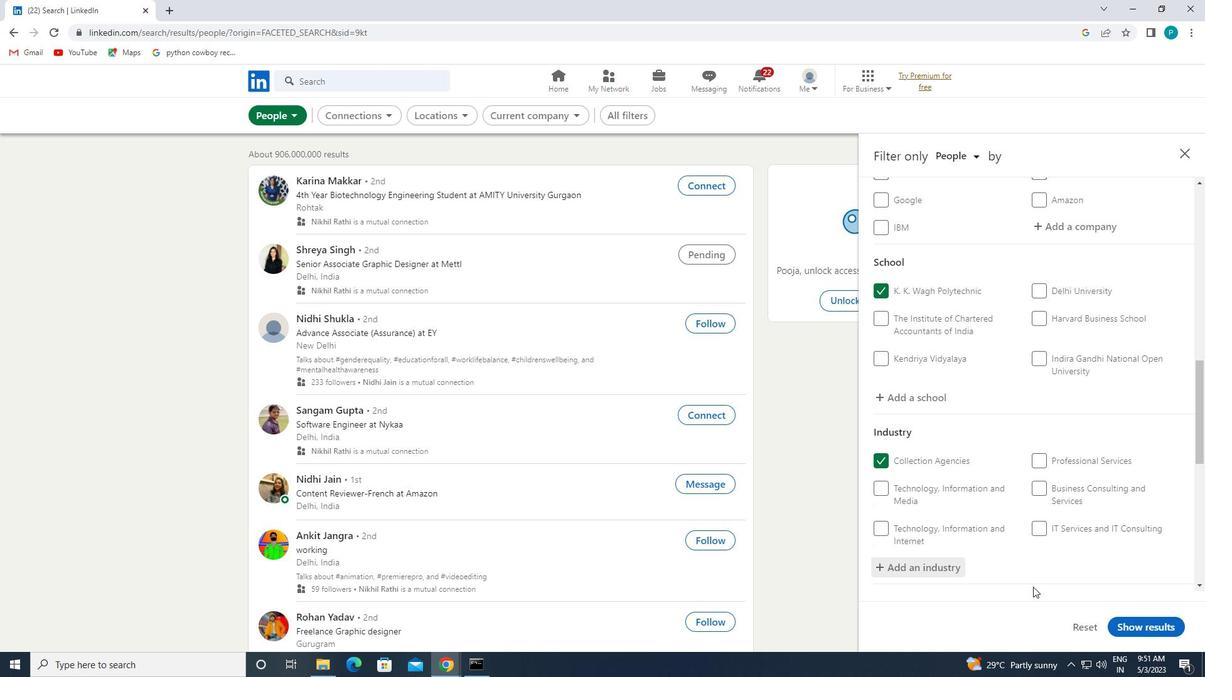 
Action: Mouse moved to (1045, 562)
Screenshot: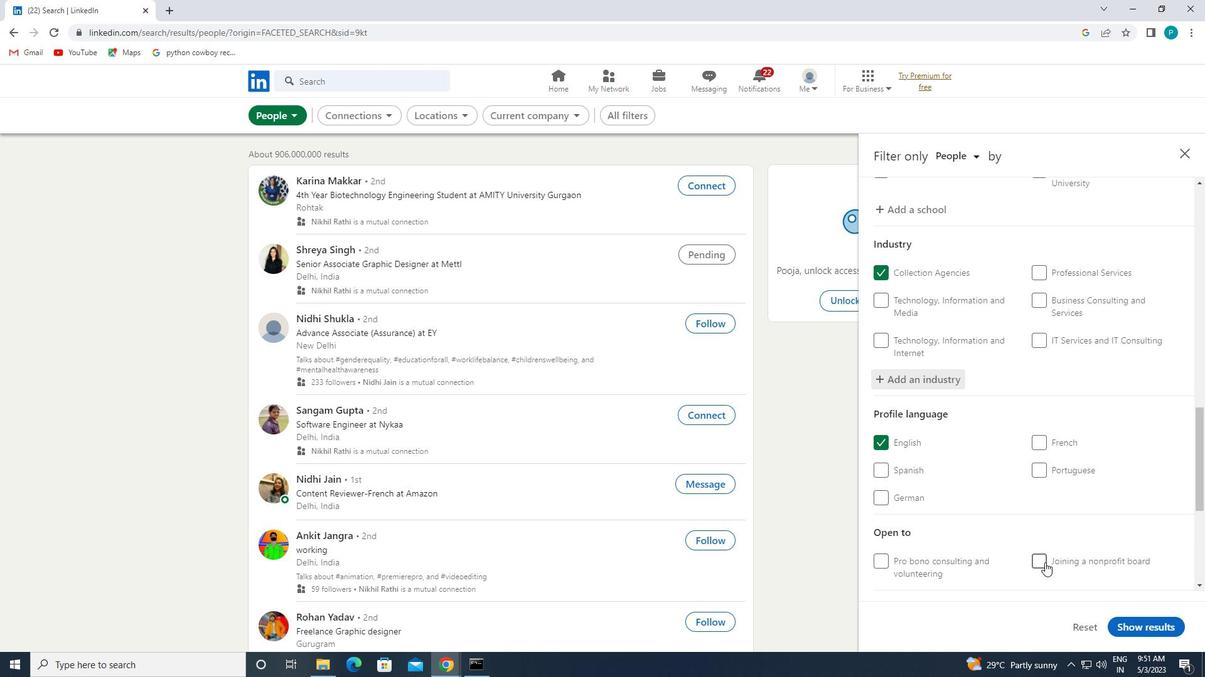 
Action: Mouse scrolled (1045, 561) with delta (0, 0)
Screenshot: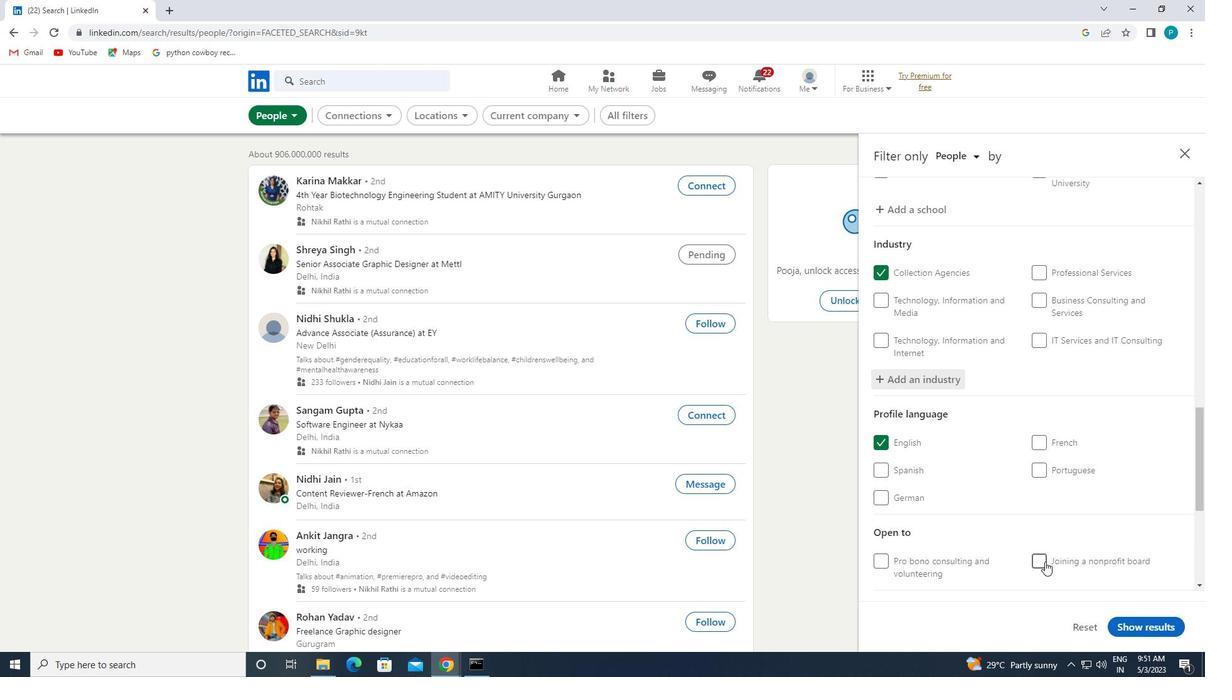 
Action: Mouse scrolled (1045, 561) with delta (0, 0)
Screenshot: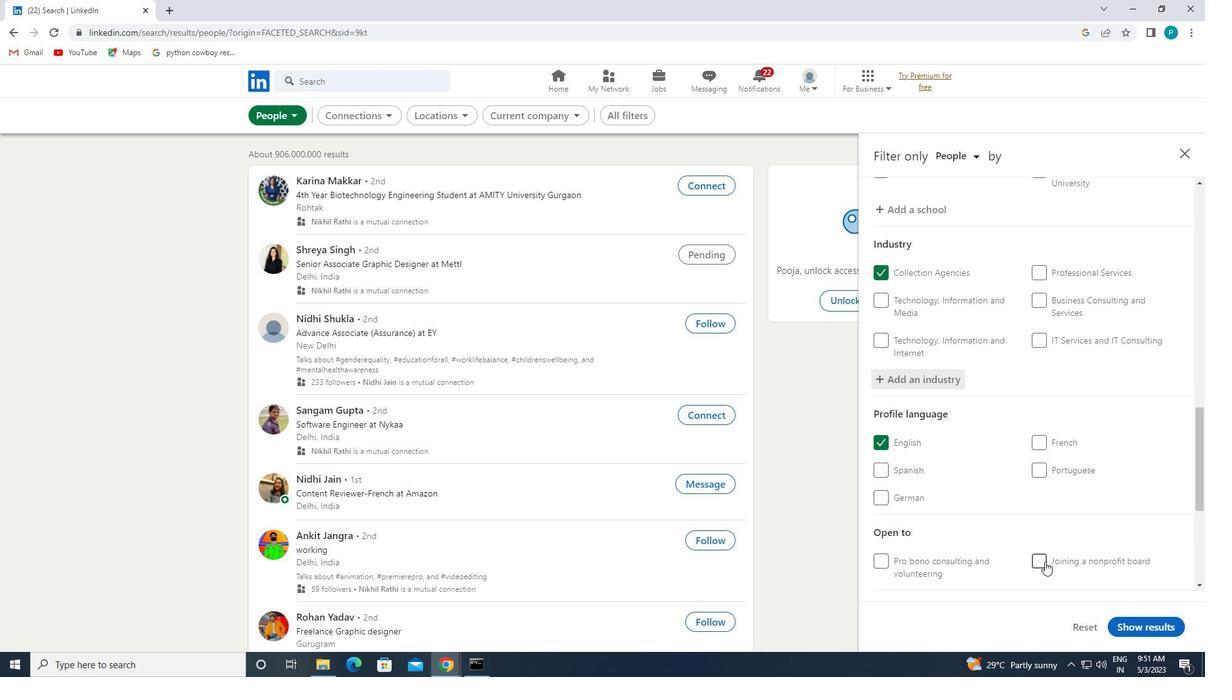 
Action: Mouse moved to (1052, 559)
Screenshot: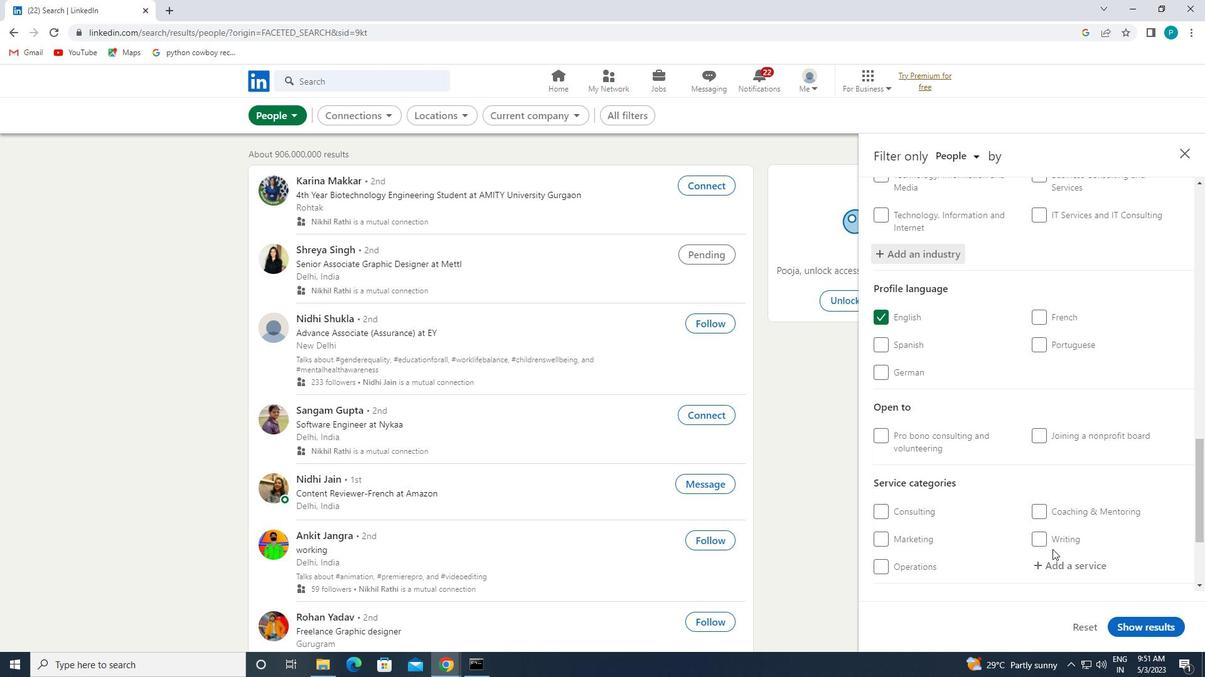 
Action: Mouse pressed left at (1052, 559)
Screenshot: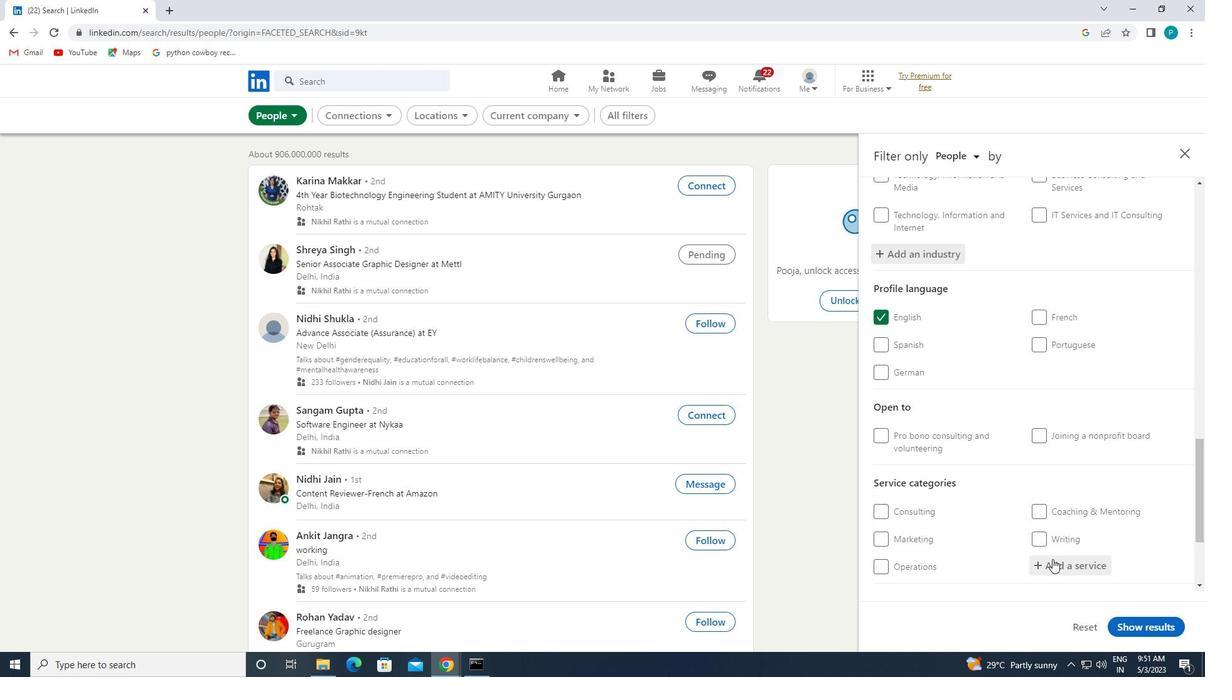 
Action: Key pressed <Key.caps_lock>F<Key.caps_lock>INANC
Screenshot: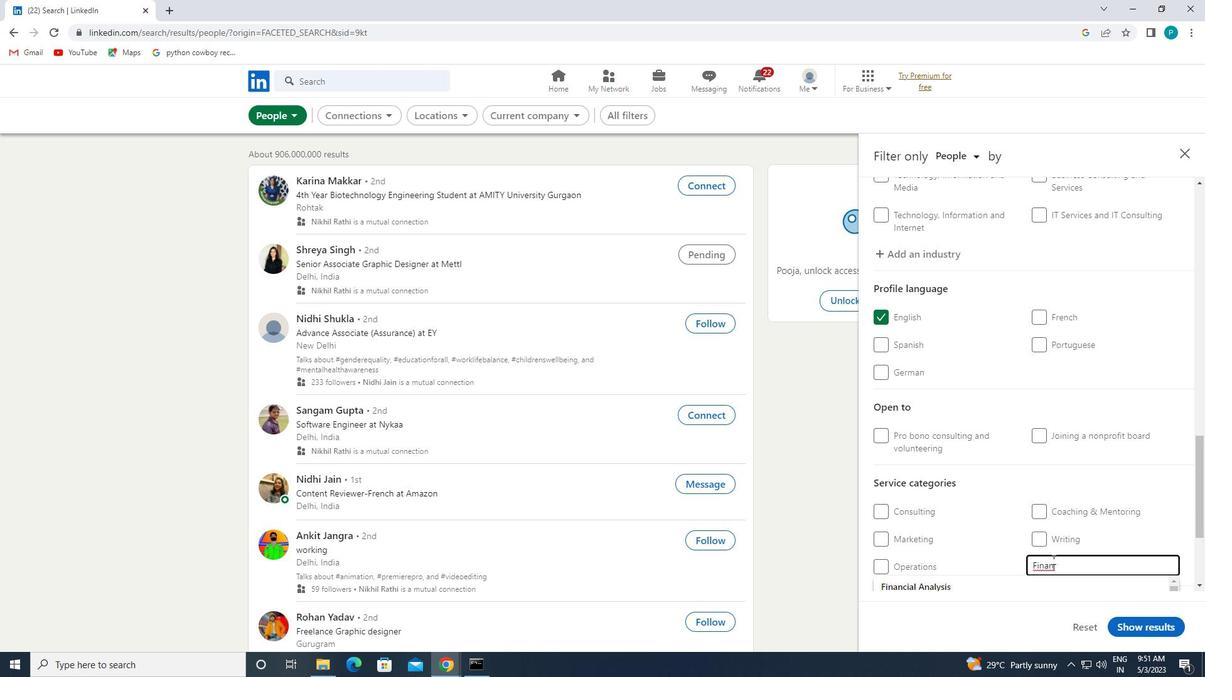 
Action: Mouse moved to (936, 373)
Screenshot: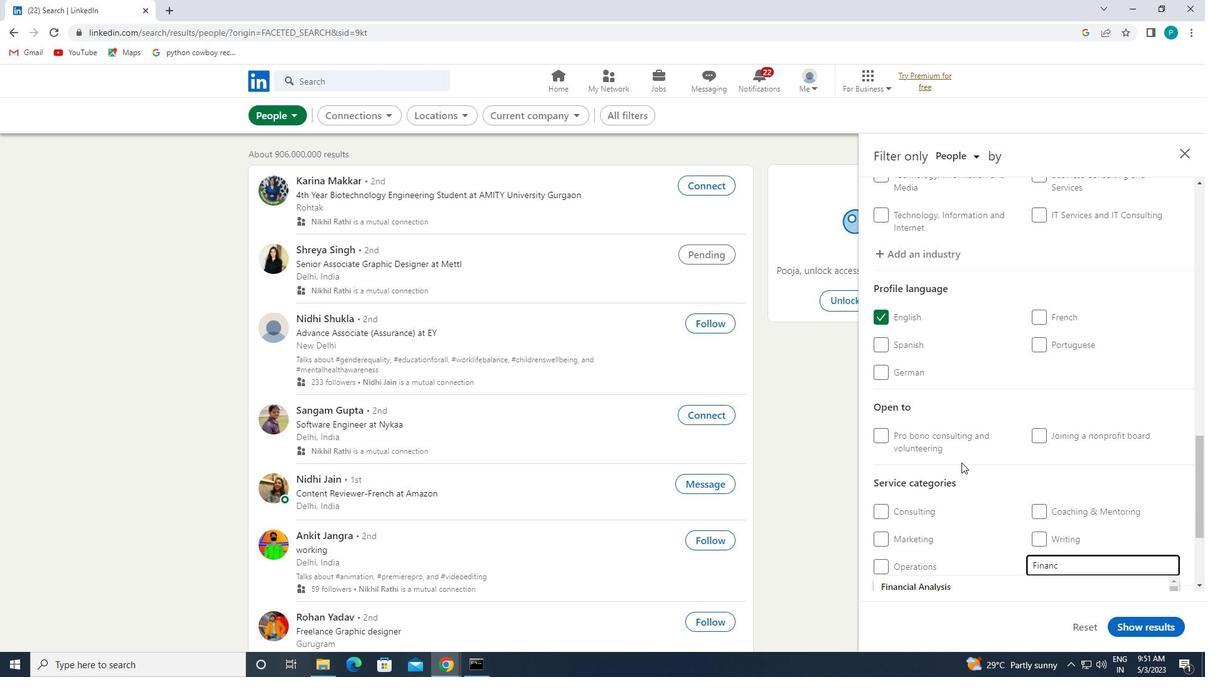 
Action: Mouse scrolled (936, 372) with delta (0, 0)
Screenshot: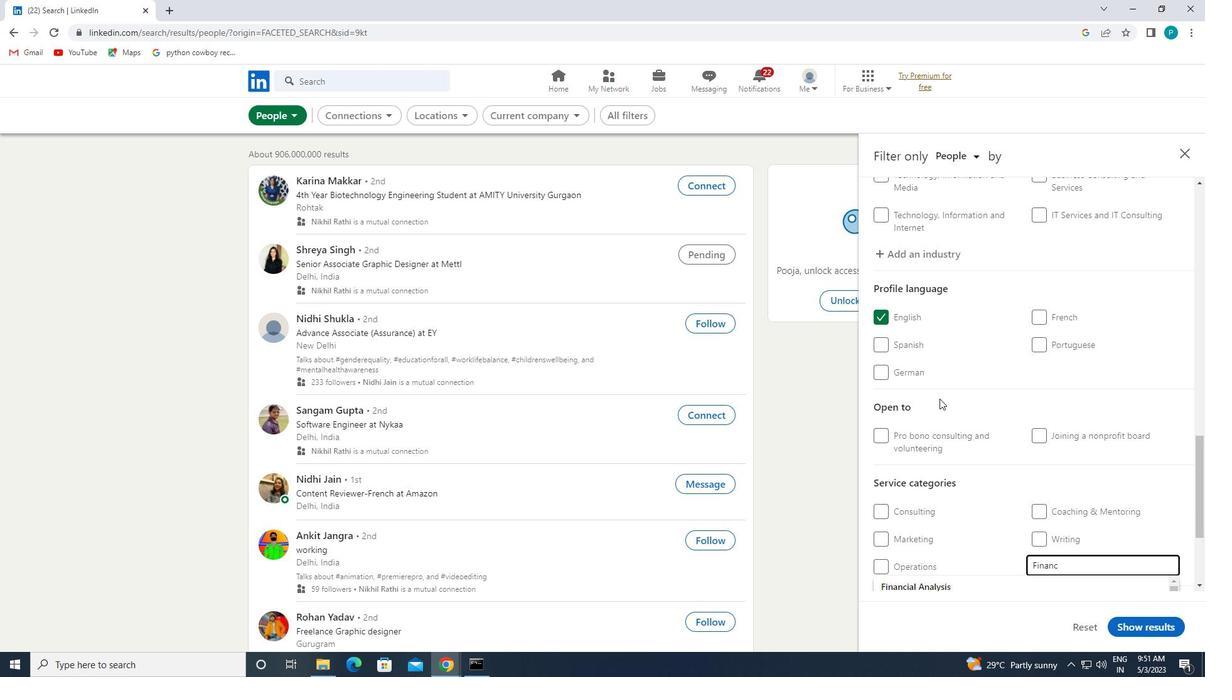 
Action: Mouse scrolled (936, 372) with delta (0, 0)
Screenshot: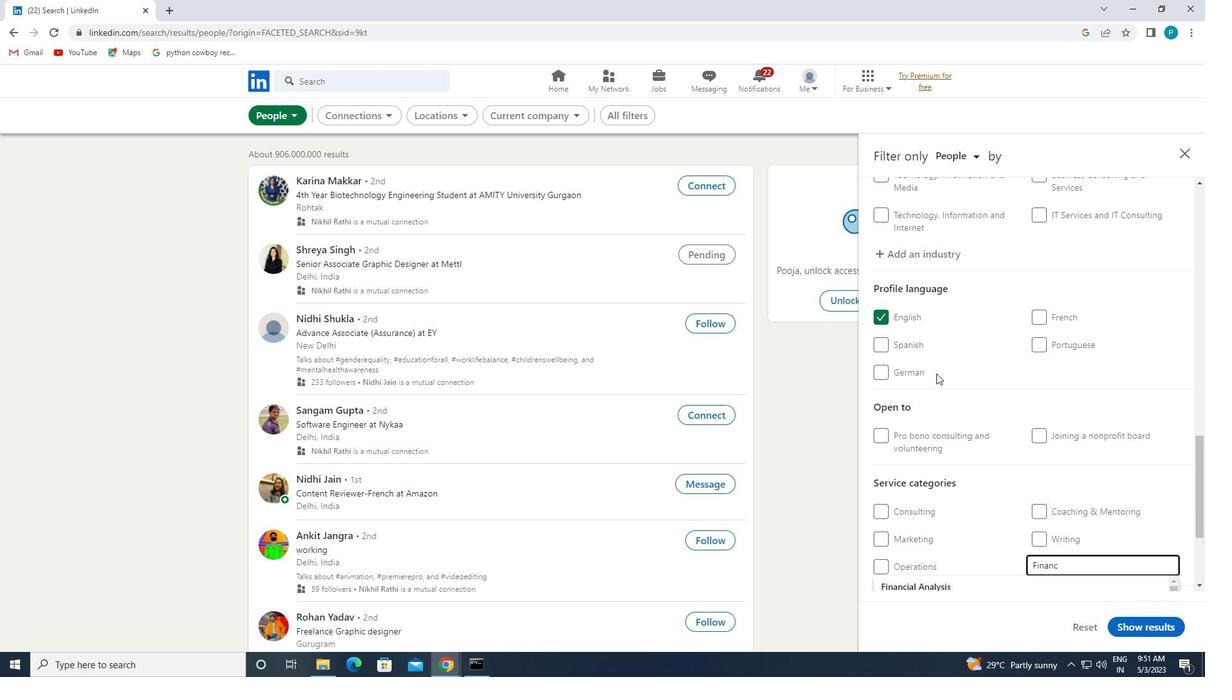 
Action: Mouse moved to (911, 515)
Screenshot: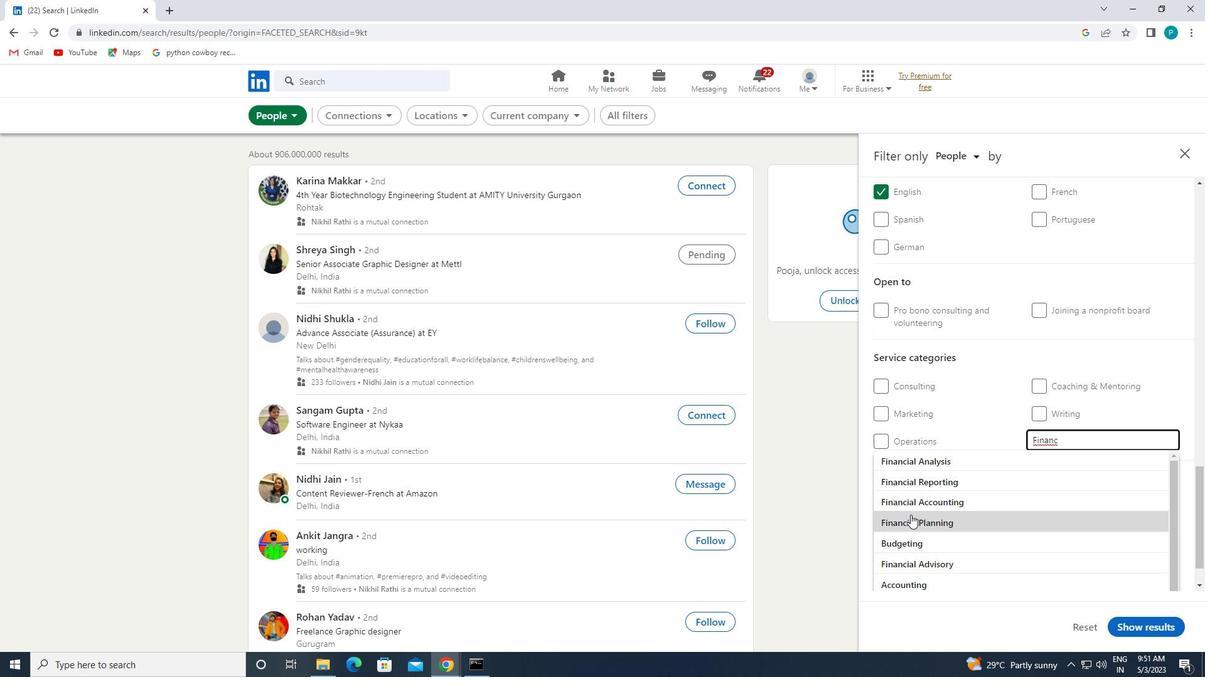 
Action: Mouse pressed left at (911, 515)
Screenshot: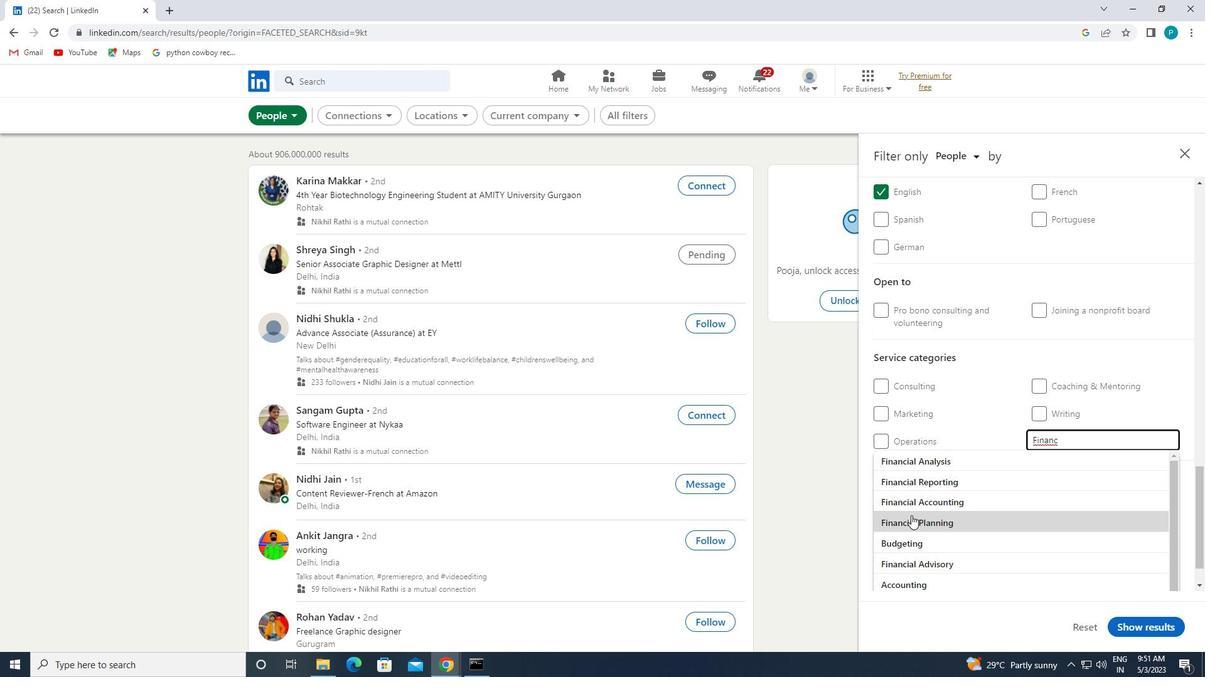 
Action: Mouse moved to (912, 516)
Screenshot: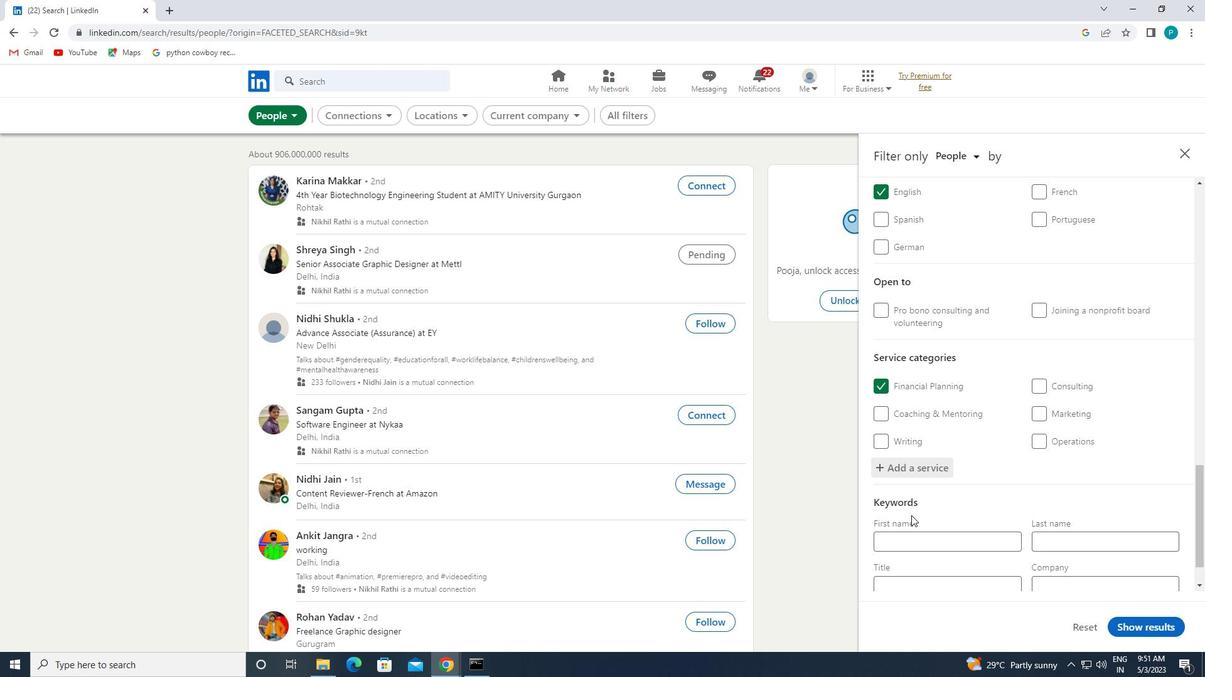 
Action: Mouse scrolled (912, 515) with delta (0, 0)
Screenshot: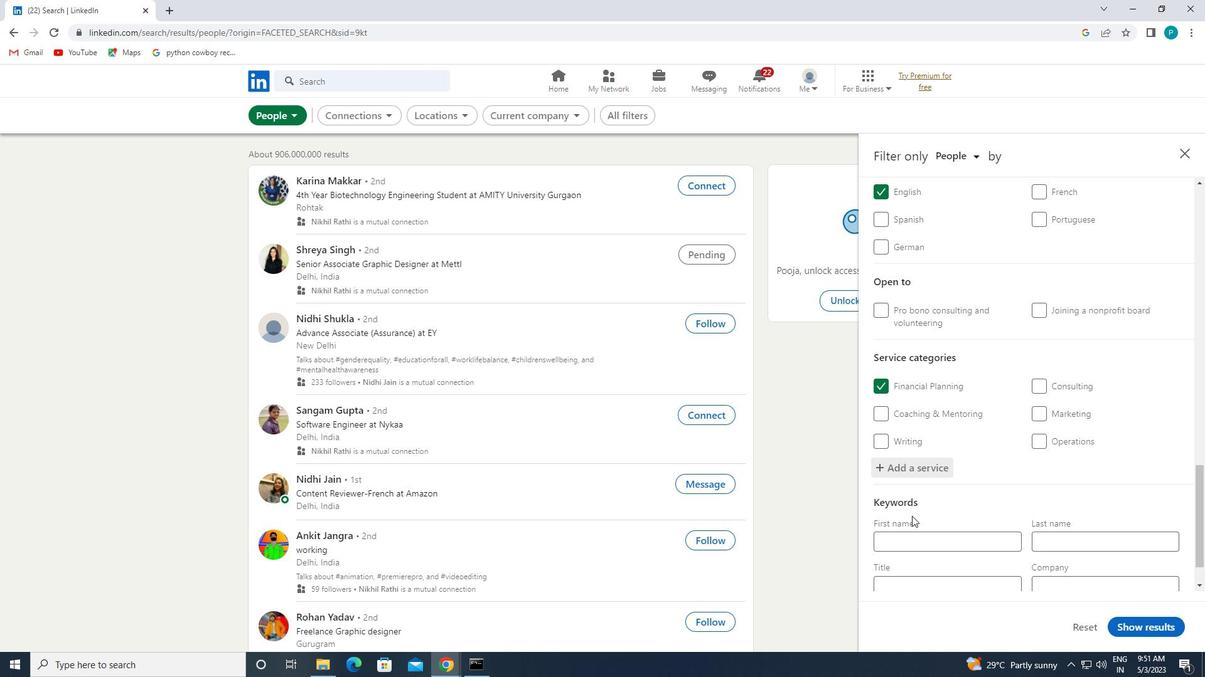 
Action: Mouse scrolled (912, 515) with delta (0, 0)
Screenshot: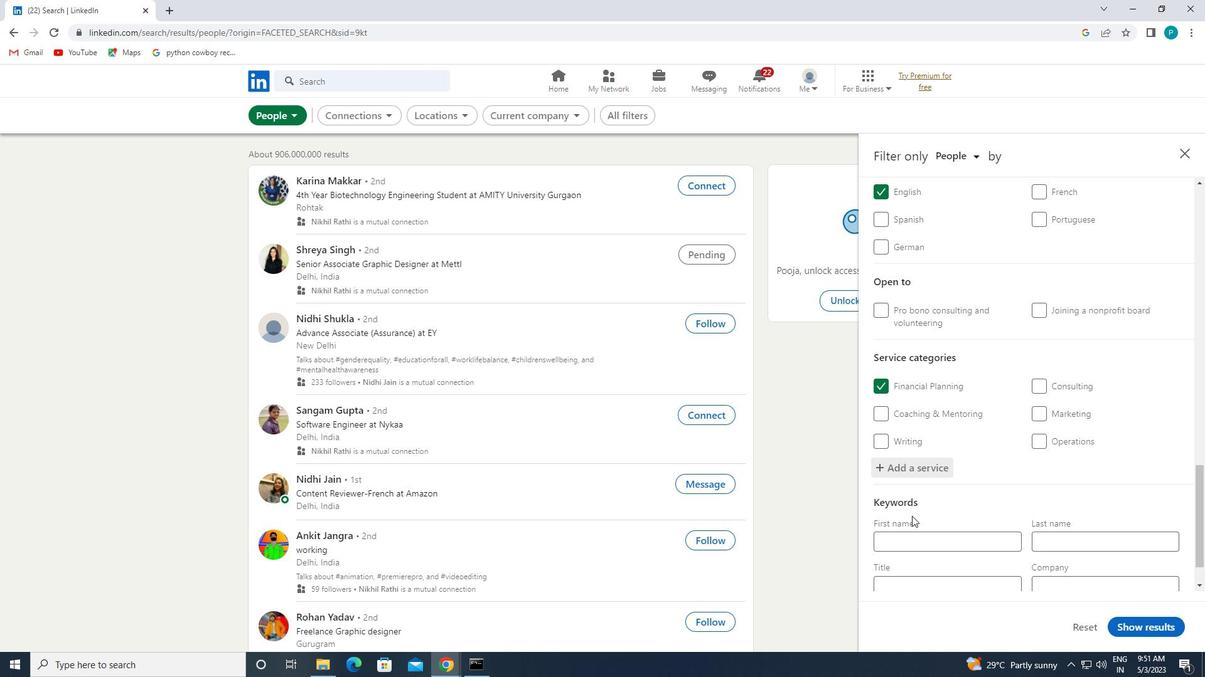 
Action: Mouse moved to (913, 517)
Screenshot: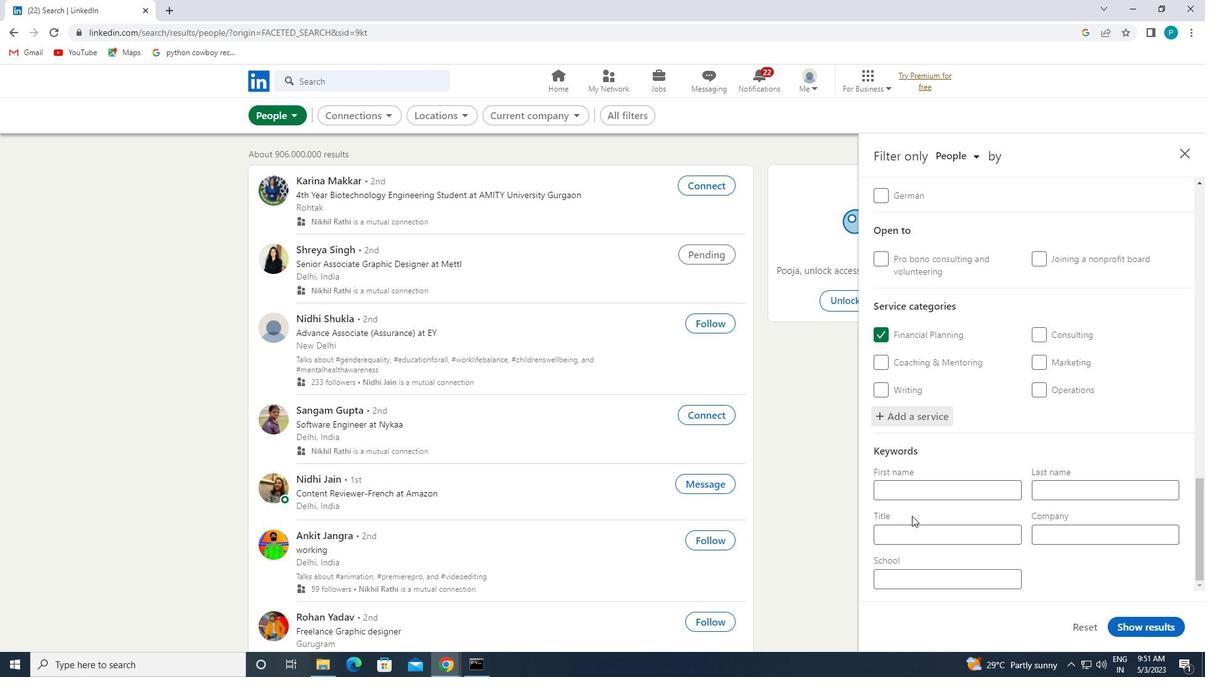 
Action: Mouse scrolled (913, 516) with delta (0, 0)
Screenshot: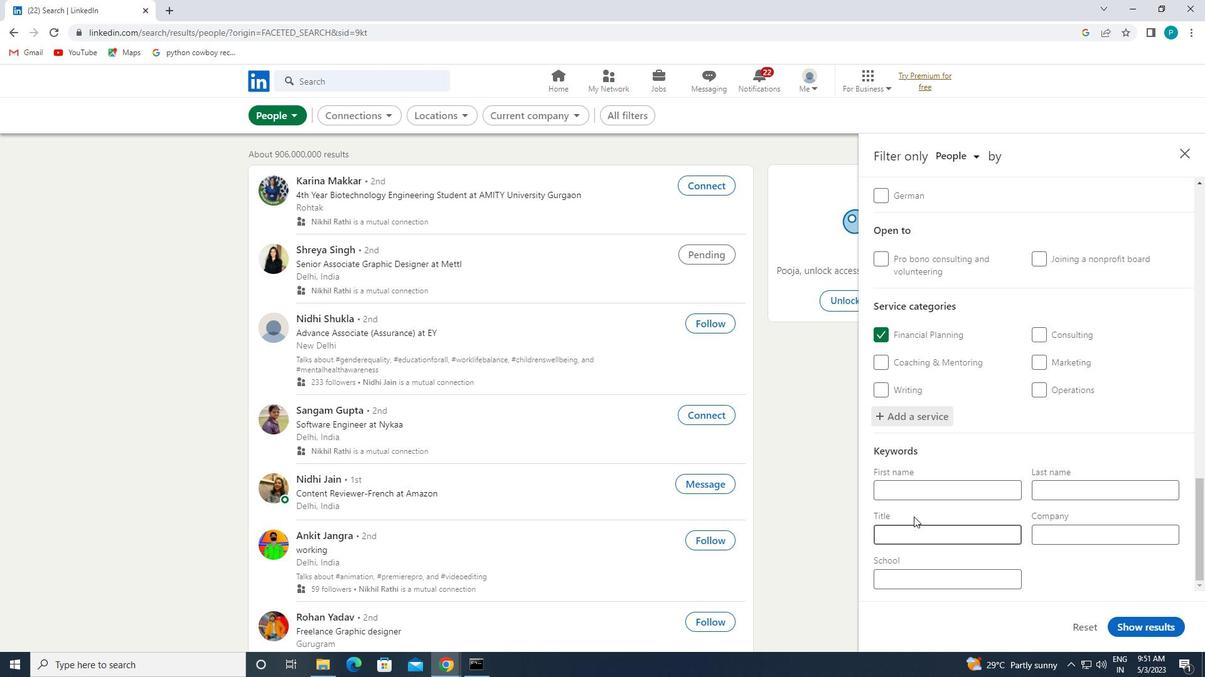 
Action: Mouse scrolled (913, 516) with delta (0, 0)
Screenshot: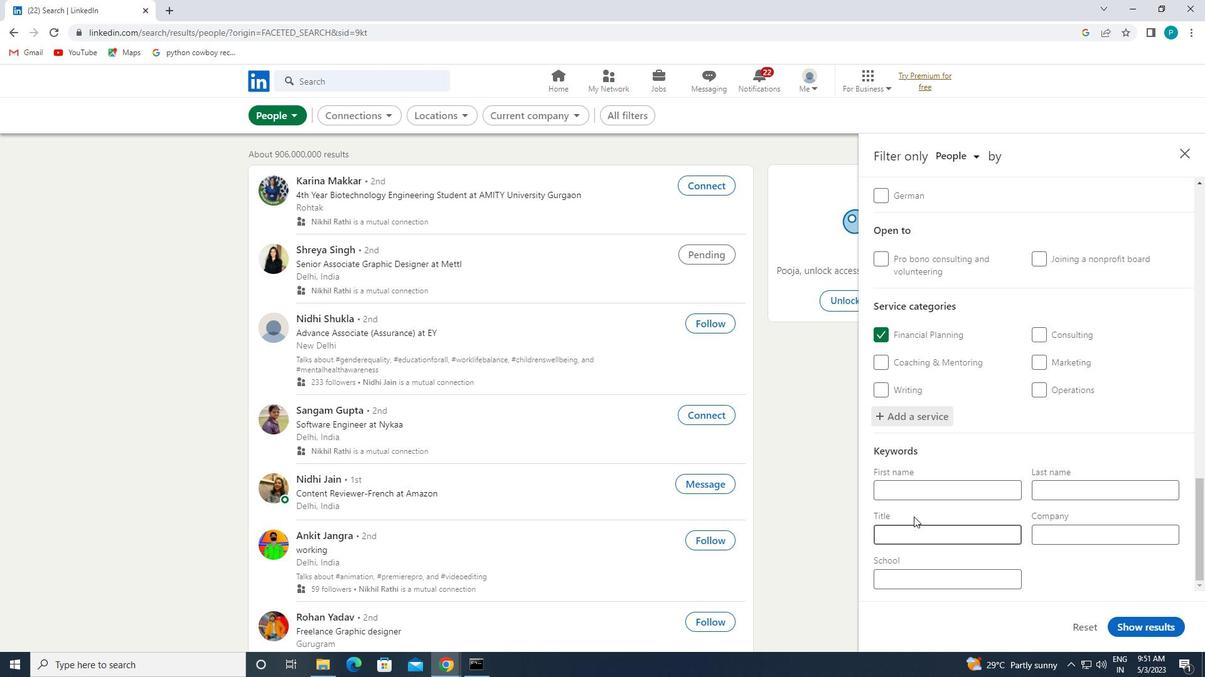 
Action: Mouse moved to (918, 533)
Screenshot: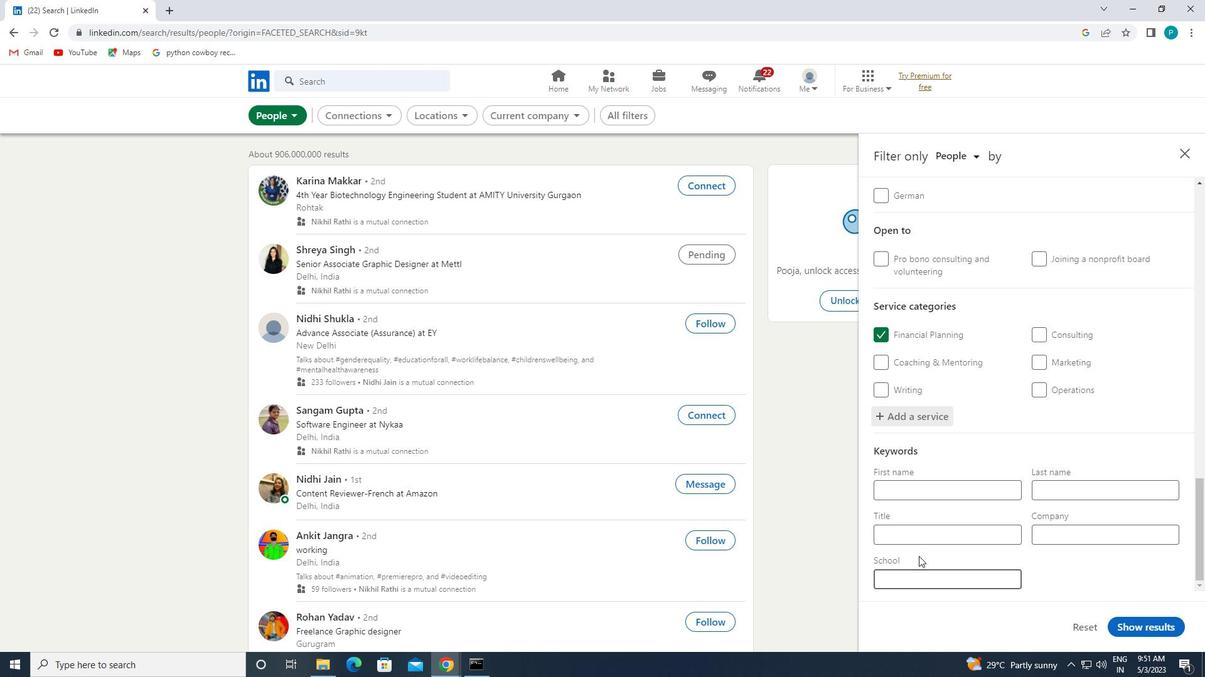 
Action: Mouse pressed left at (918, 533)
Screenshot: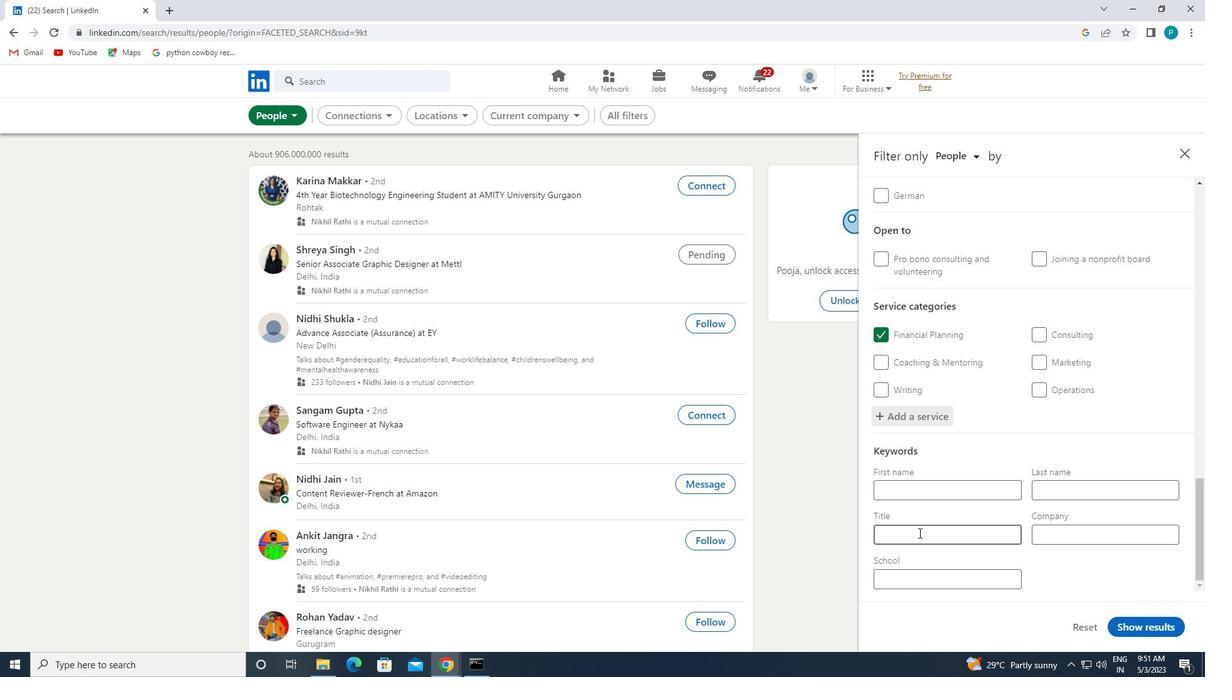 
Action: Key pressed <Key.caps_lock>O<Key.caps_lock>PERATOR<Key.backspace><Key.backspace>IONS<Key.space><Key.caps_lock>O<Key.caps_lock>ROFR<Key.backspace><Key.backspace><Key.backspace><Key.backspace><Key.backspace><Key.caps_lock>P<Key.caps_lock>ROFESIONAL
Screenshot: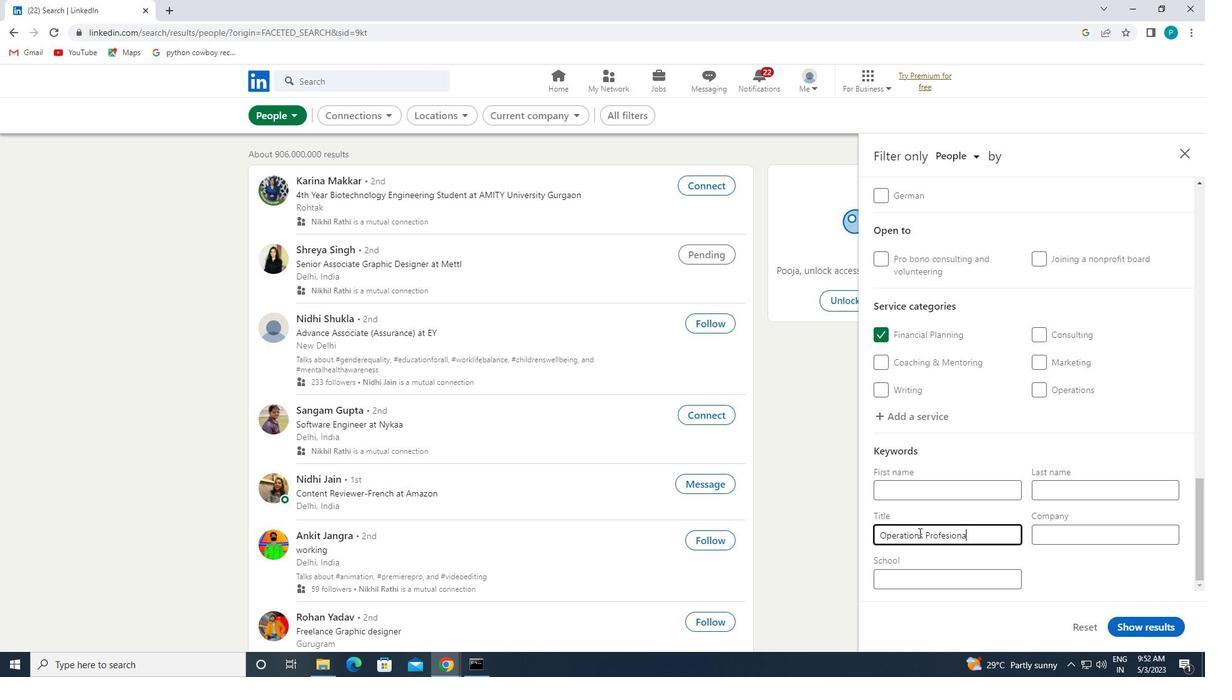 
Action: Mouse moved to (954, 513)
Screenshot: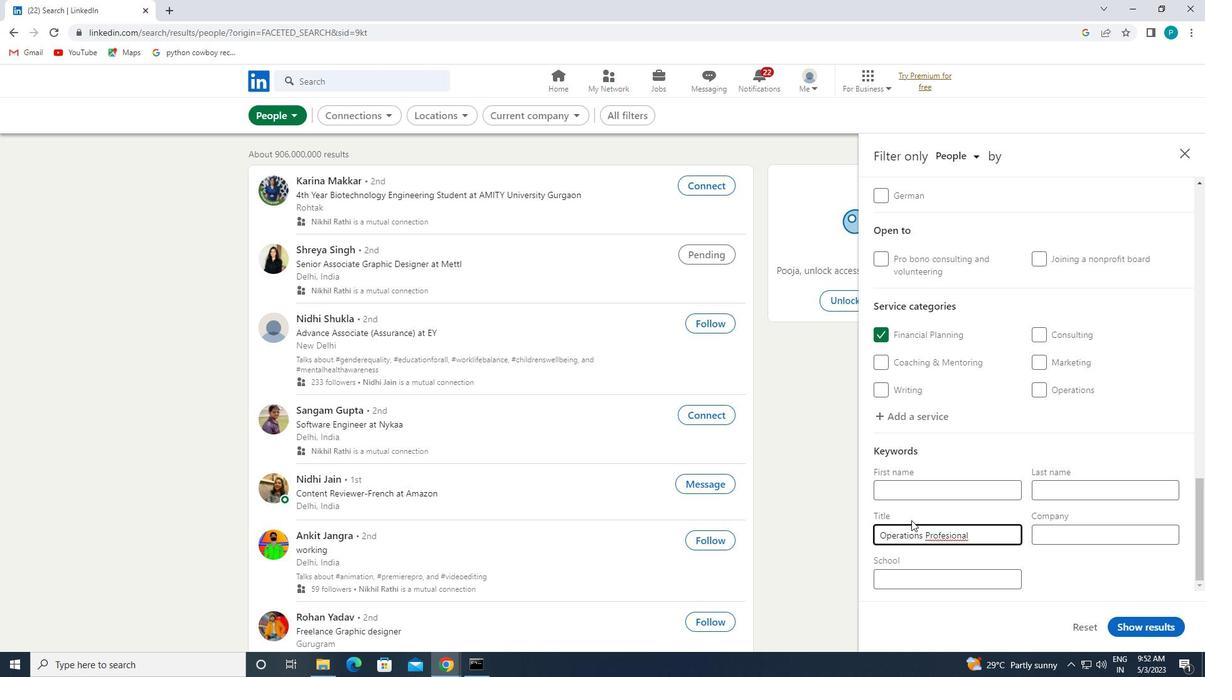 
Action: Mouse scrolled (954, 512) with delta (0, 0)
Screenshot: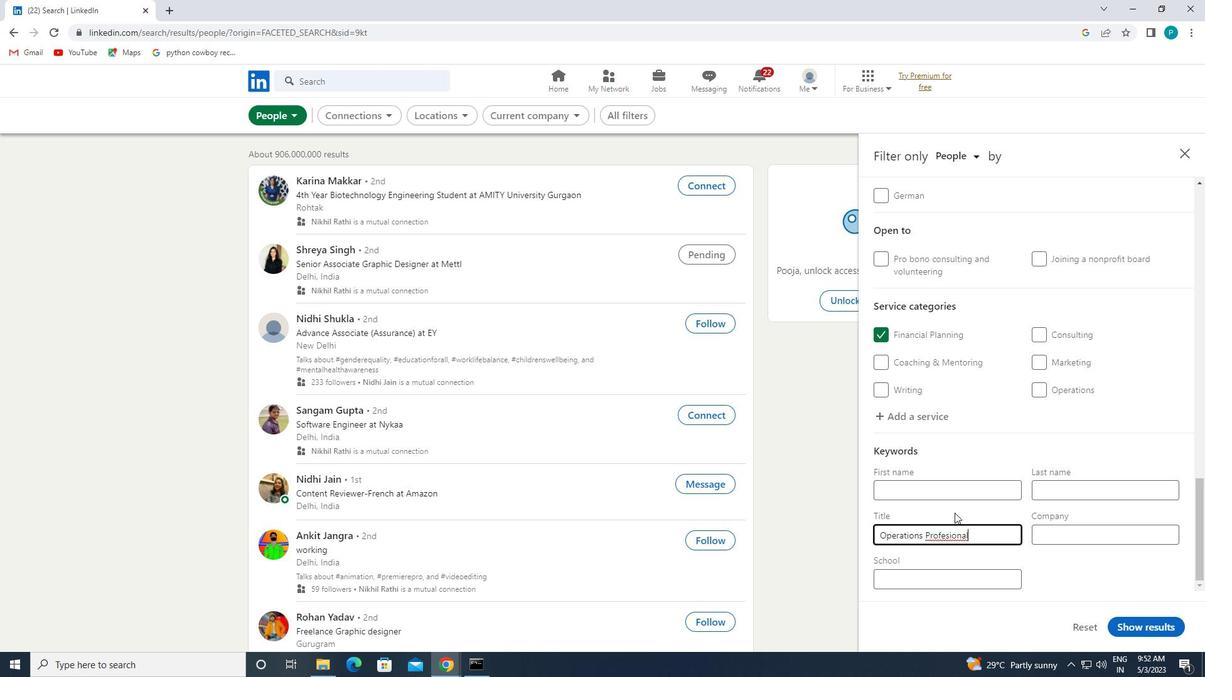 
Action: Mouse scrolled (954, 512) with delta (0, 0)
Screenshot: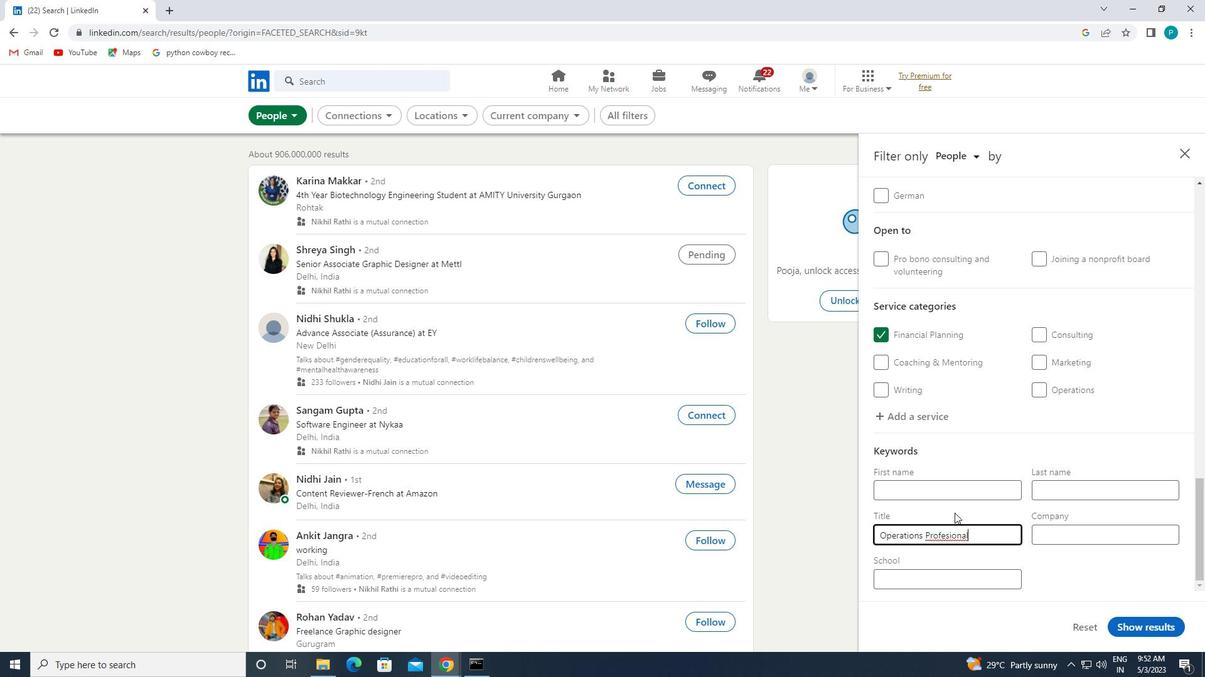 
Action: Mouse moved to (1156, 629)
Screenshot: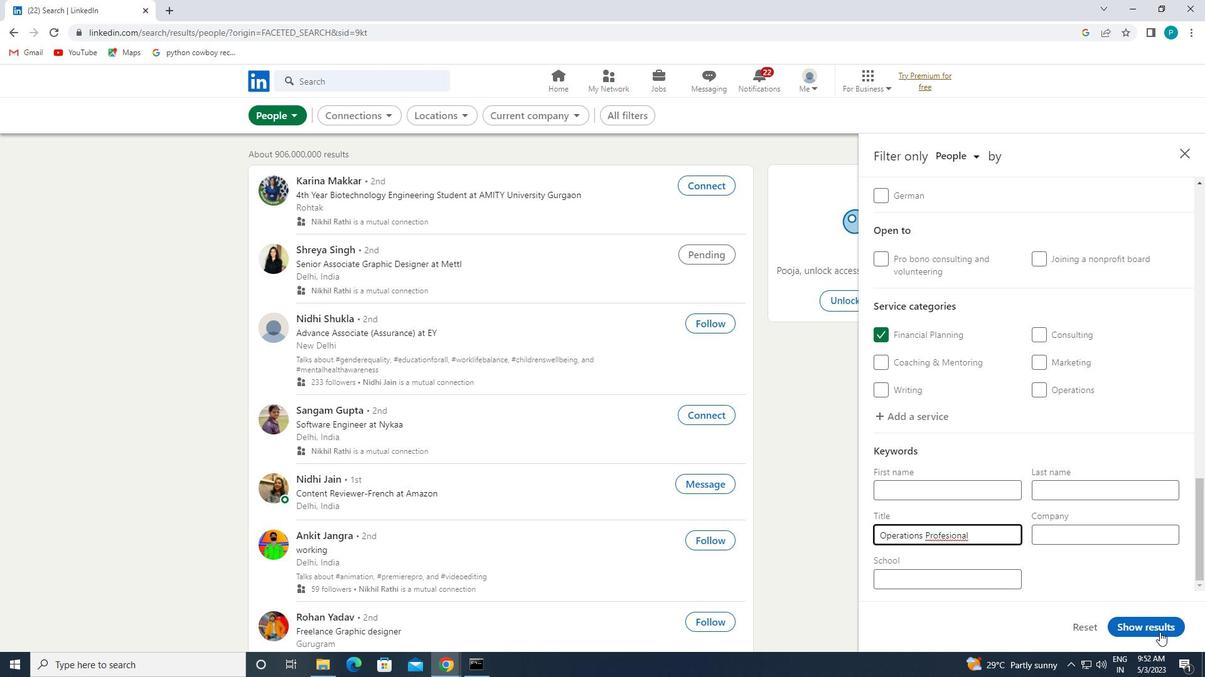 
Action: Mouse pressed left at (1156, 629)
Screenshot: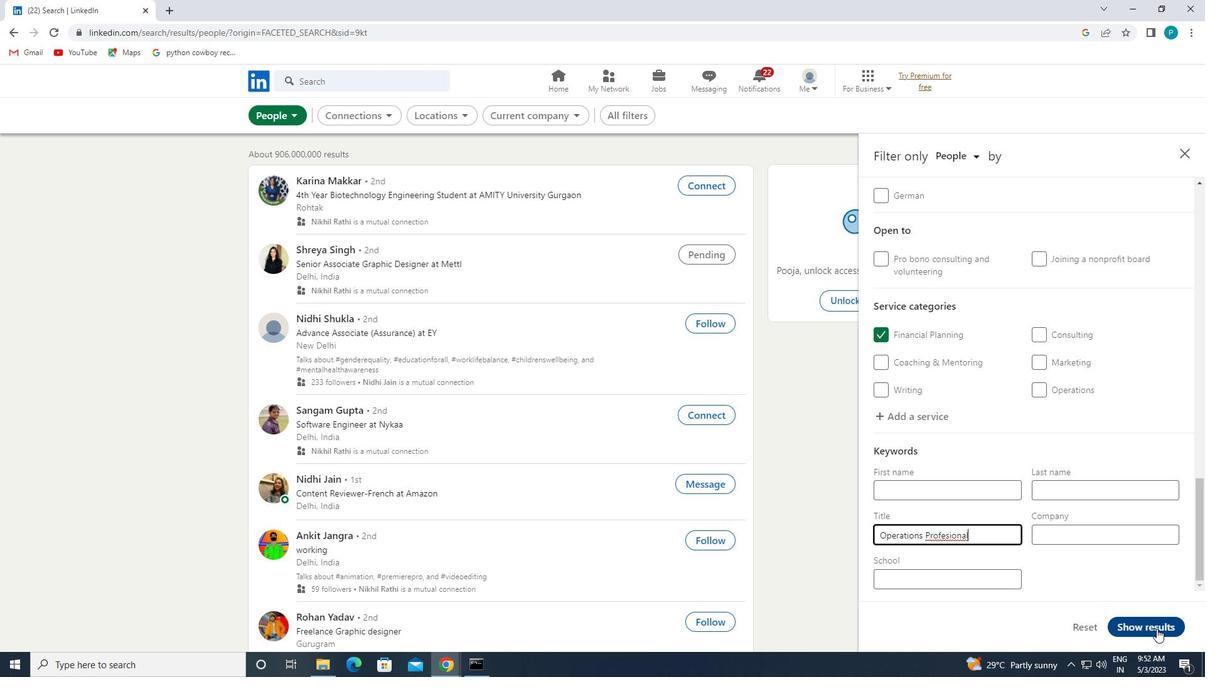 
